 Task: Compose an email with the signature Grant Allen with the subject Request for a quote and the message I would like to request a meeting to discuss the new project requirements. from softage.5@softage.net to softage.3@softage.net, select first word, change the font color from current to blue and background color to purple Send the email. Finally, move the email from Sent Items to the label Therapy
Action: Mouse moved to (1266, 97)
Screenshot: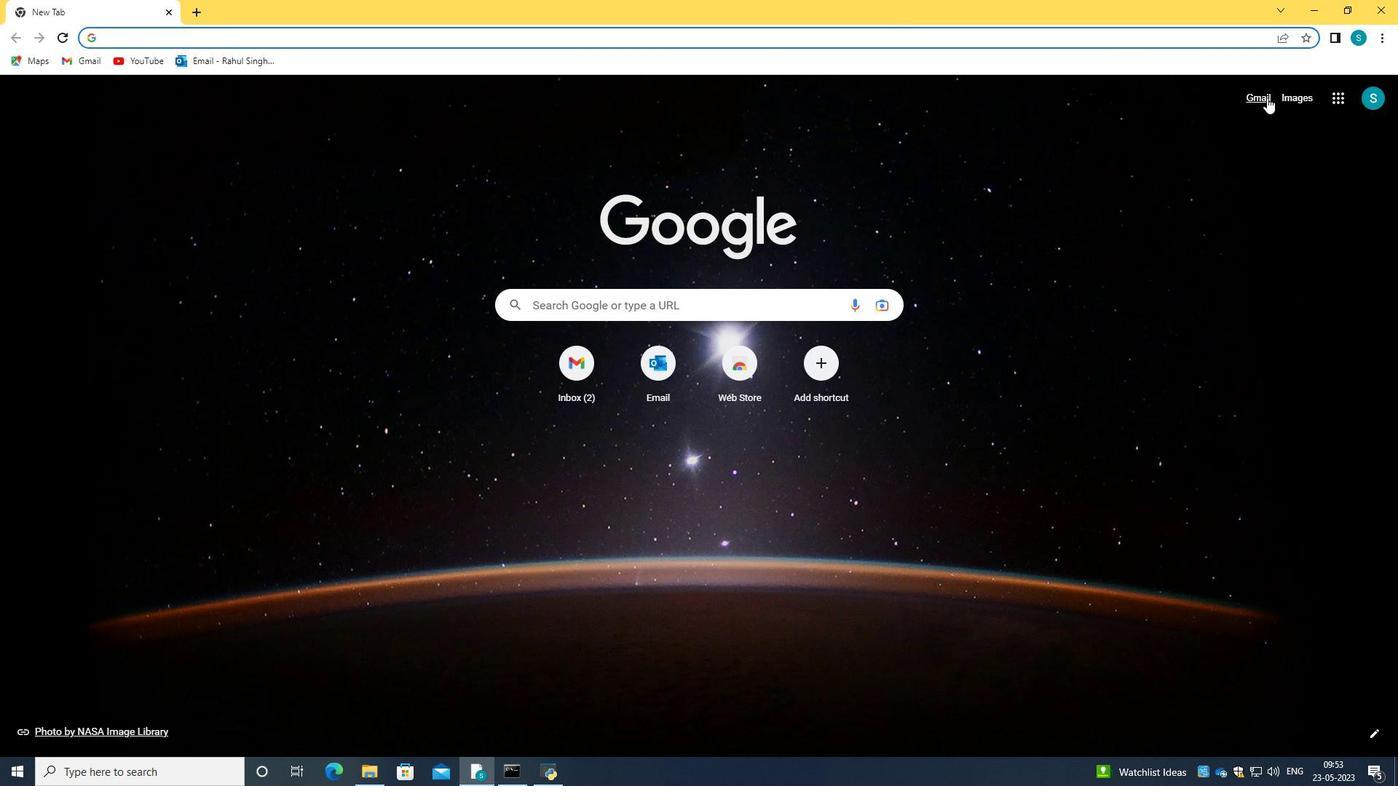 
Action: Mouse pressed left at (1266, 97)
Screenshot: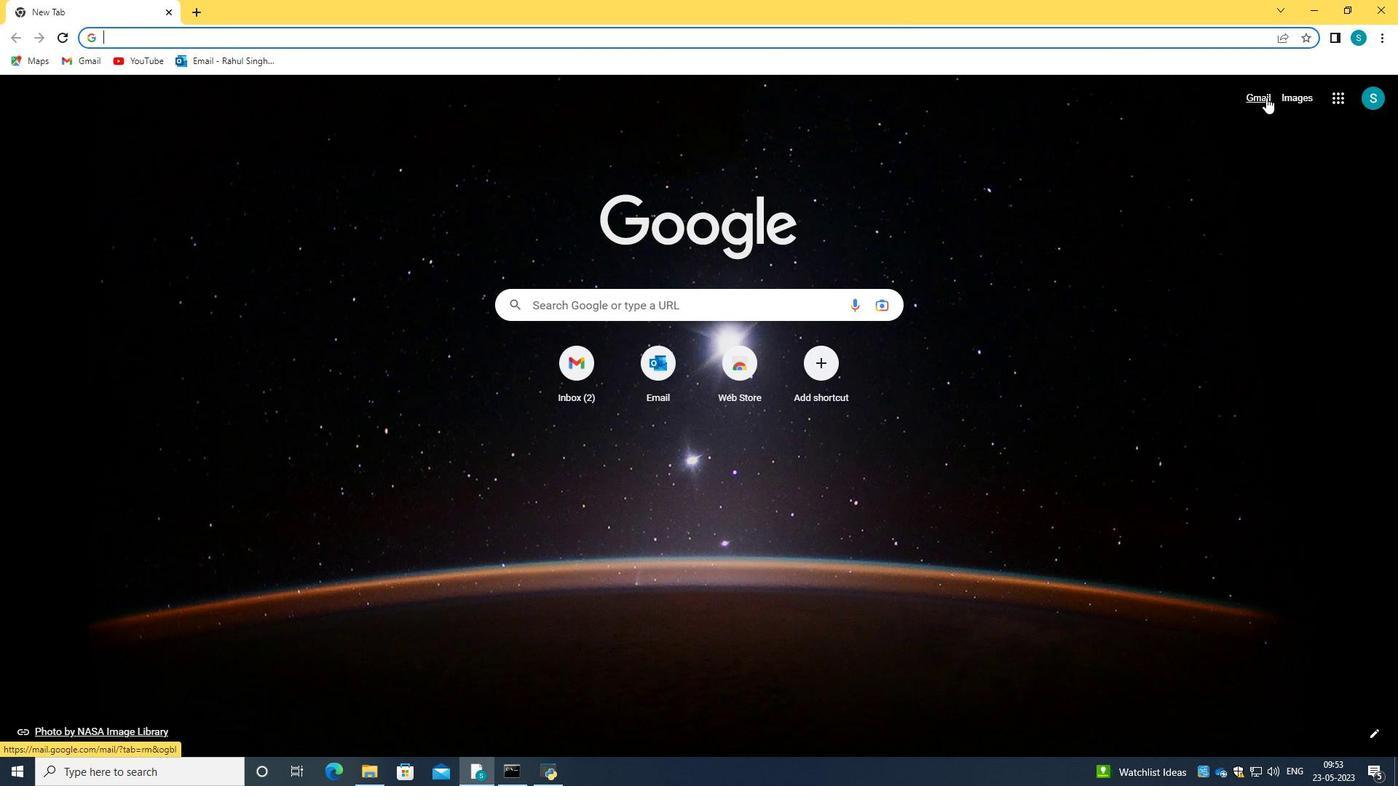 
Action: Mouse moved to (129, 141)
Screenshot: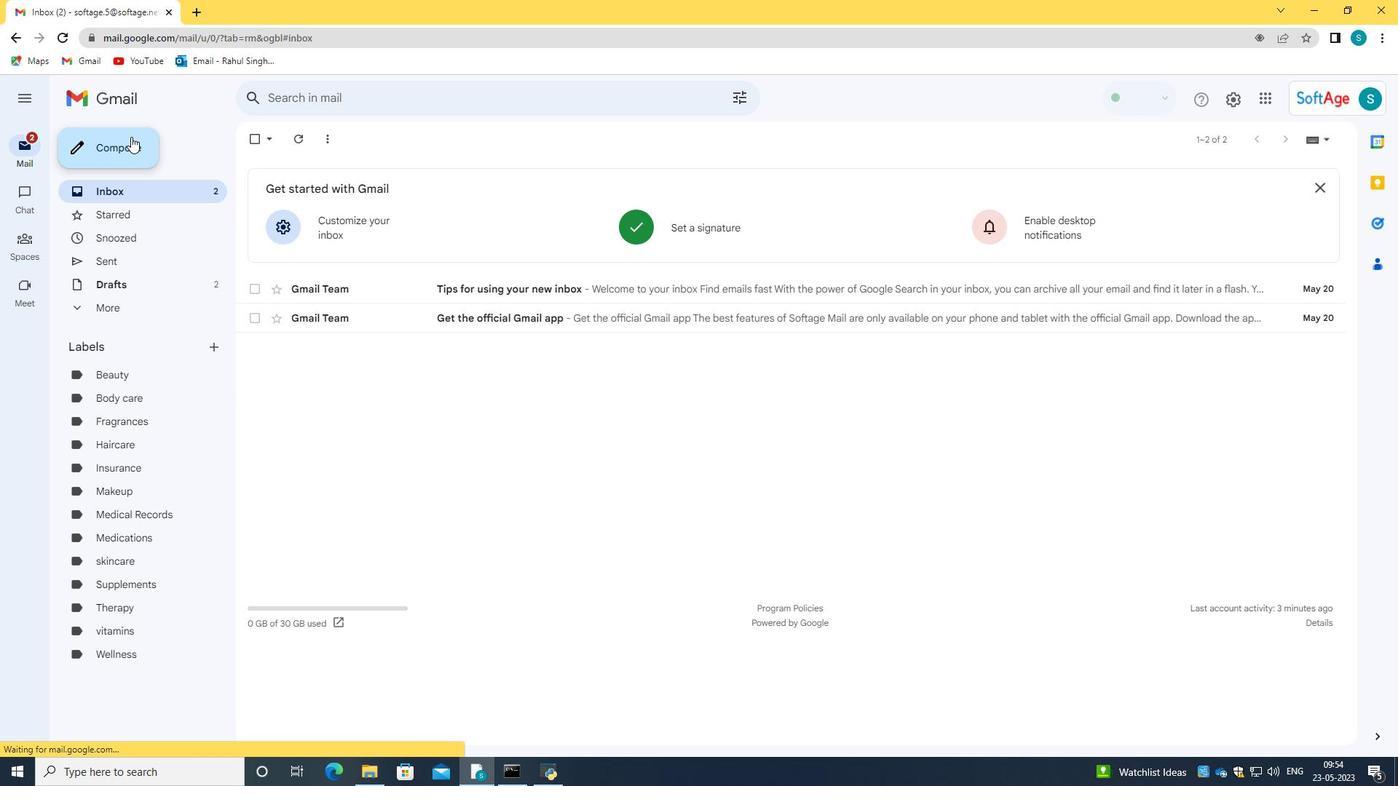 
Action: Mouse pressed left at (129, 141)
Screenshot: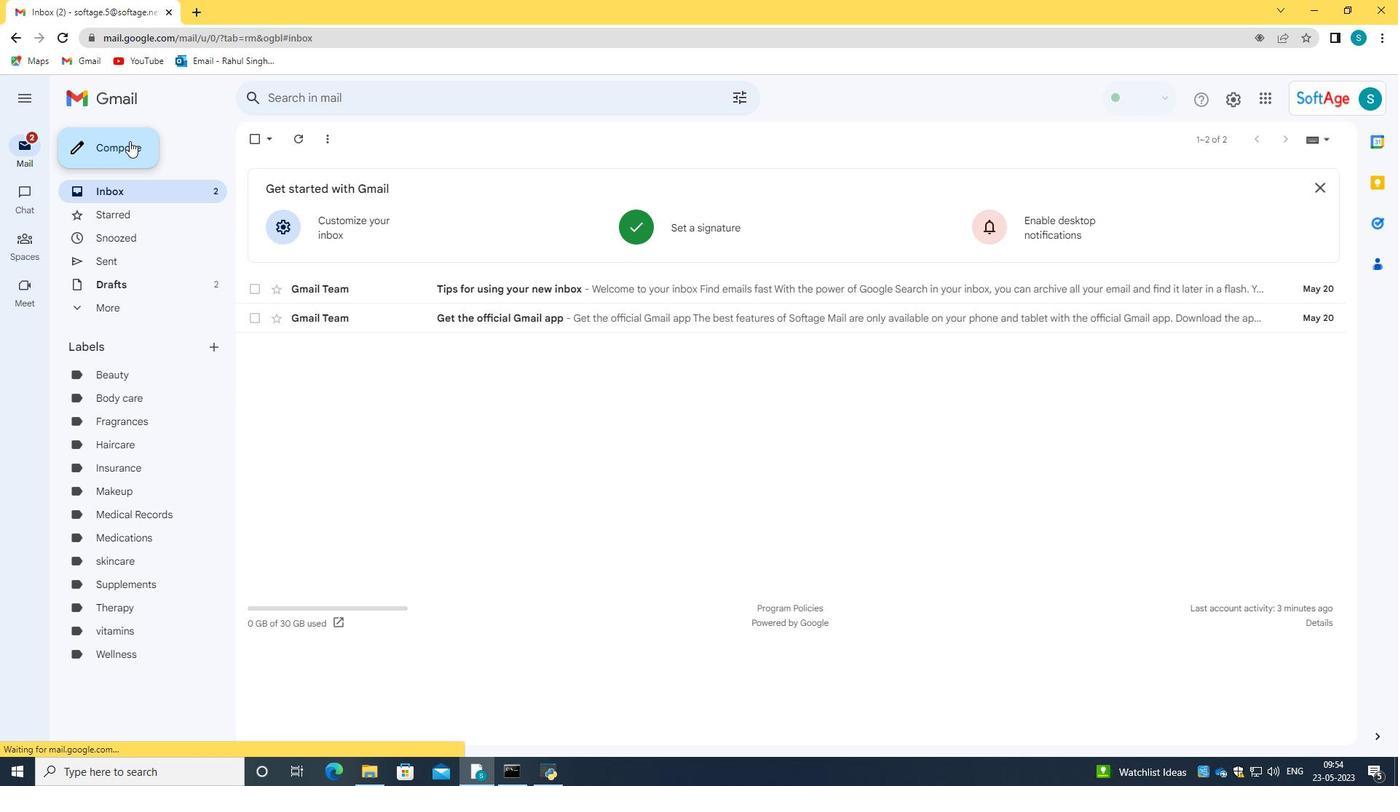 
Action: Mouse moved to (1333, 324)
Screenshot: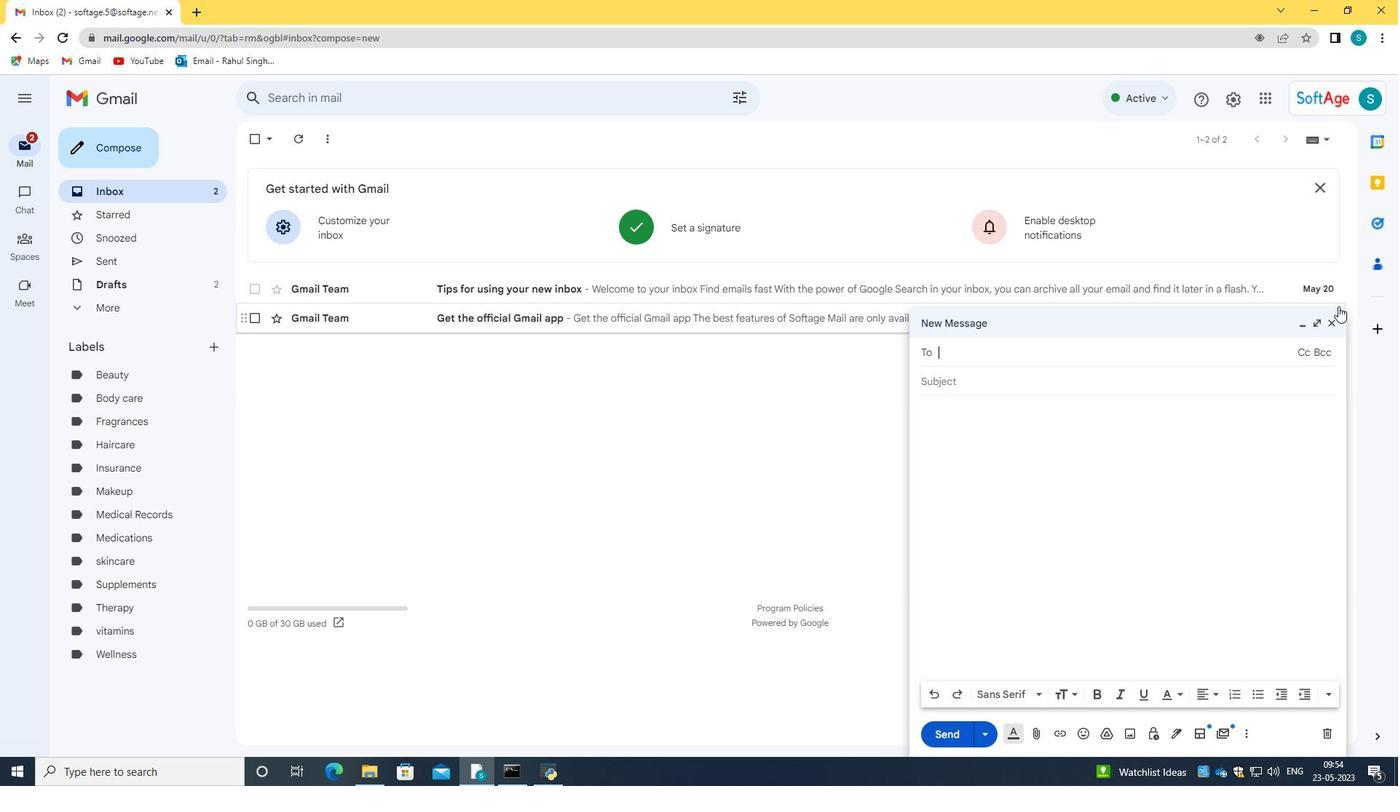 
Action: Mouse pressed left at (1333, 324)
Screenshot: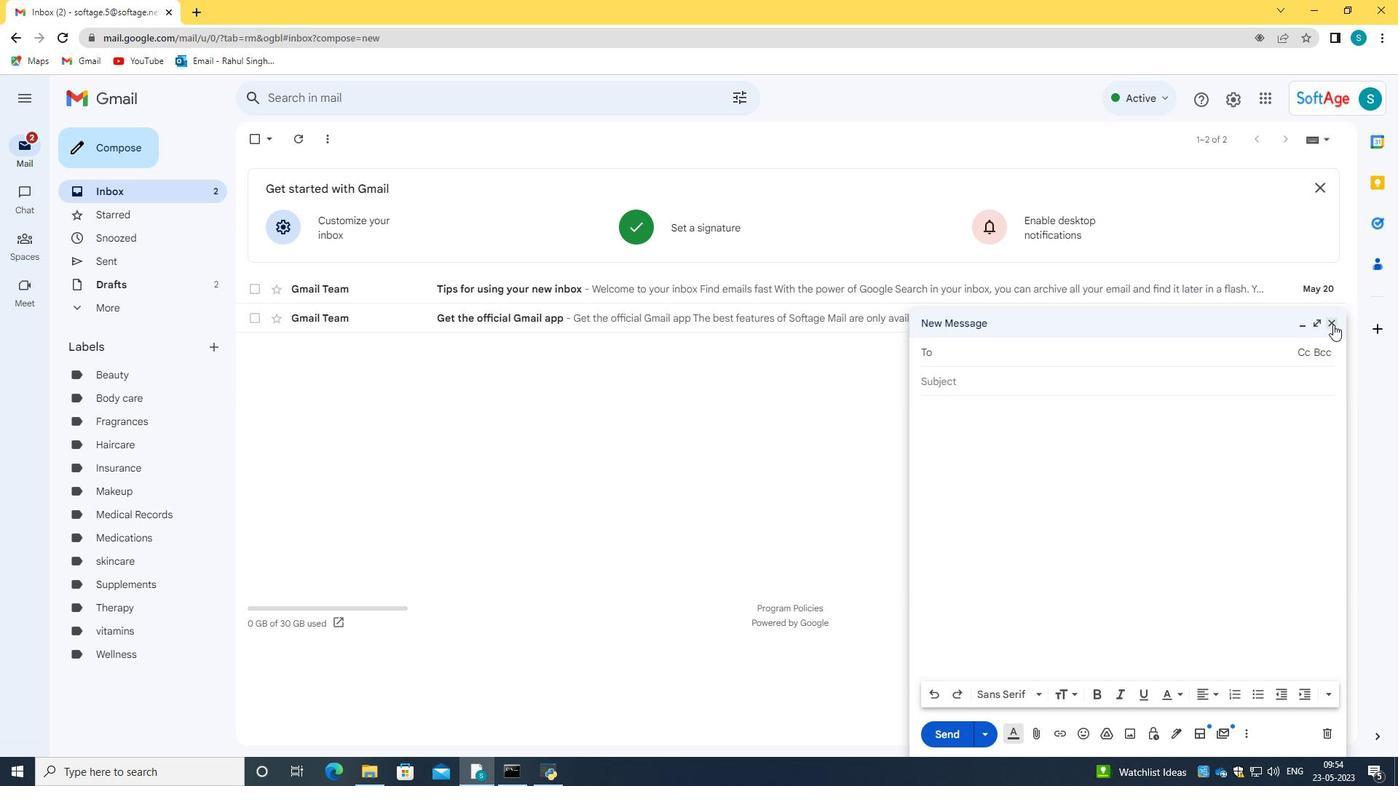 
Action: Mouse moved to (705, 215)
Screenshot: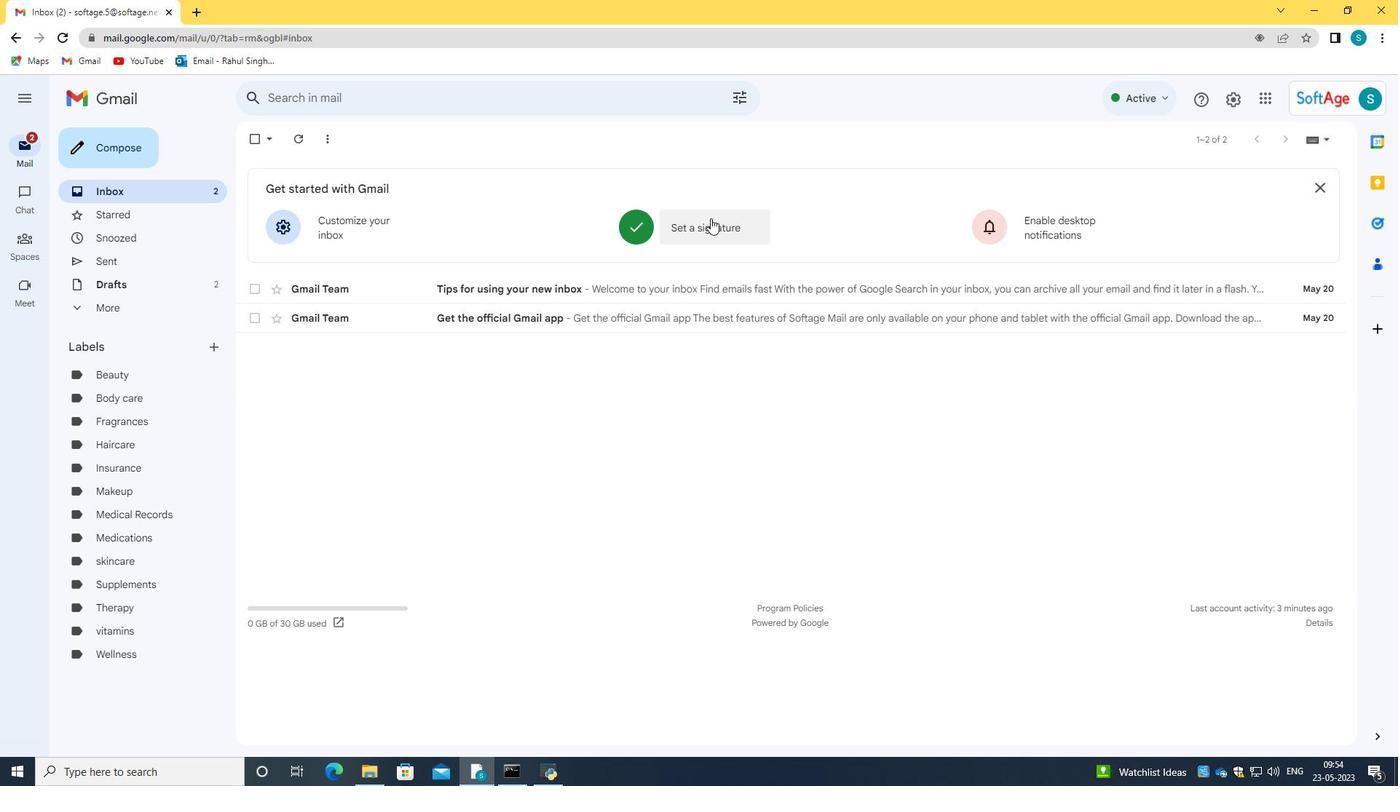 
Action: Mouse pressed left at (705, 215)
Screenshot: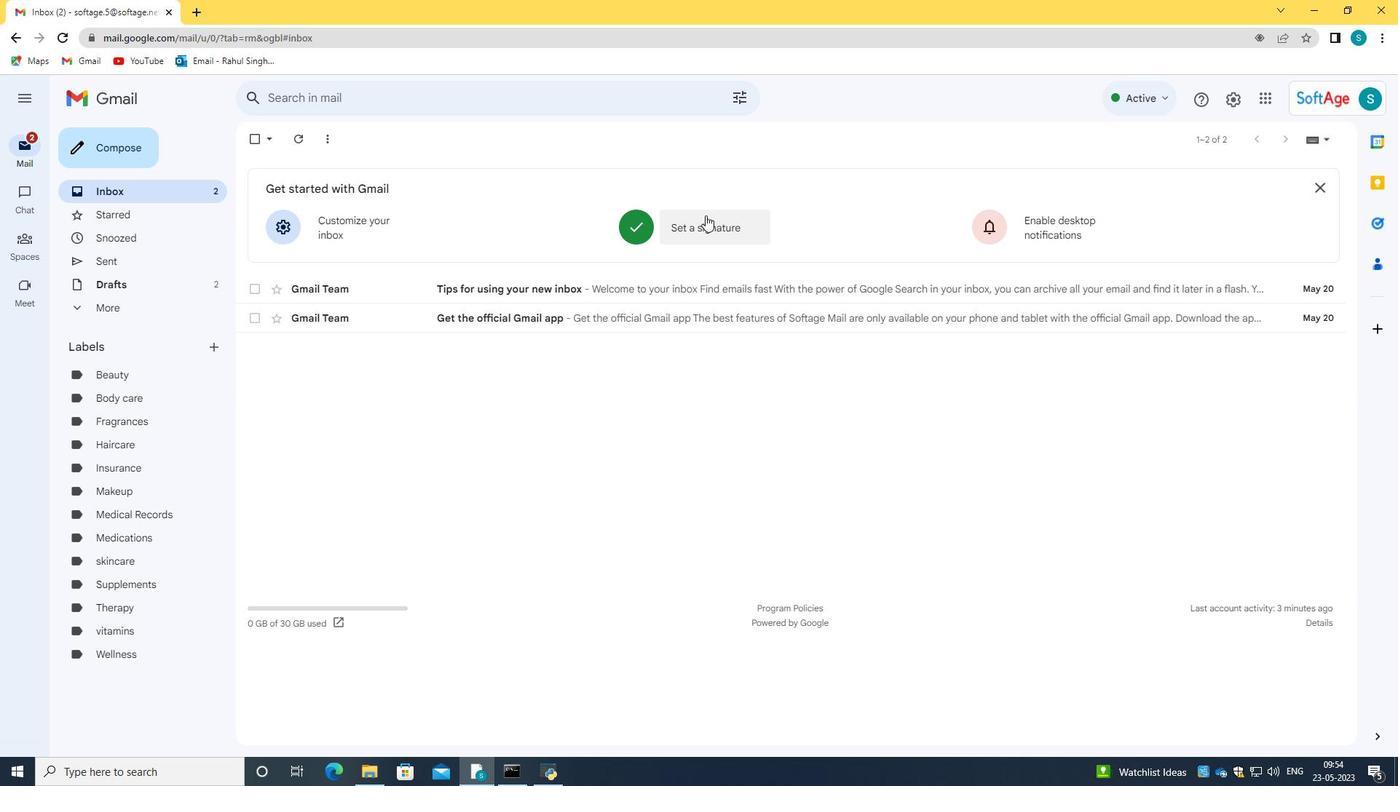 
Action: Mouse moved to (654, 242)
Screenshot: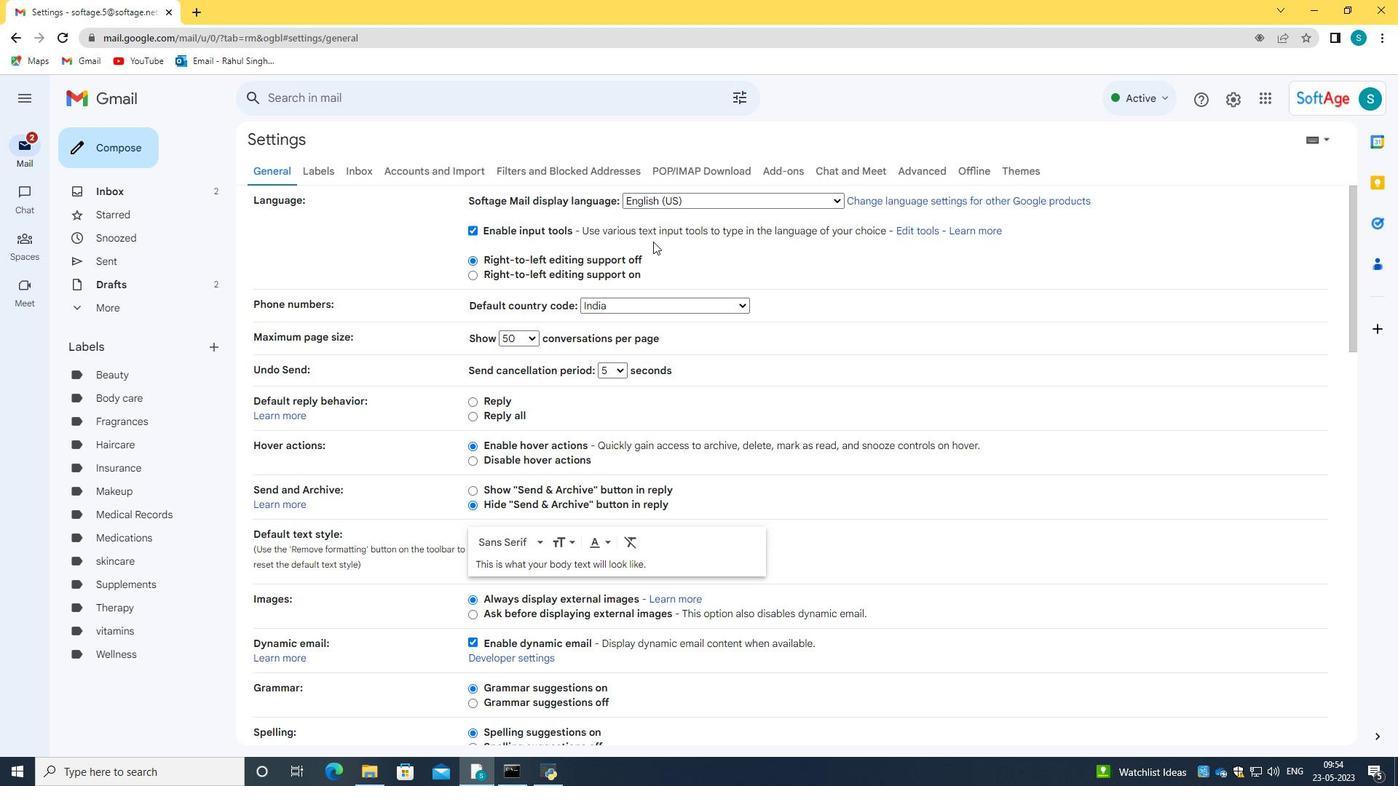 
Action: Mouse scrolled (654, 241) with delta (0, 0)
Screenshot: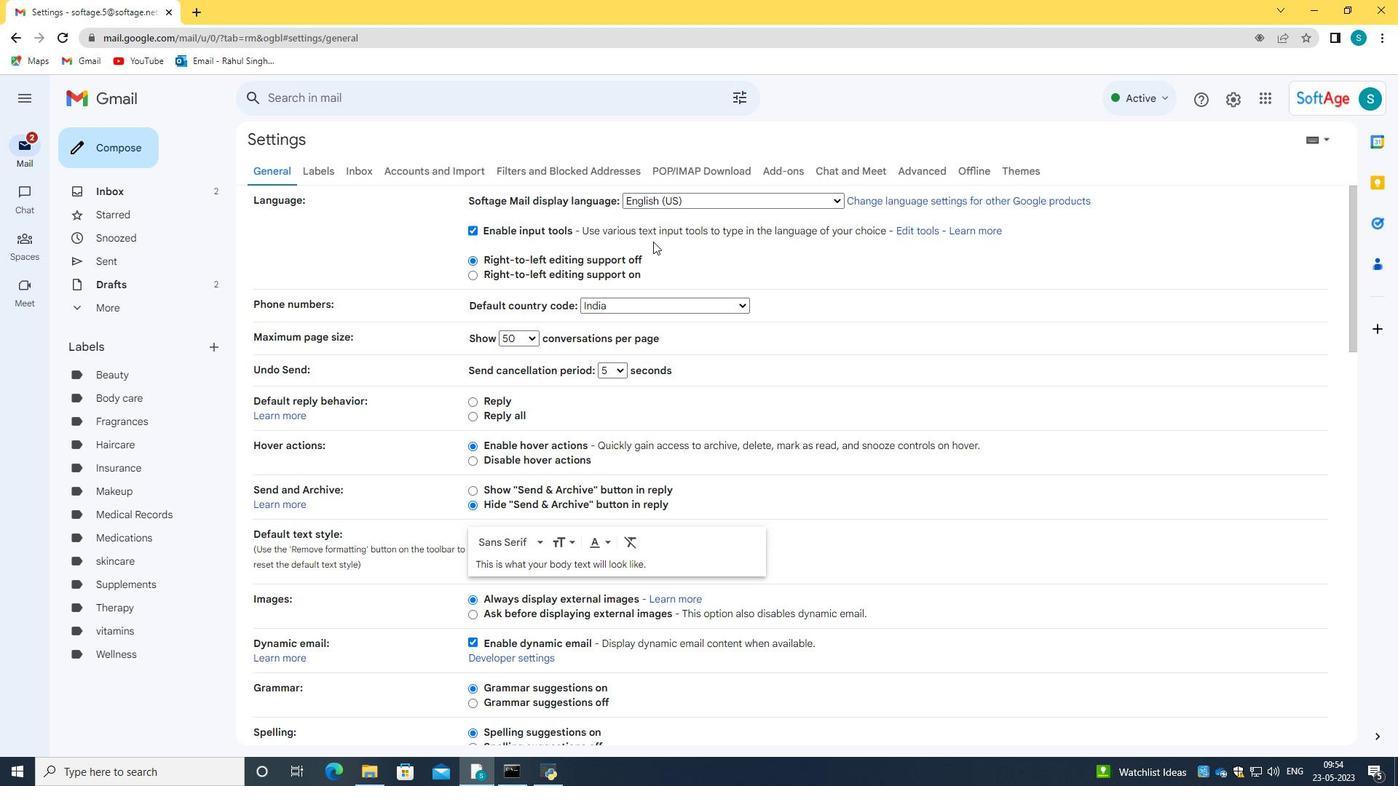 
Action: Mouse scrolled (654, 241) with delta (0, 0)
Screenshot: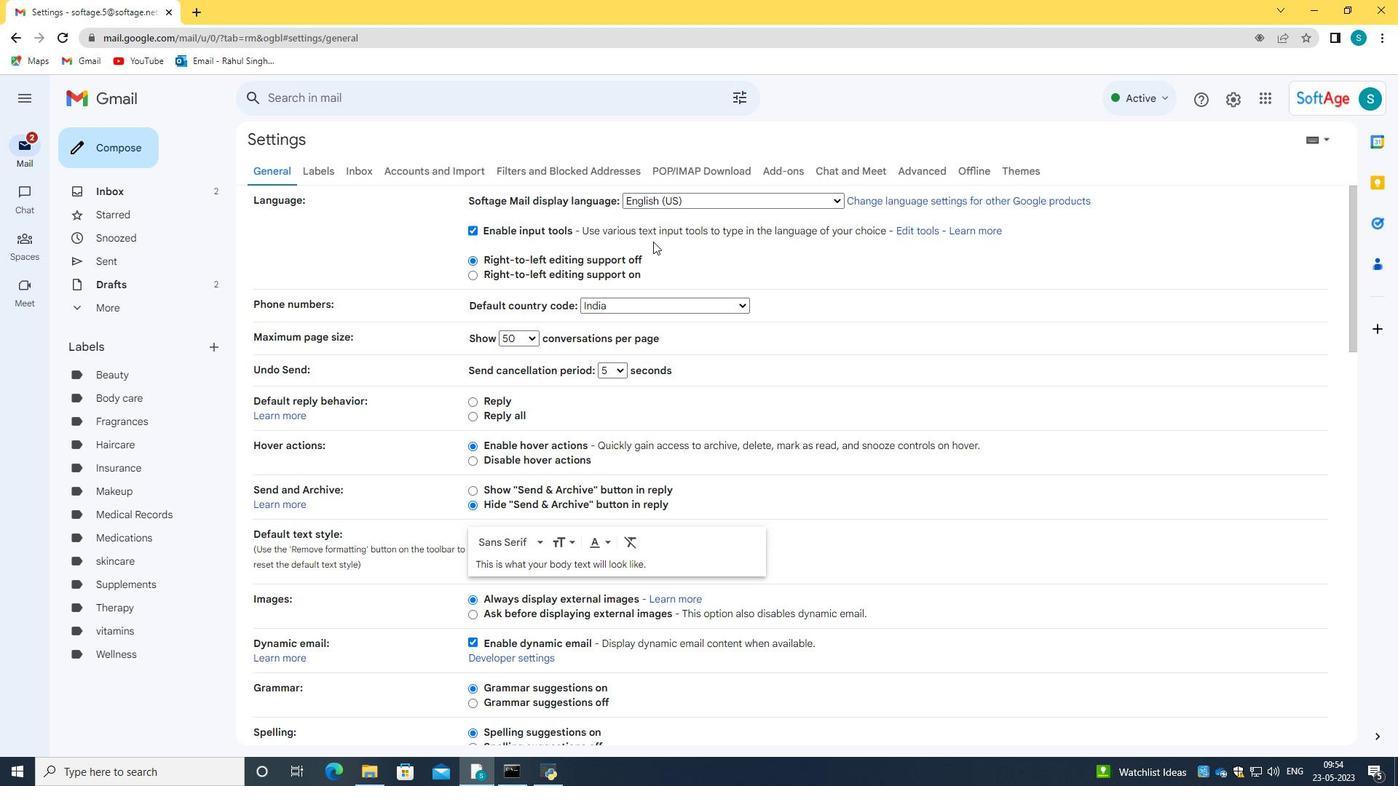 
Action: Mouse scrolled (654, 241) with delta (0, 0)
Screenshot: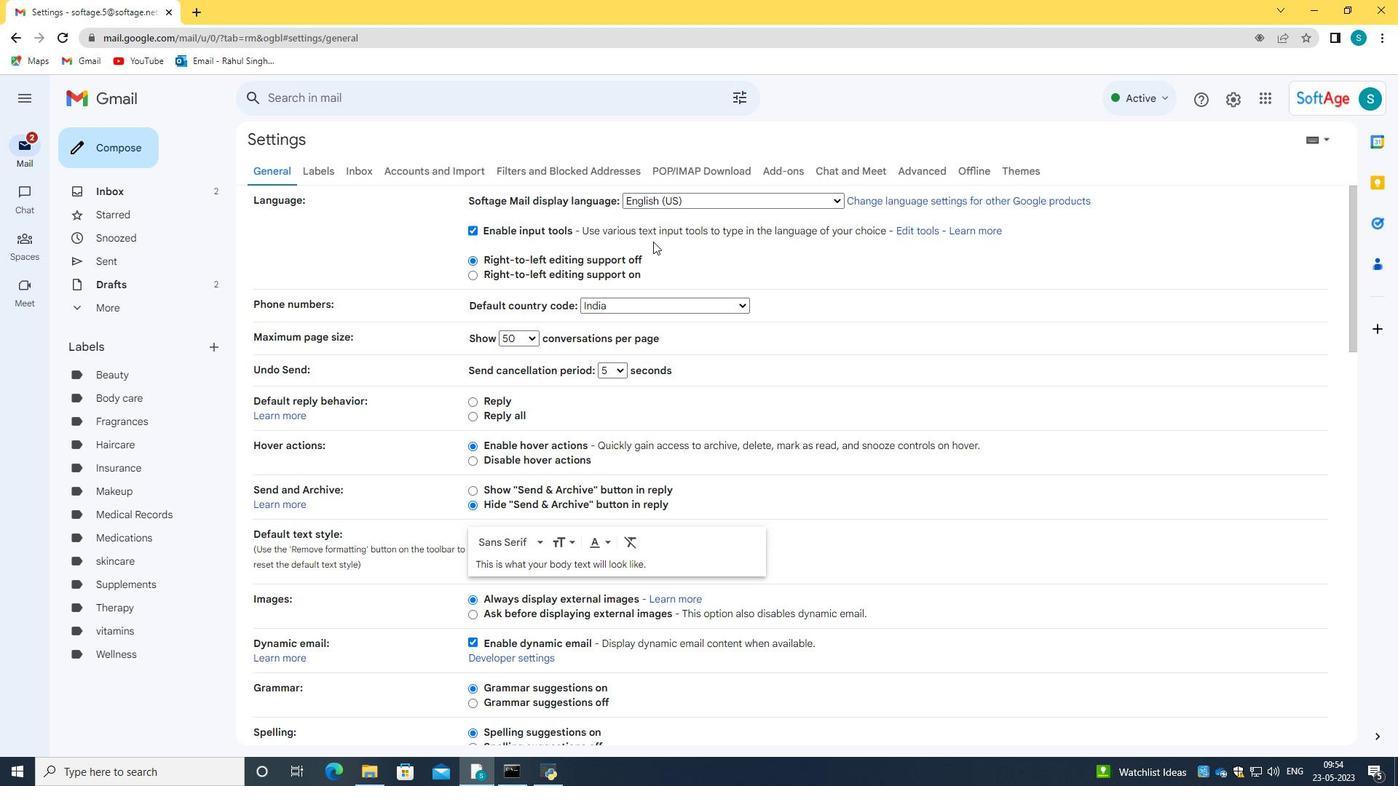 
Action: Mouse scrolled (654, 241) with delta (0, 0)
Screenshot: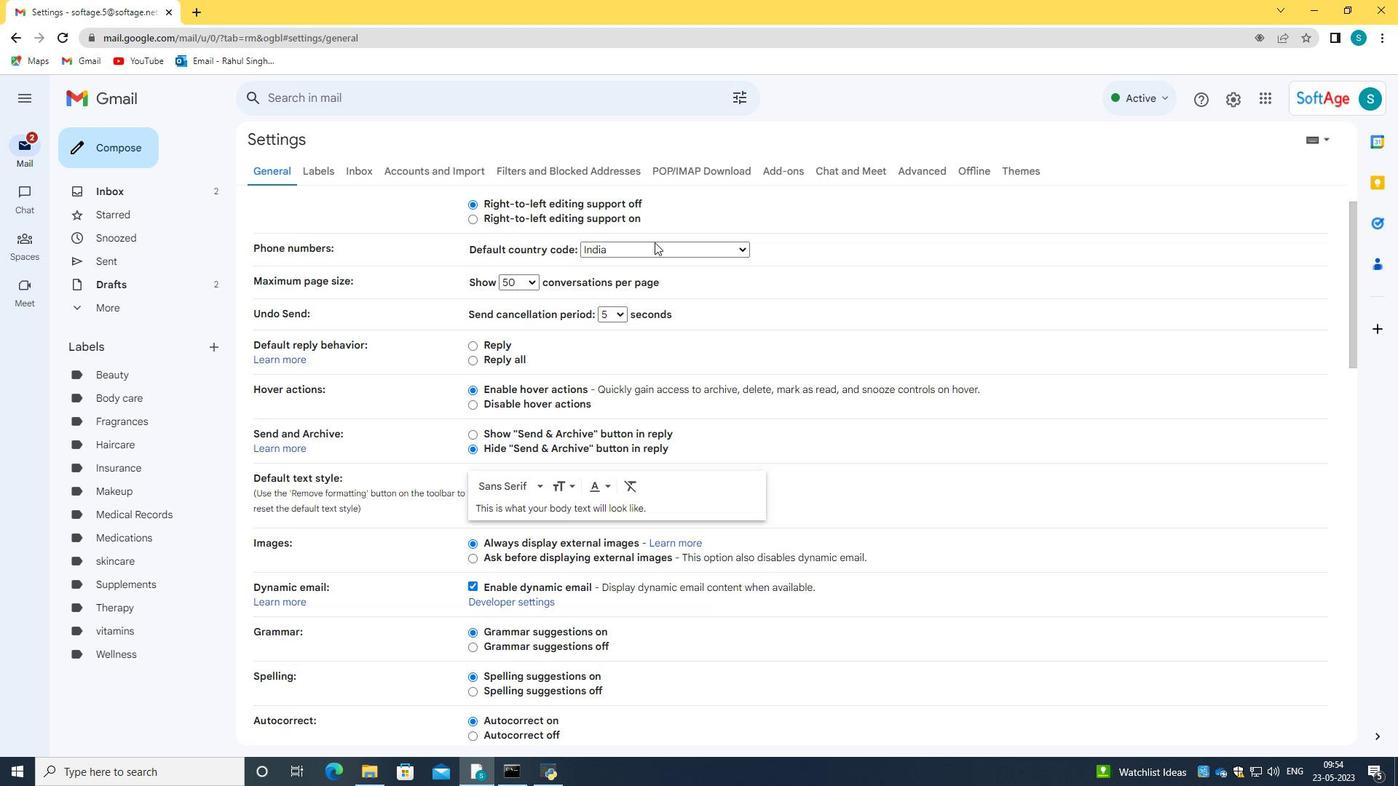 
Action: Mouse scrolled (654, 241) with delta (0, 0)
Screenshot: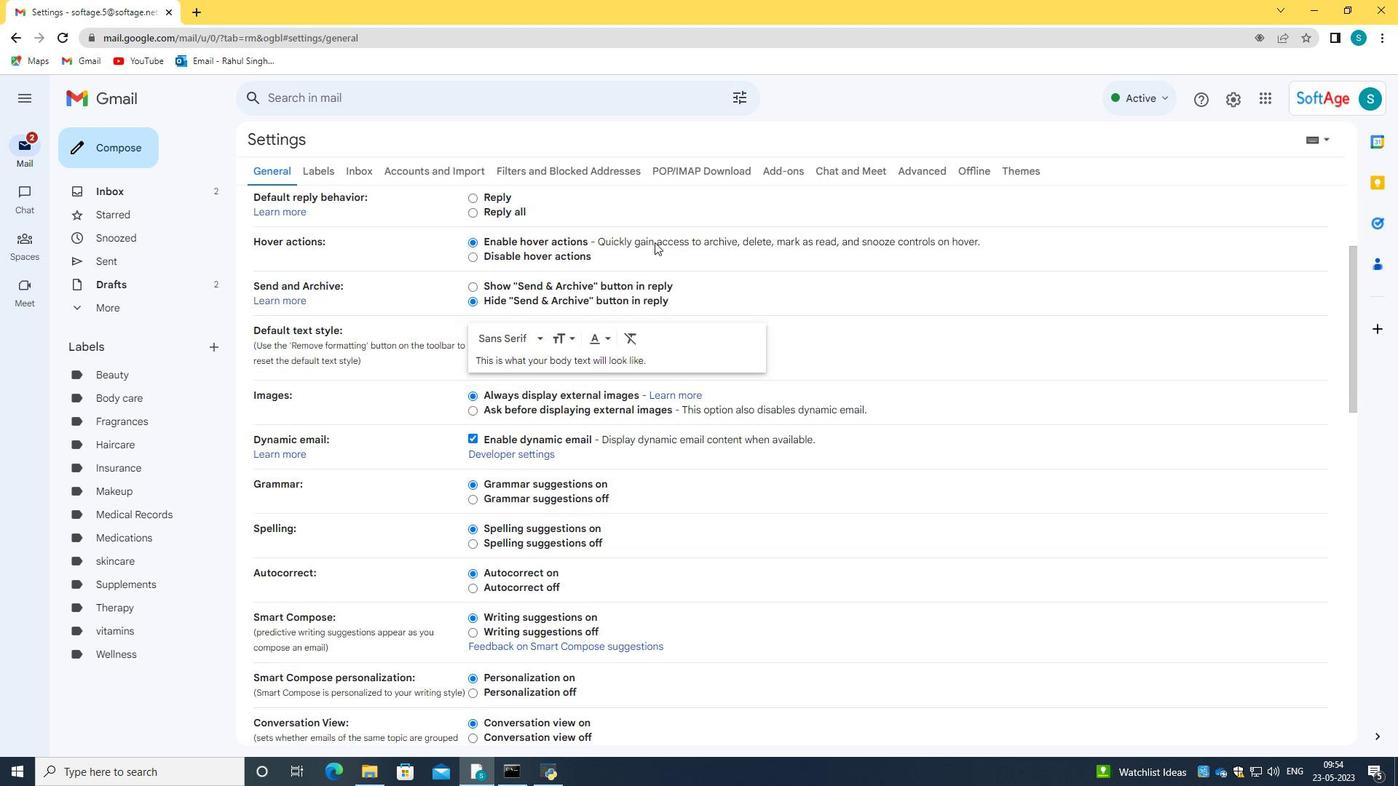 
Action: Mouse scrolled (654, 241) with delta (0, 0)
Screenshot: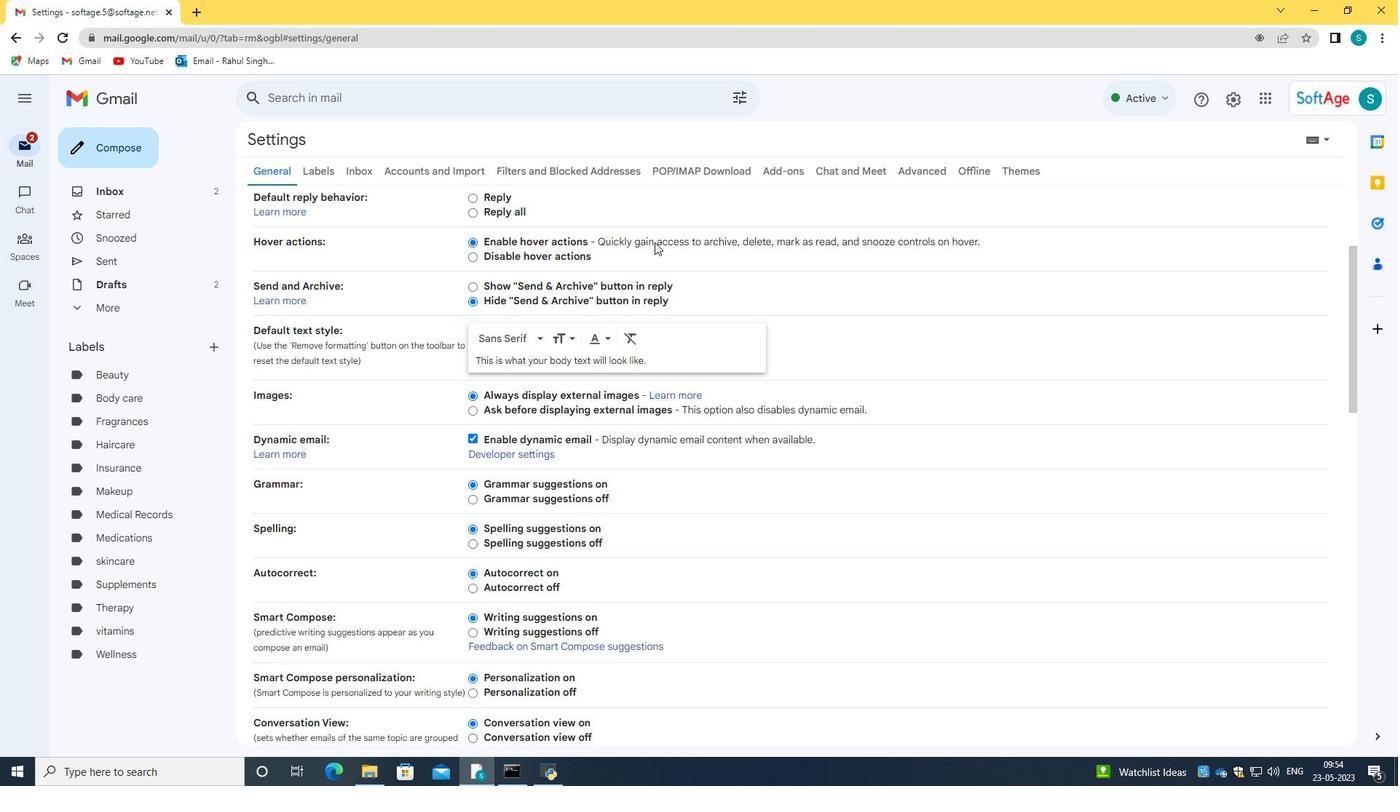 
Action: Mouse scrolled (654, 241) with delta (0, 0)
Screenshot: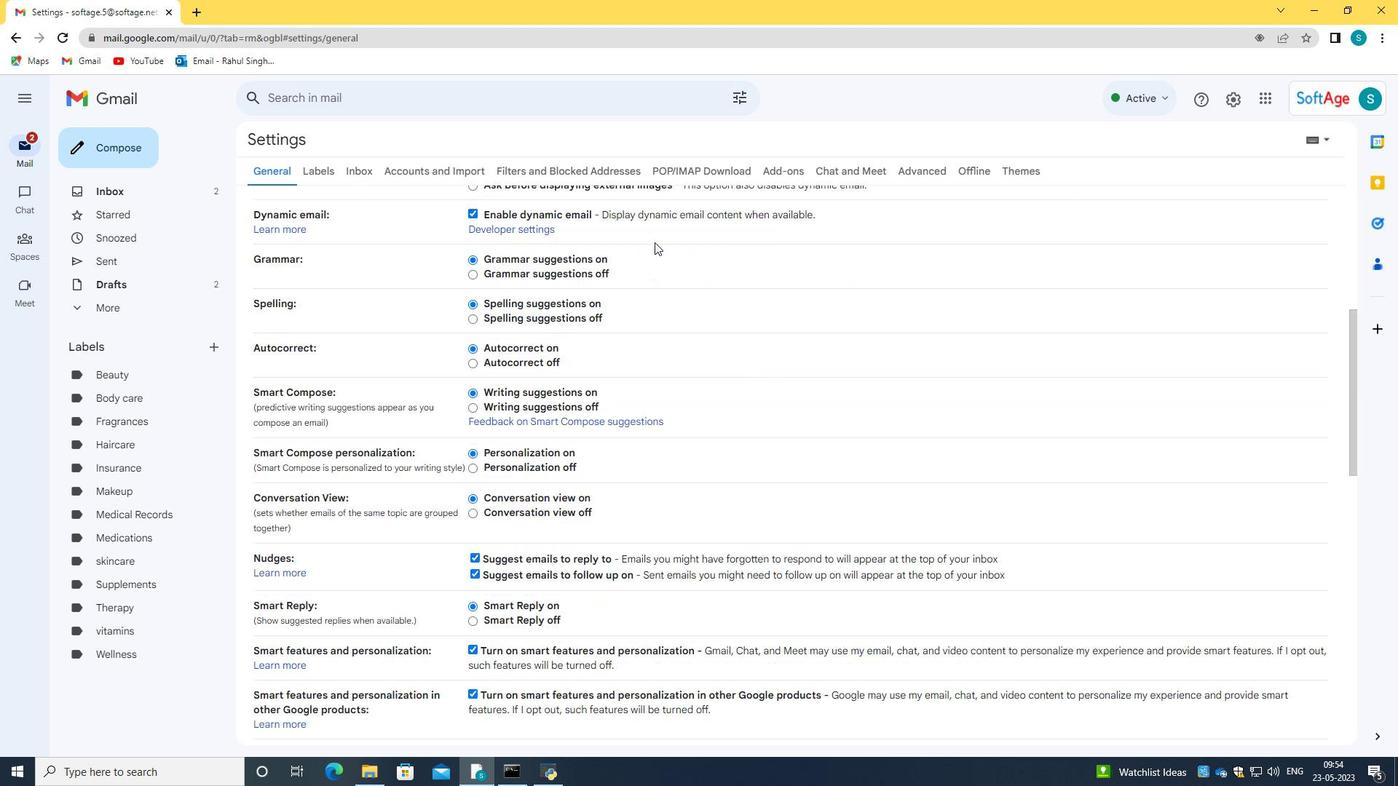 
Action: Mouse scrolled (654, 241) with delta (0, 0)
Screenshot: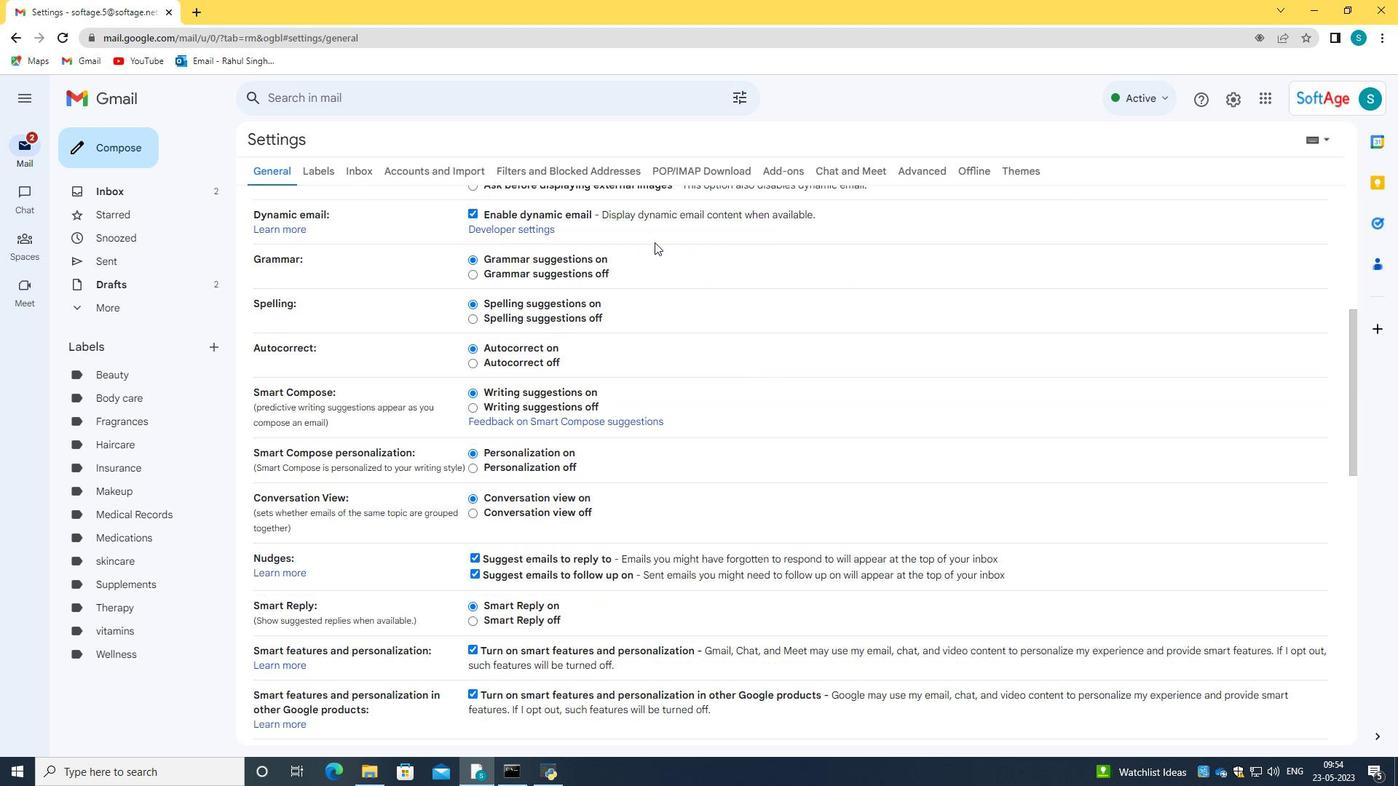 
Action: Mouse scrolled (654, 241) with delta (0, 0)
Screenshot: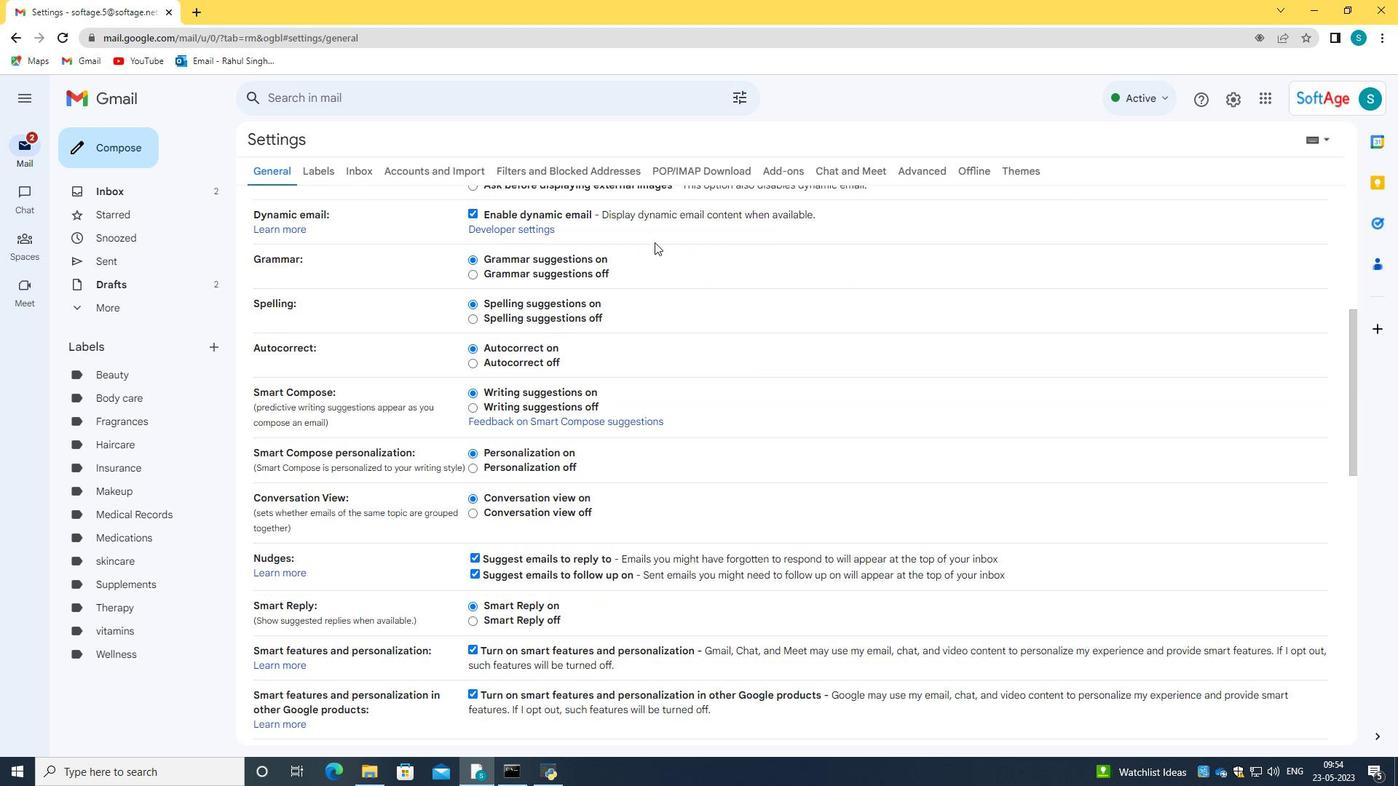
Action: Mouse scrolled (654, 241) with delta (0, 0)
Screenshot: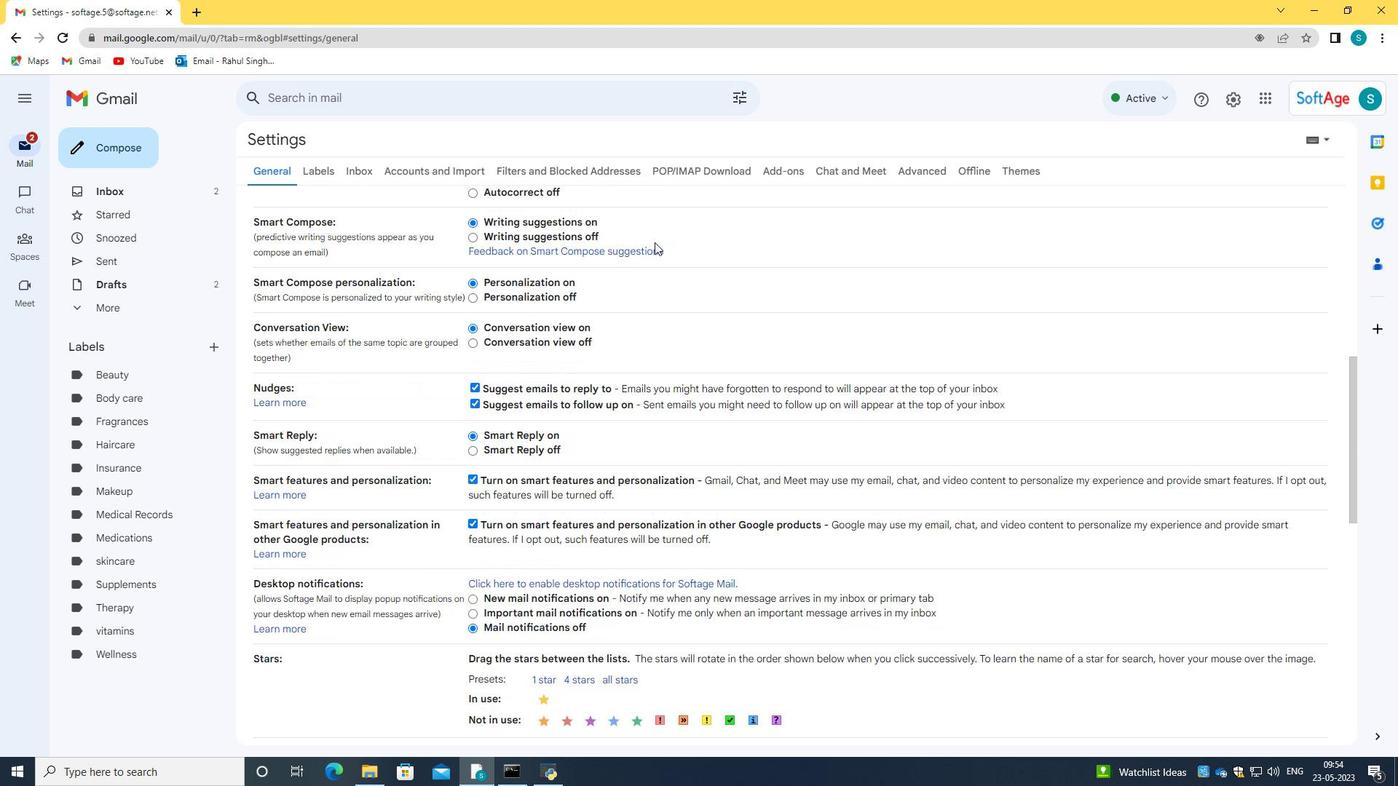 
Action: Mouse scrolled (654, 241) with delta (0, 0)
Screenshot: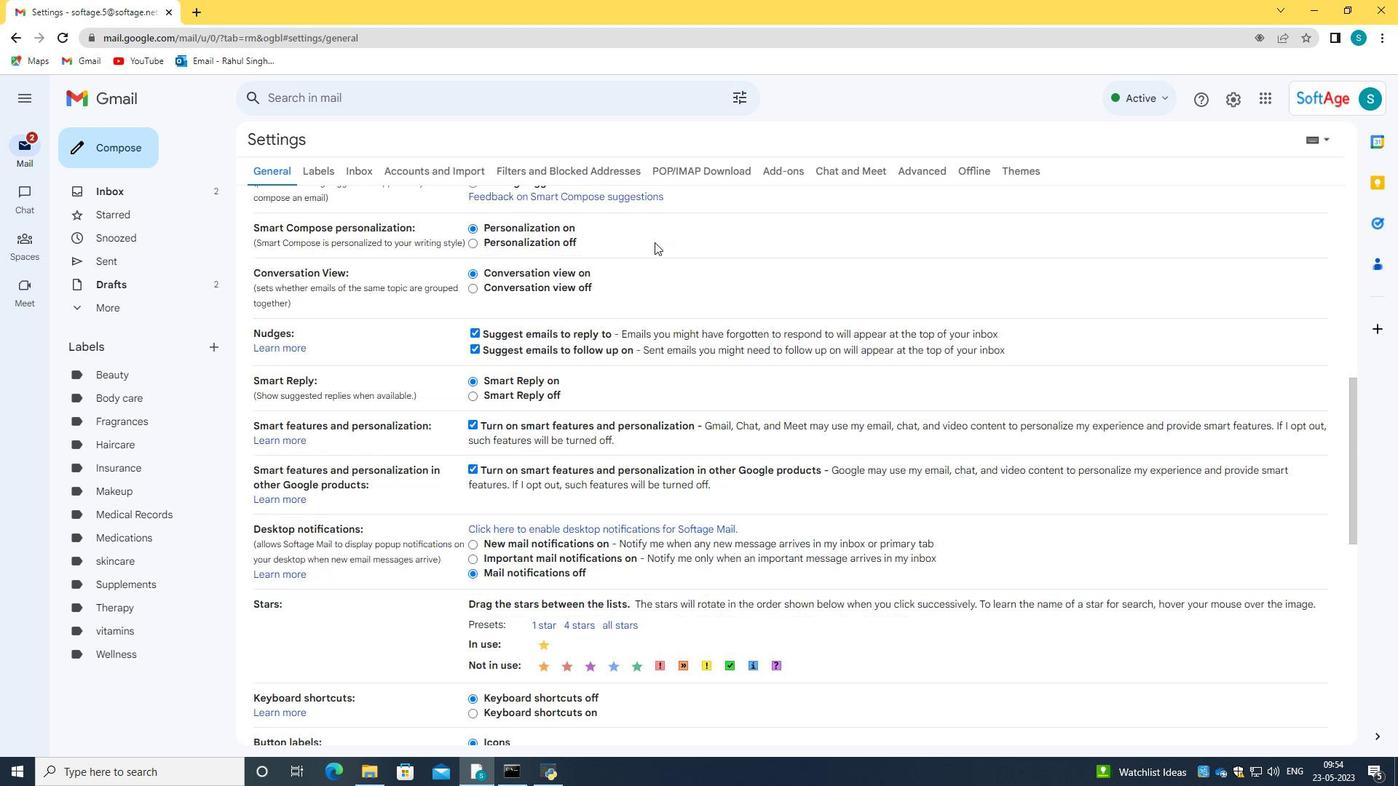 
Action: Mouse moved to (570, 498)
Screenshot: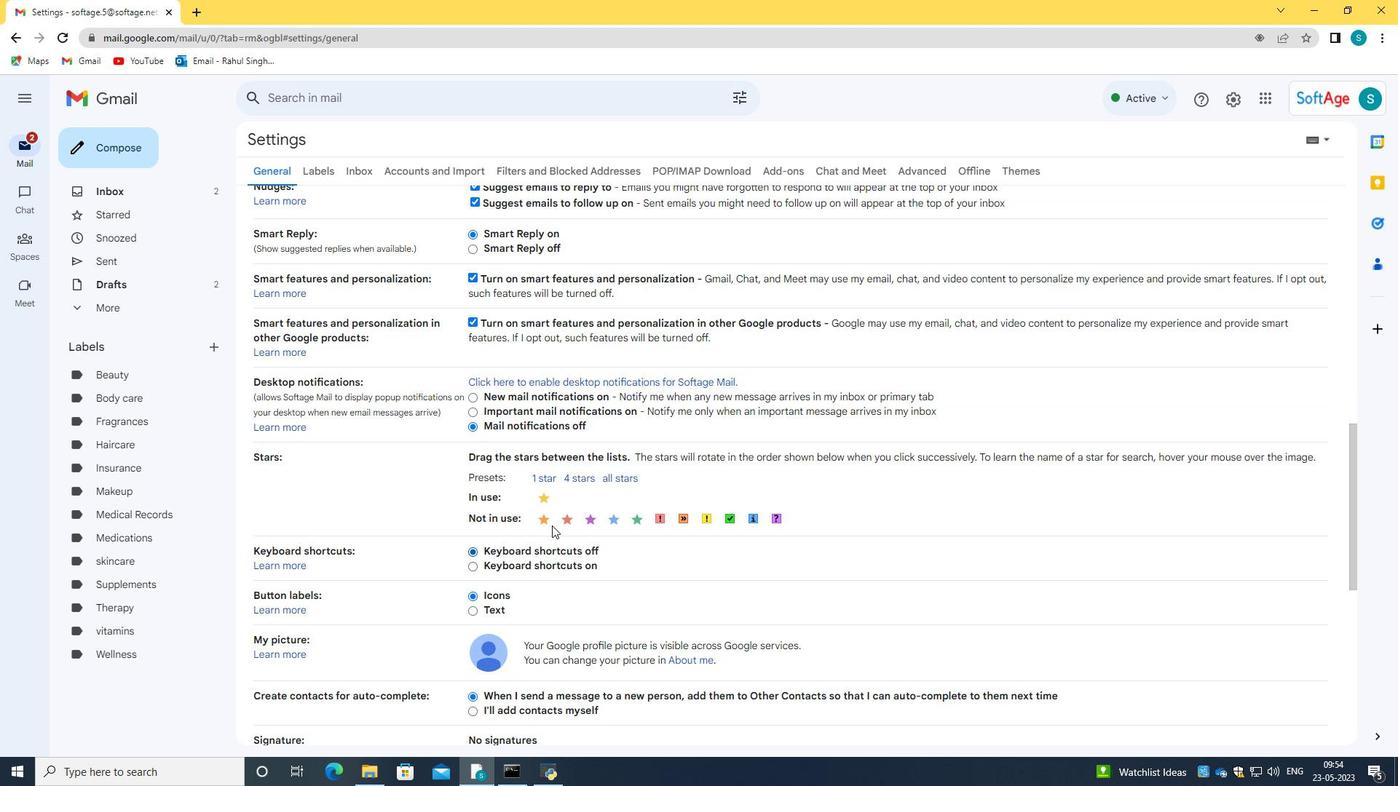 
Action: Mouse scrolled (570, 498) with delta (0, 0)
Screenshot: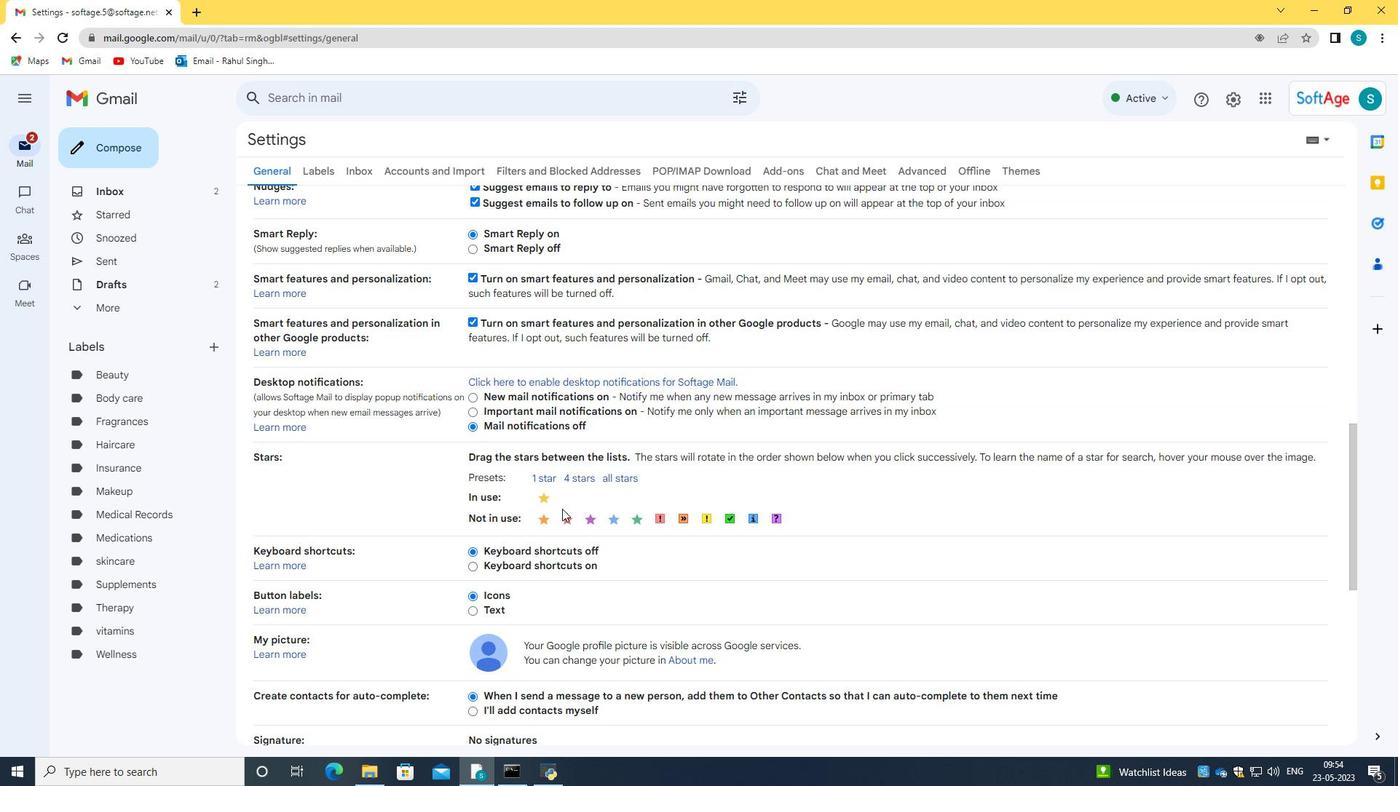 
Action: Mouse moved to (570, 498)
Screenshot: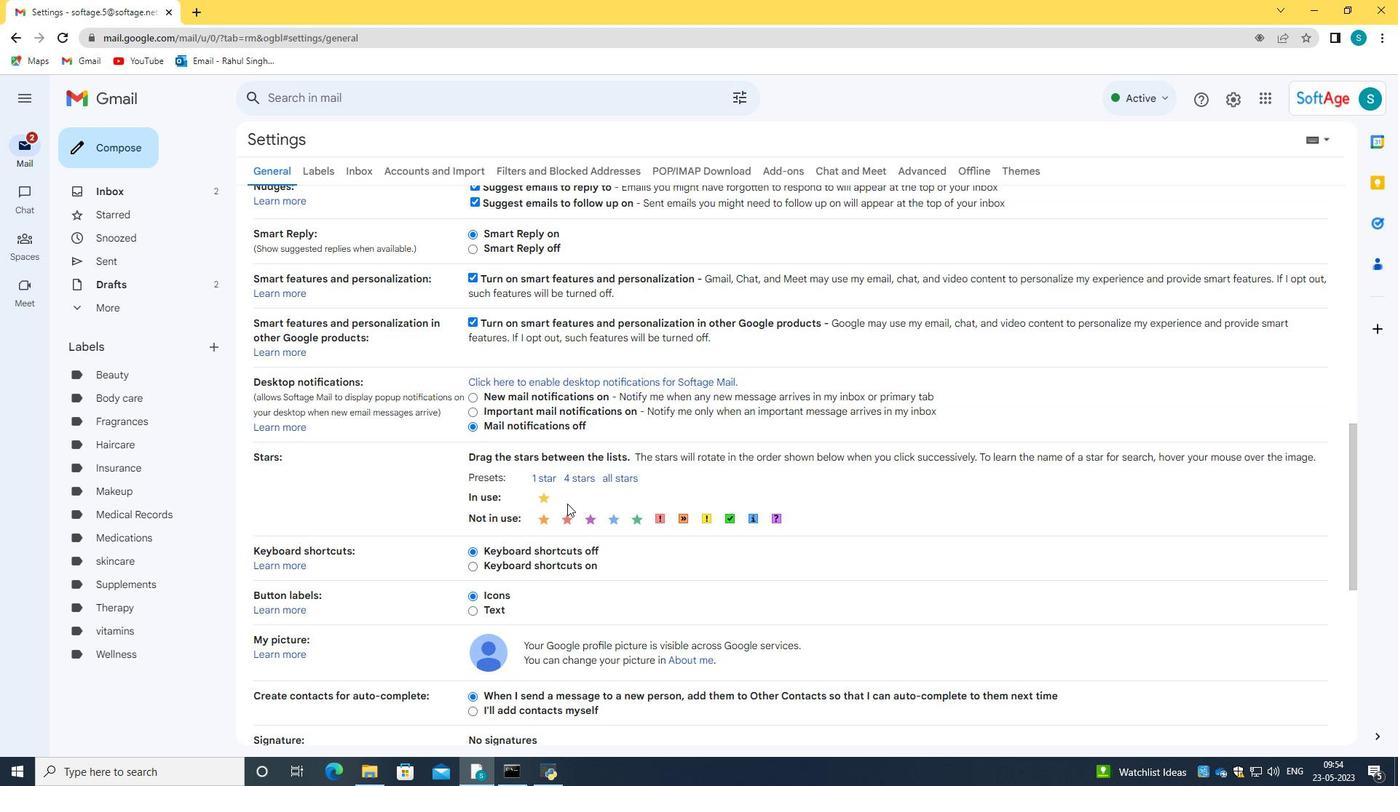 
Action: Mouse scrolled (570, 497) with delta (0, 0)
Screenshot: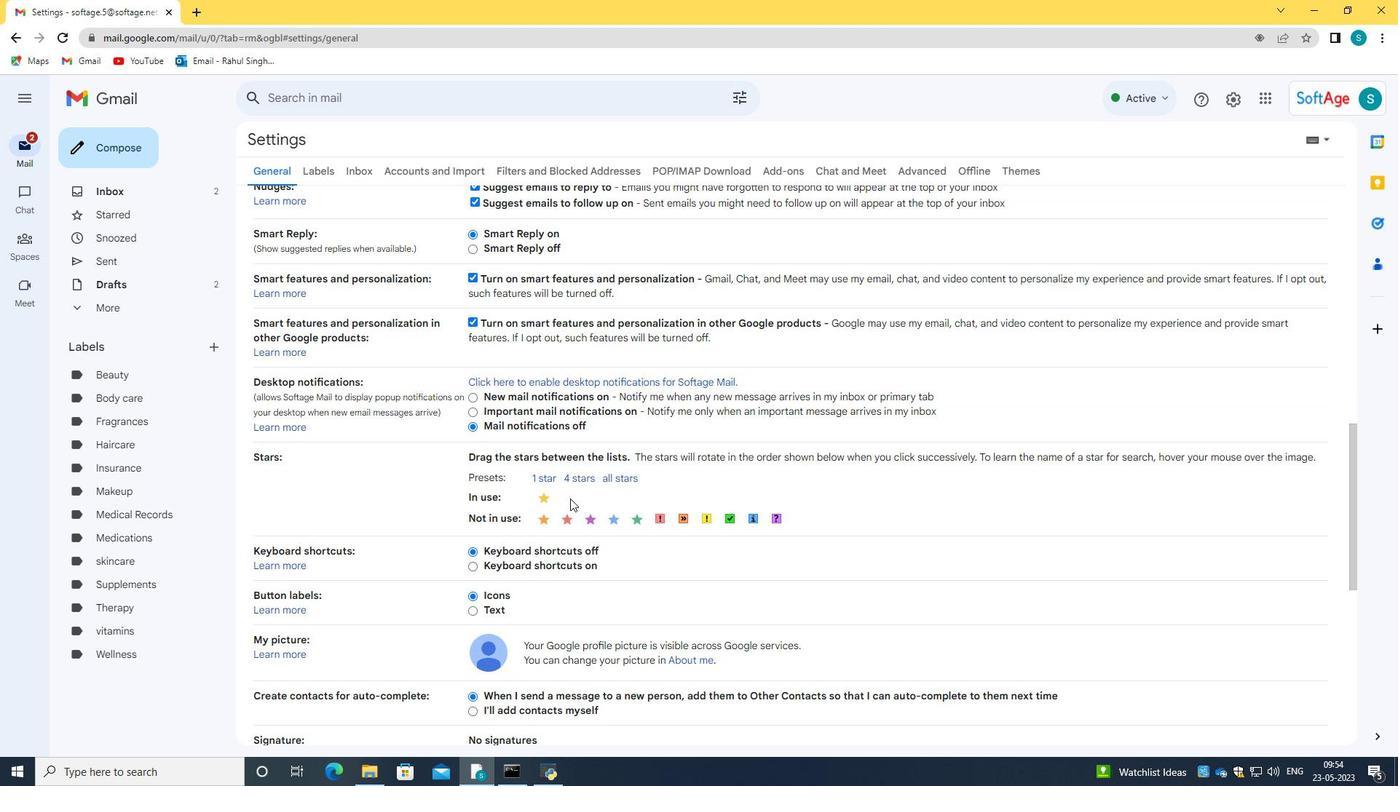 
Action: Mouse scrolled (570, 497) with delta (0, 0)
Screenshot: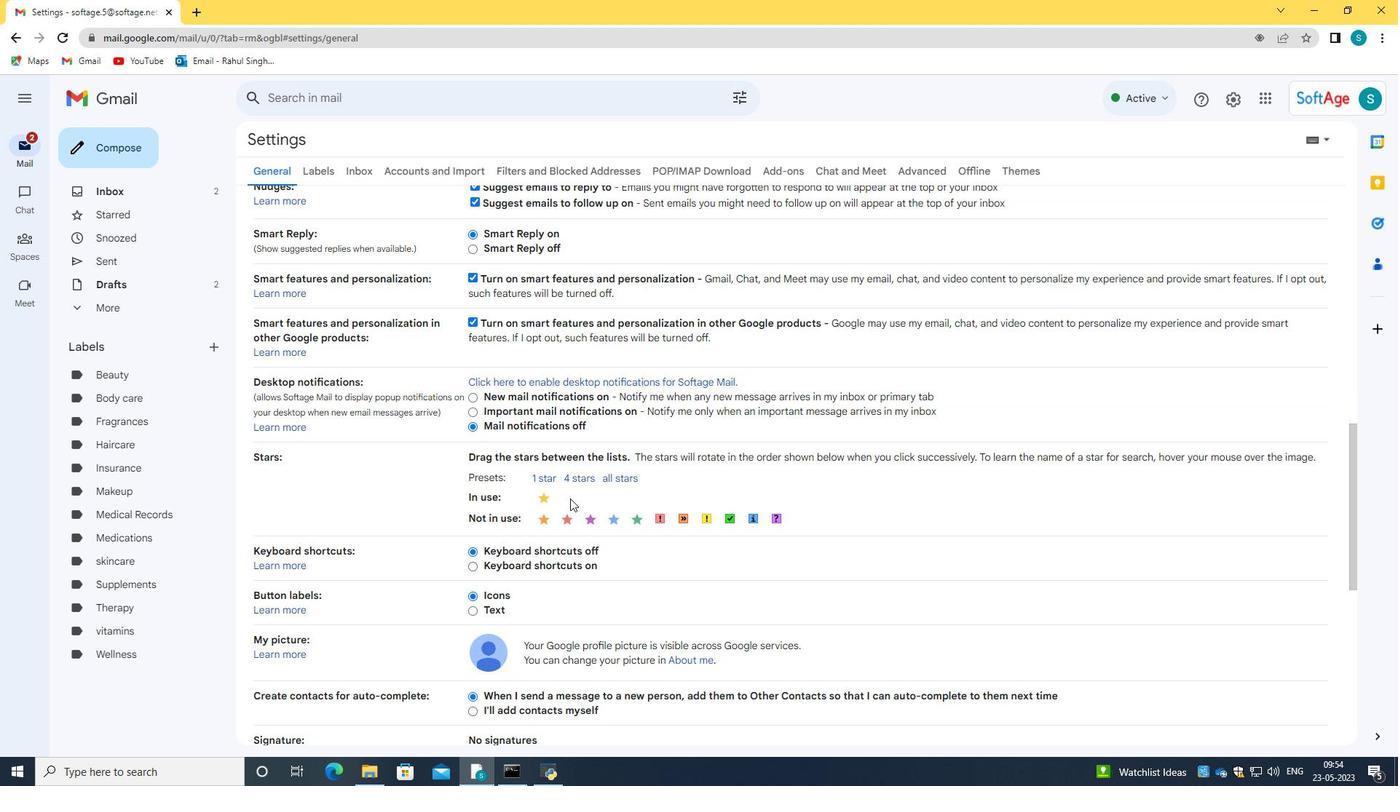 
Action: Mouse moved to (496, 544)
Screenshot: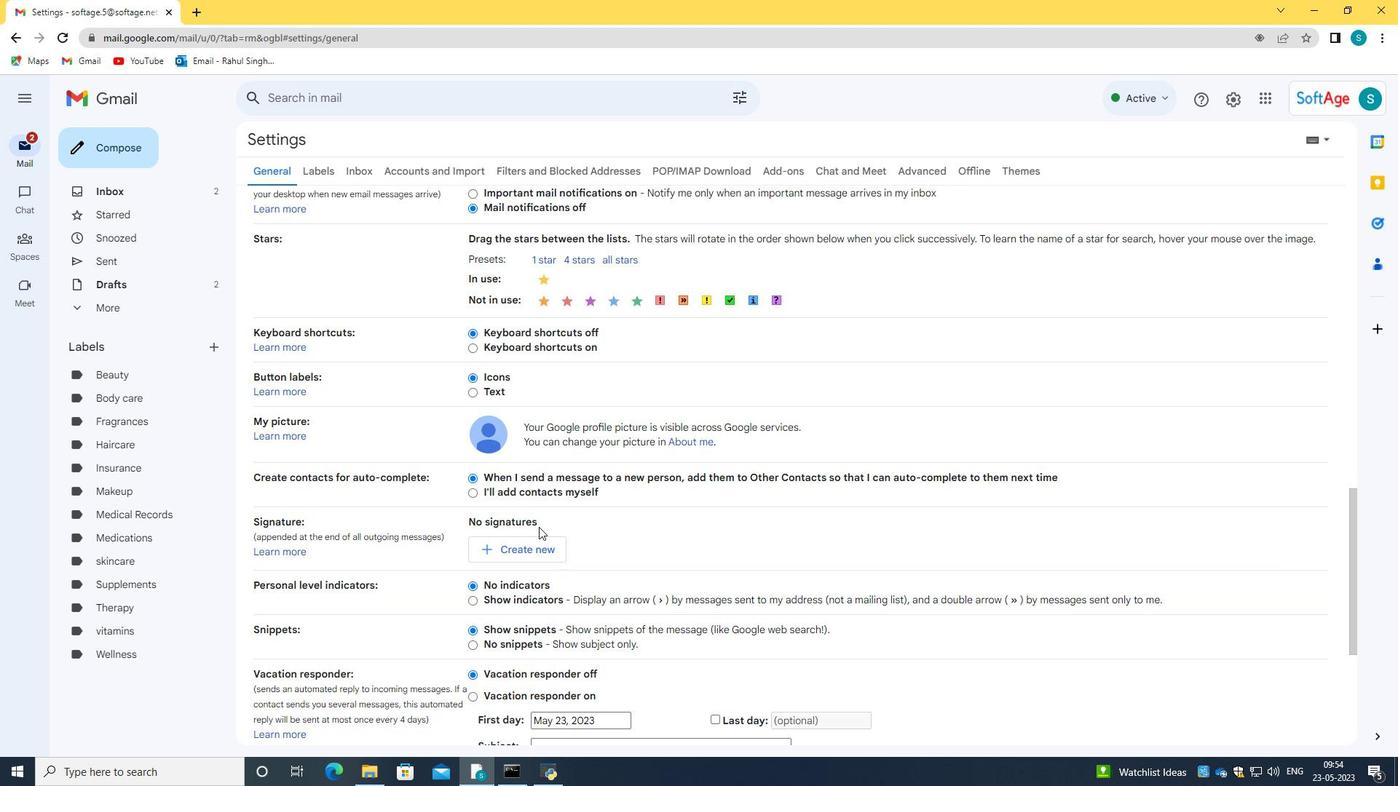 
Action: Mouse pressed left at (496, 544)
Screenshot: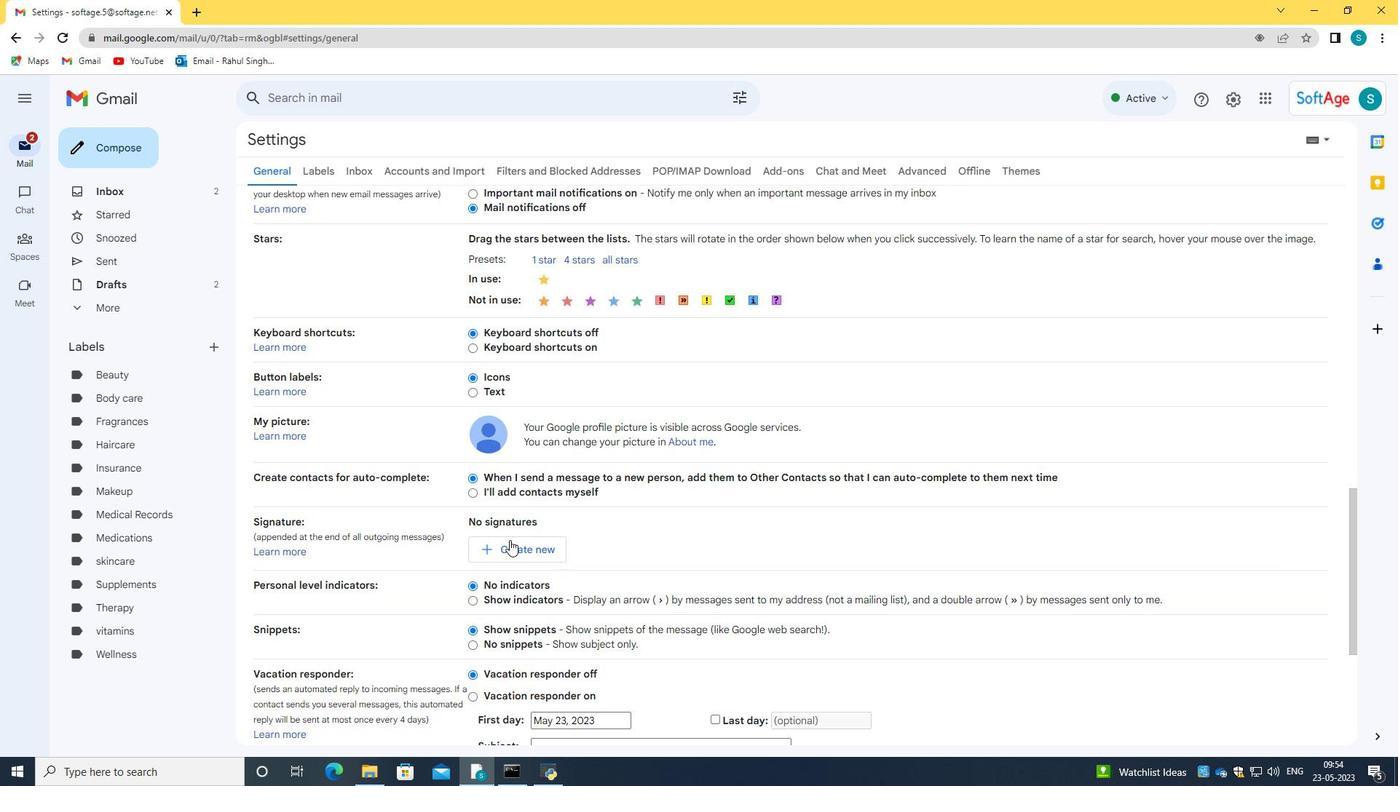 
Action: Mouse moved to (631, 414)
Screenshot: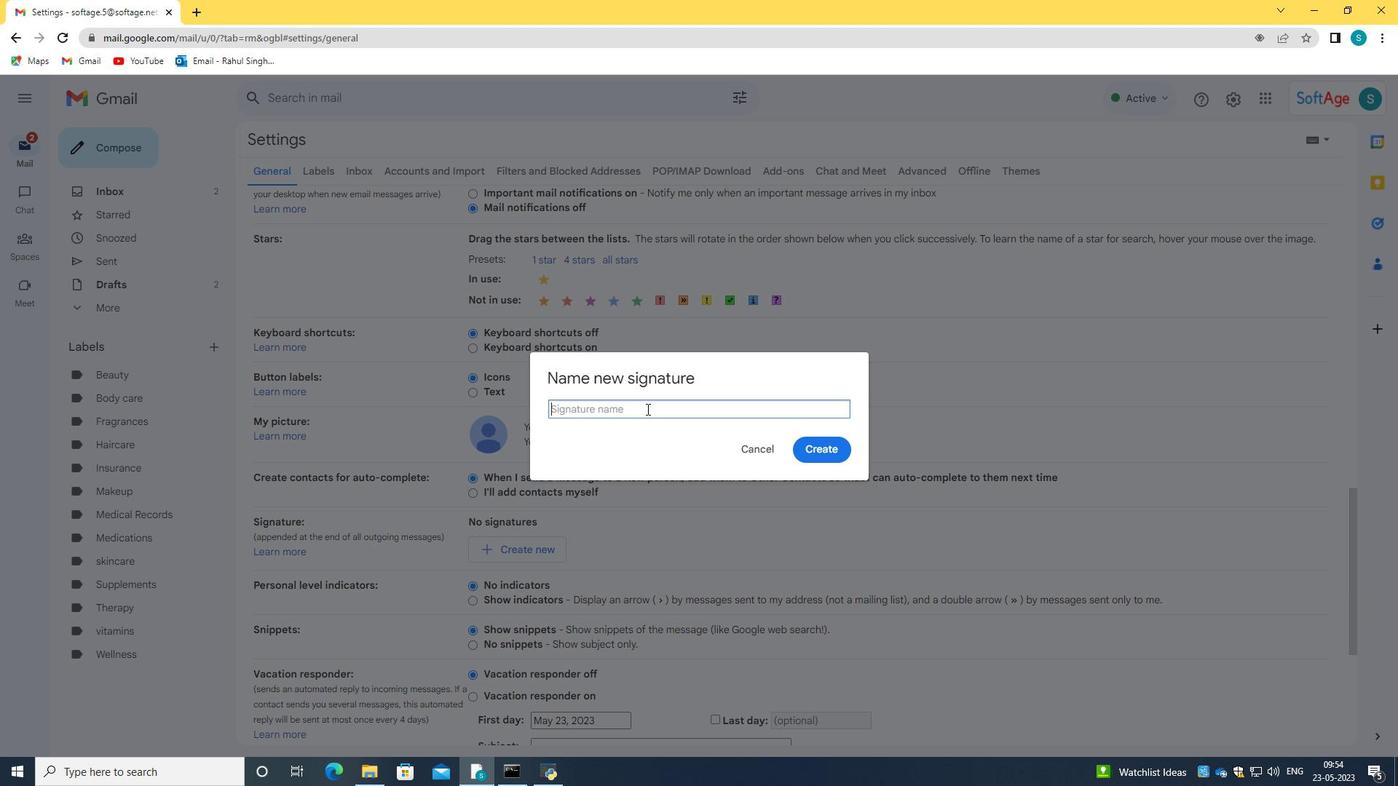 
Action: Key pressed <Key.caps_lock>G<Key.caps_lock>rant<Key.space><Key.caps_lock>A<Key.caps_lock>llen
Screenshot: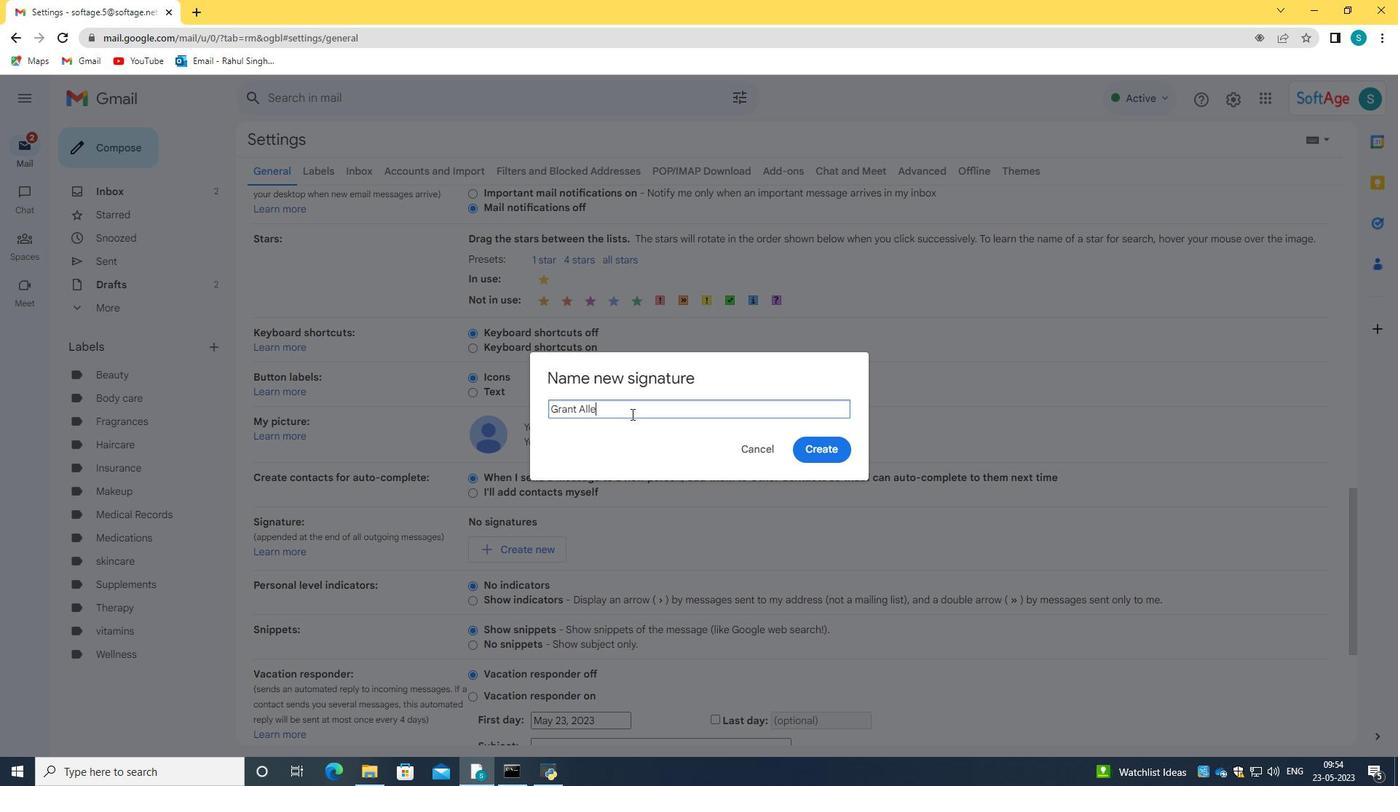 
Action: Mouse moved to (830, 454)
Screenshot: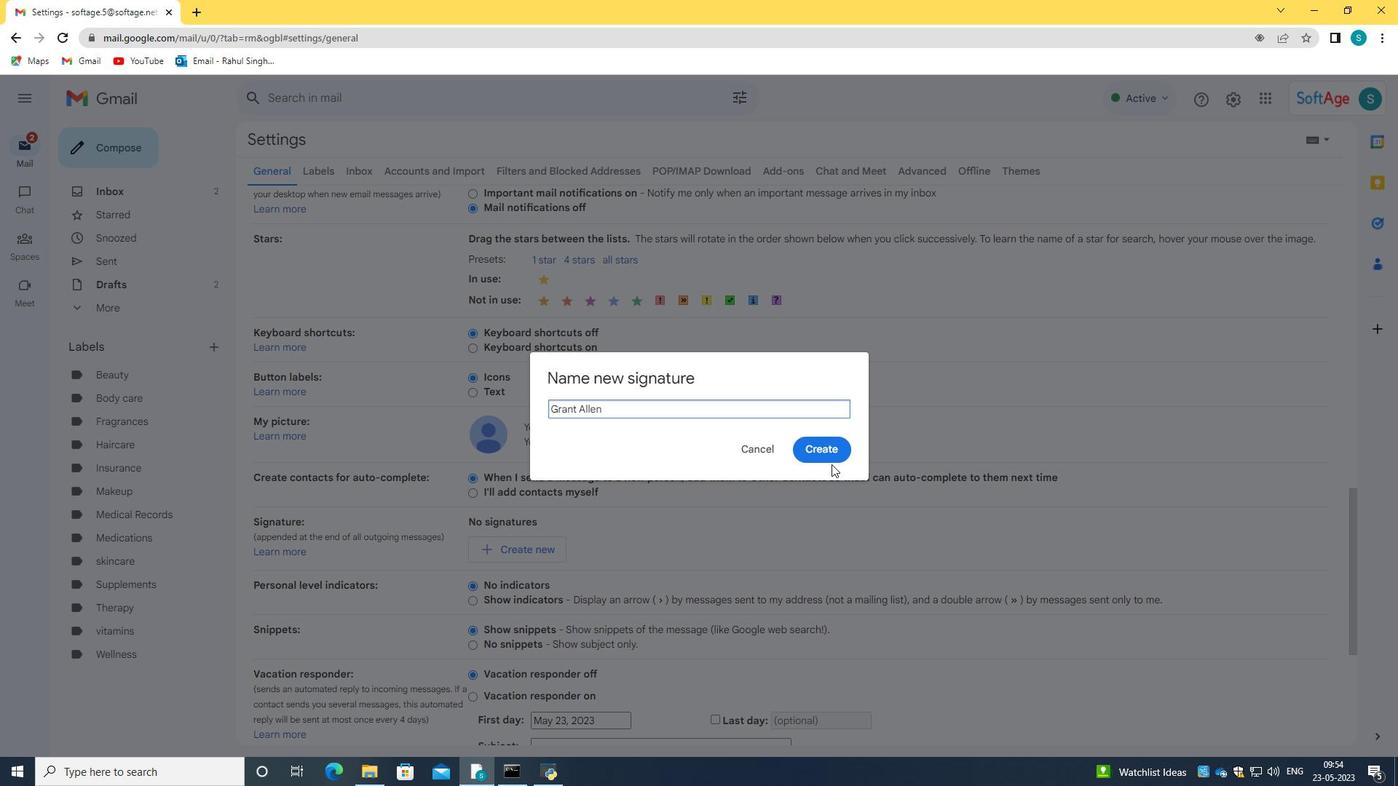 
Action: Mouse pressed left at (830, 454)
Screenshot: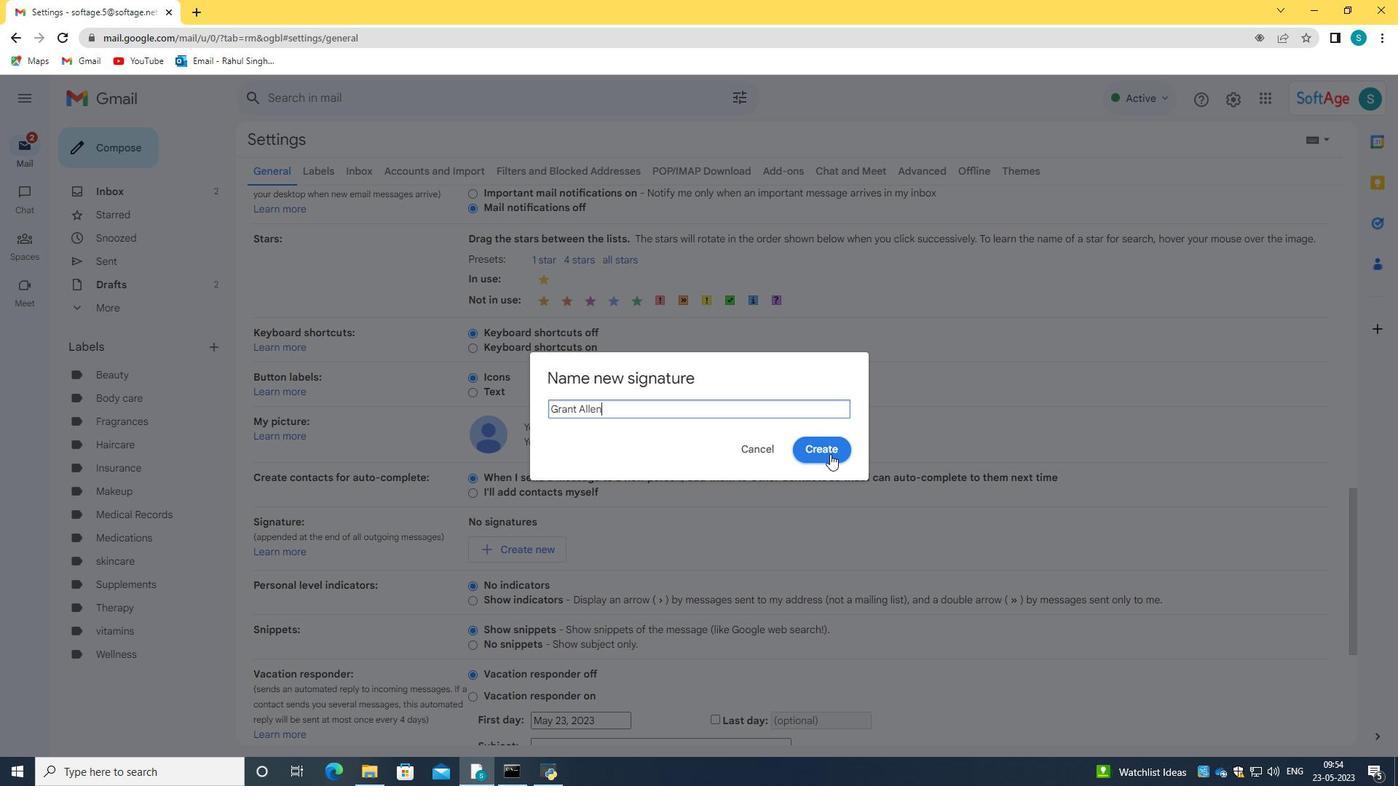 
Action: Mouse moved to (761, 576)
Screenshot: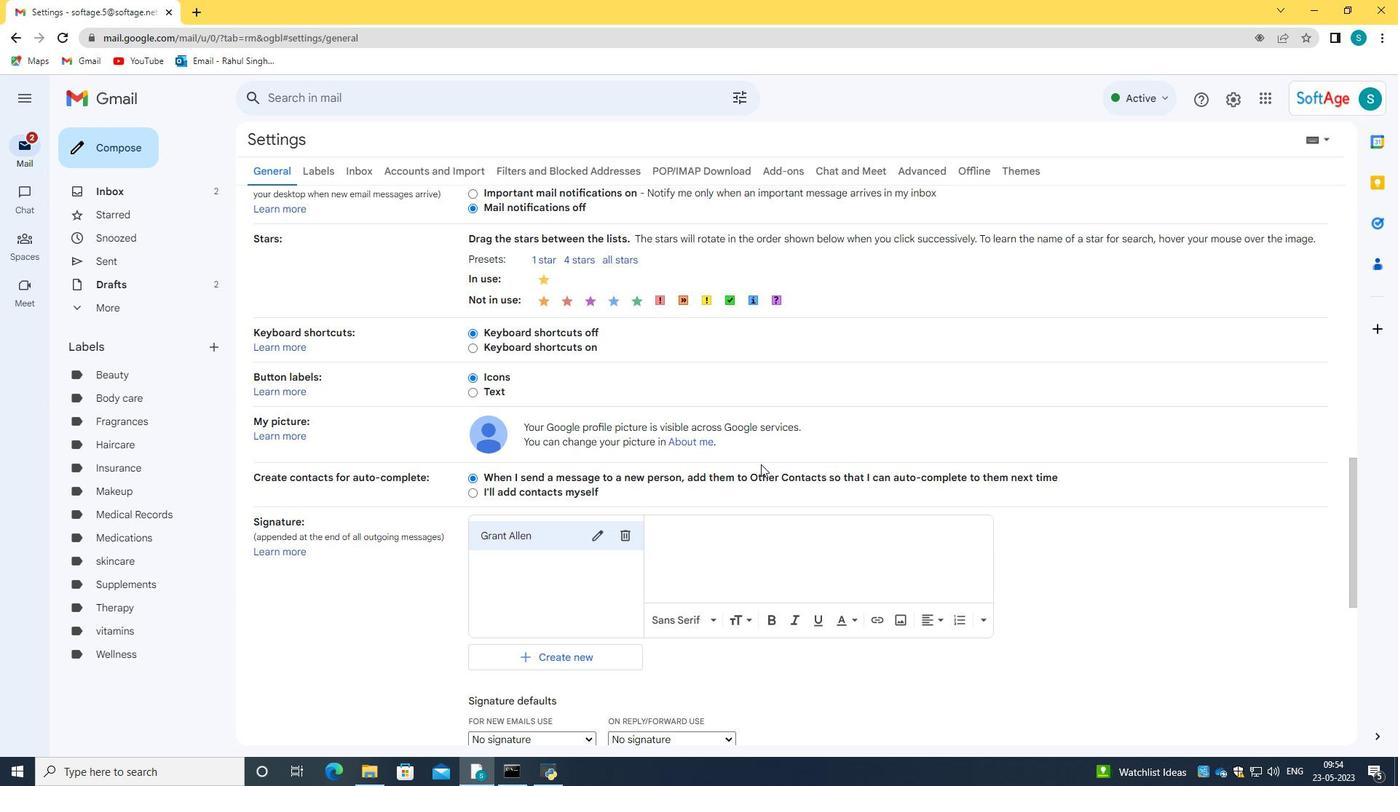 
Action: Mouse pressed left at (761, 576)
Screenshot: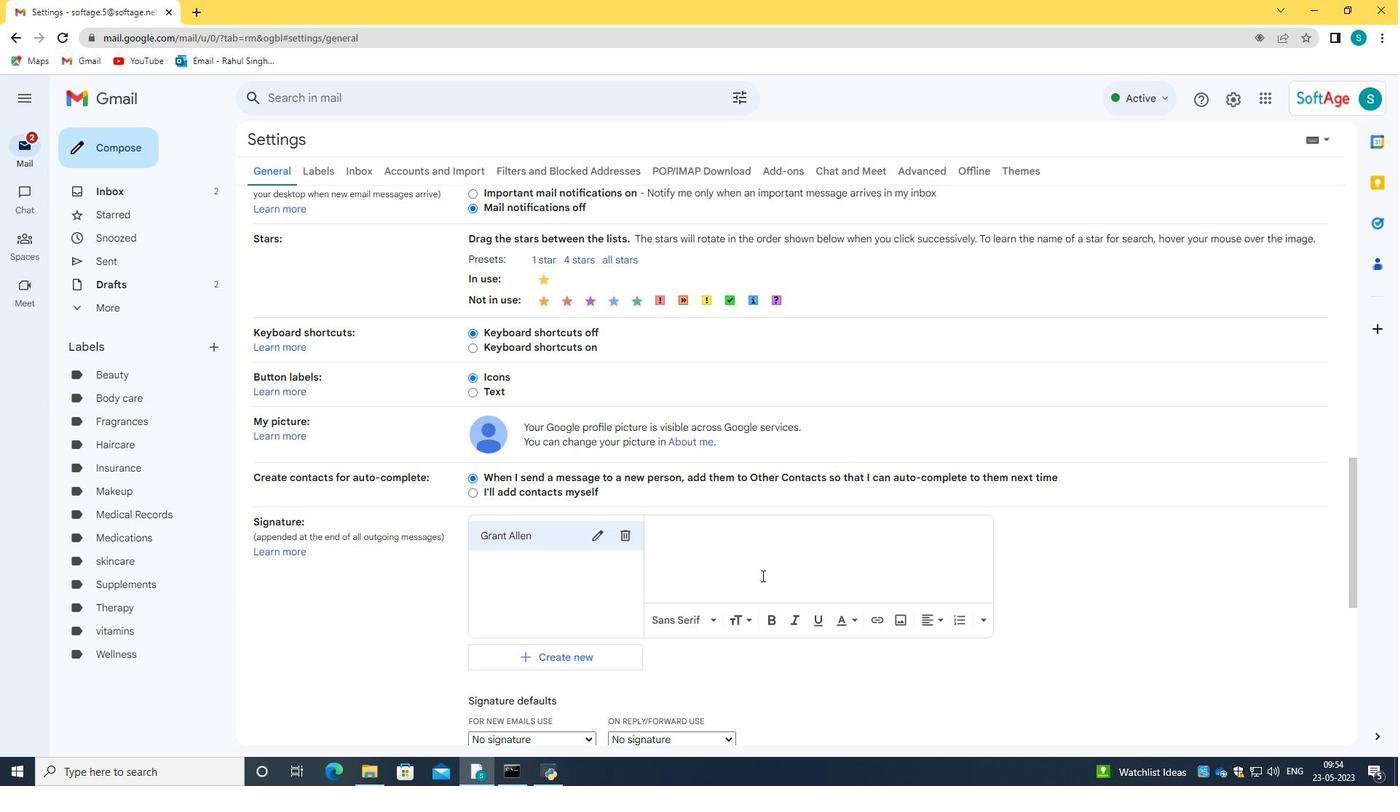 
Action: Mouse moved to (762, 576)
Screenshot: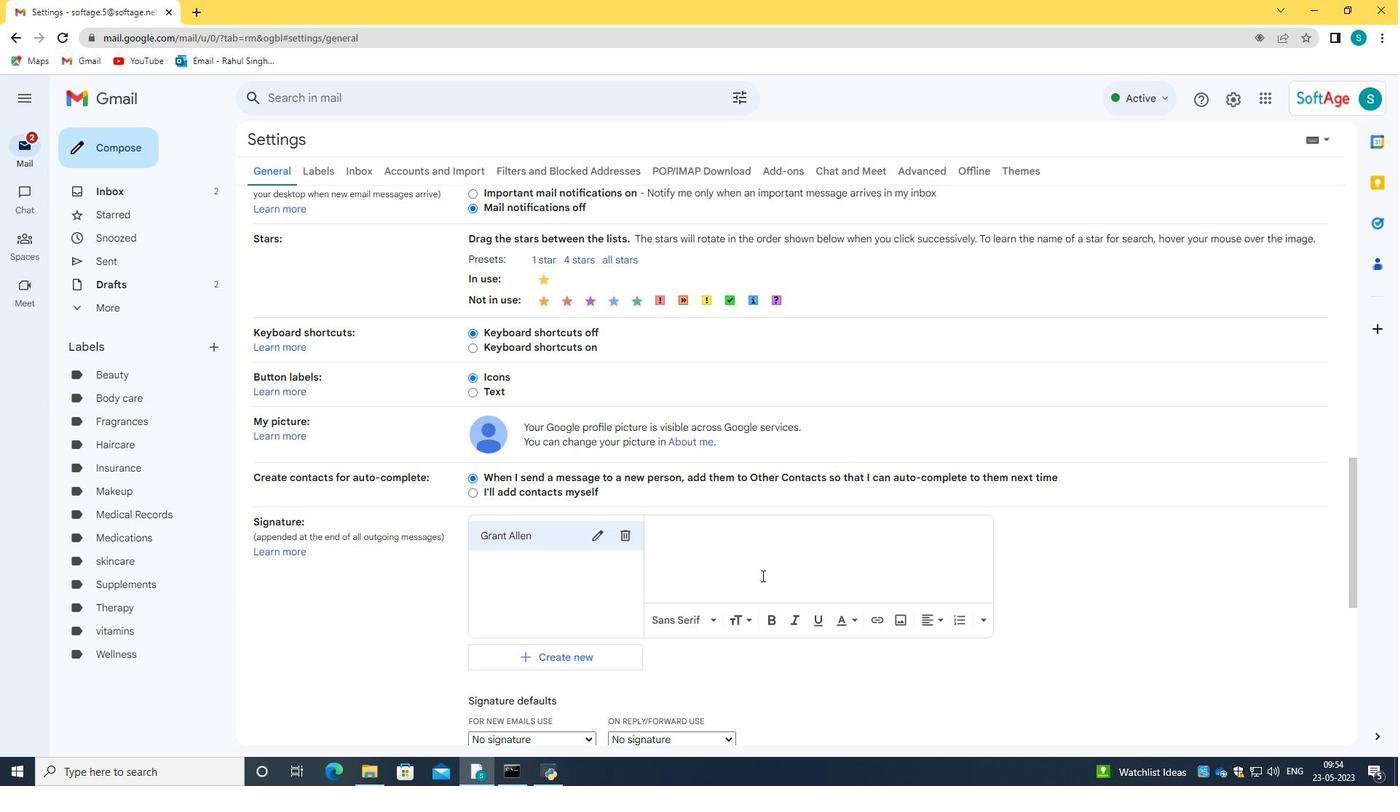 
Action: Key pressed <Key.shift>Grant<Key.space><Key.caps_lock>ALLEN<Key.backspace><Key.backspace><Key.backspace><Key.backspace><Key.caps_lock>llen
Screenshot: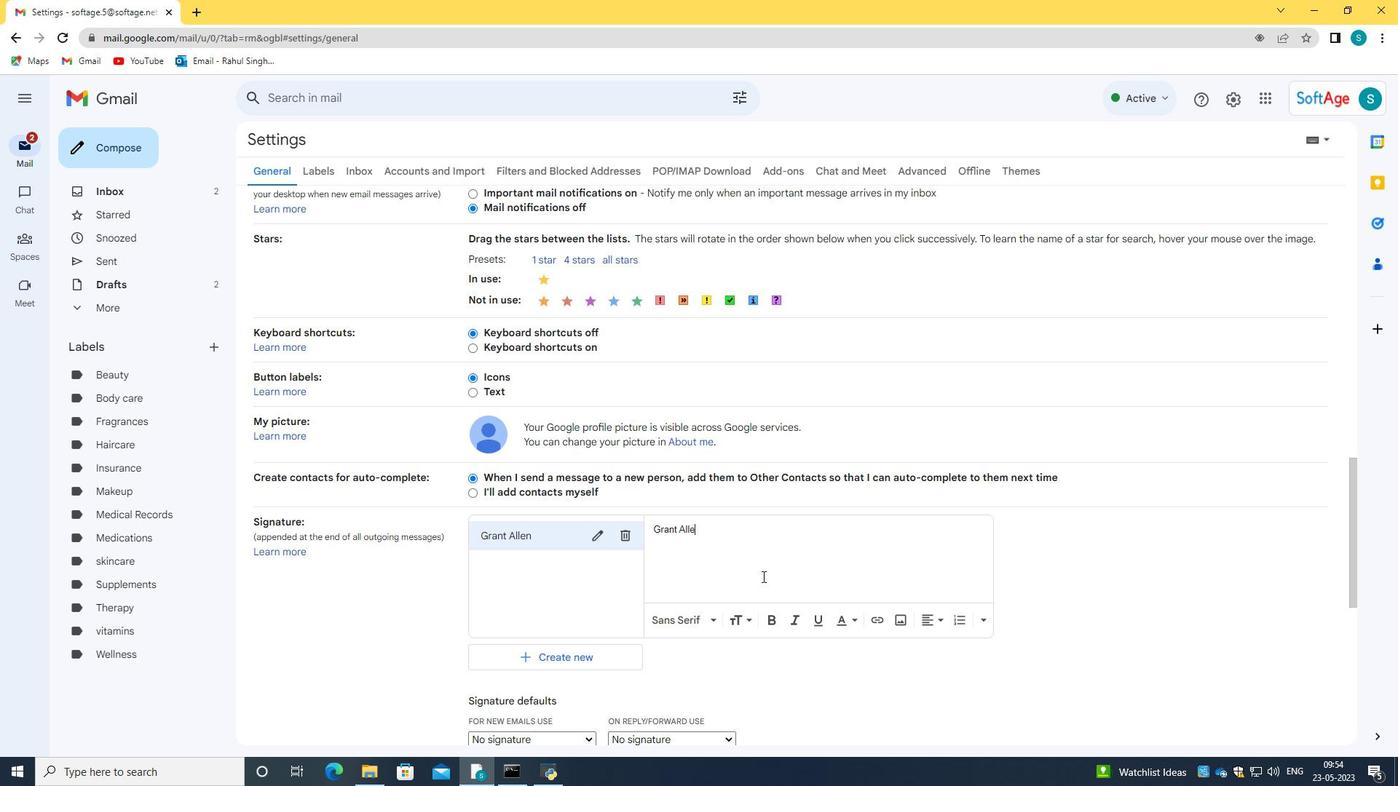 
Action: Mouse scrolled (762, 576) with delta (0, 0)
Screenshot: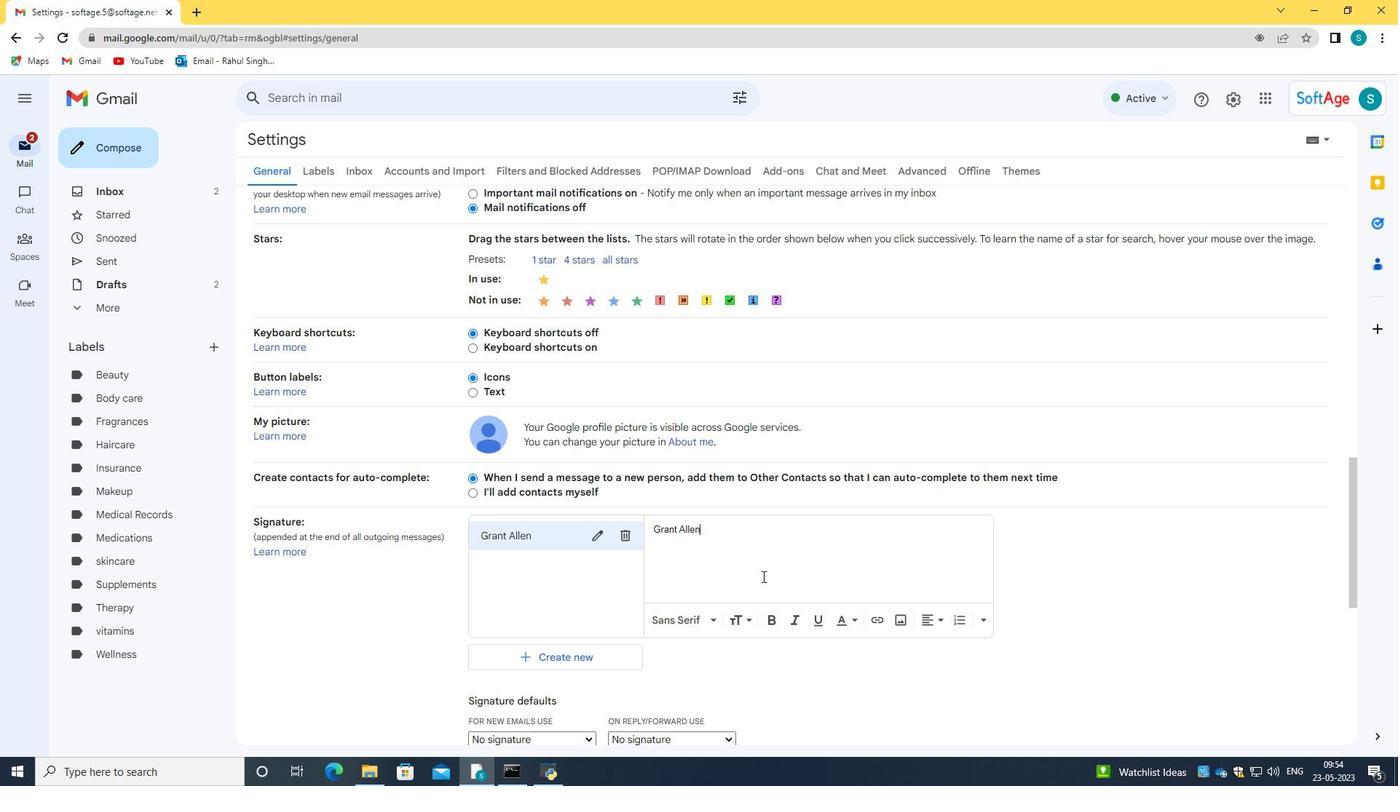
Action: Mouse scrolled (762, 576) with delta (0, 0)
Screenshot: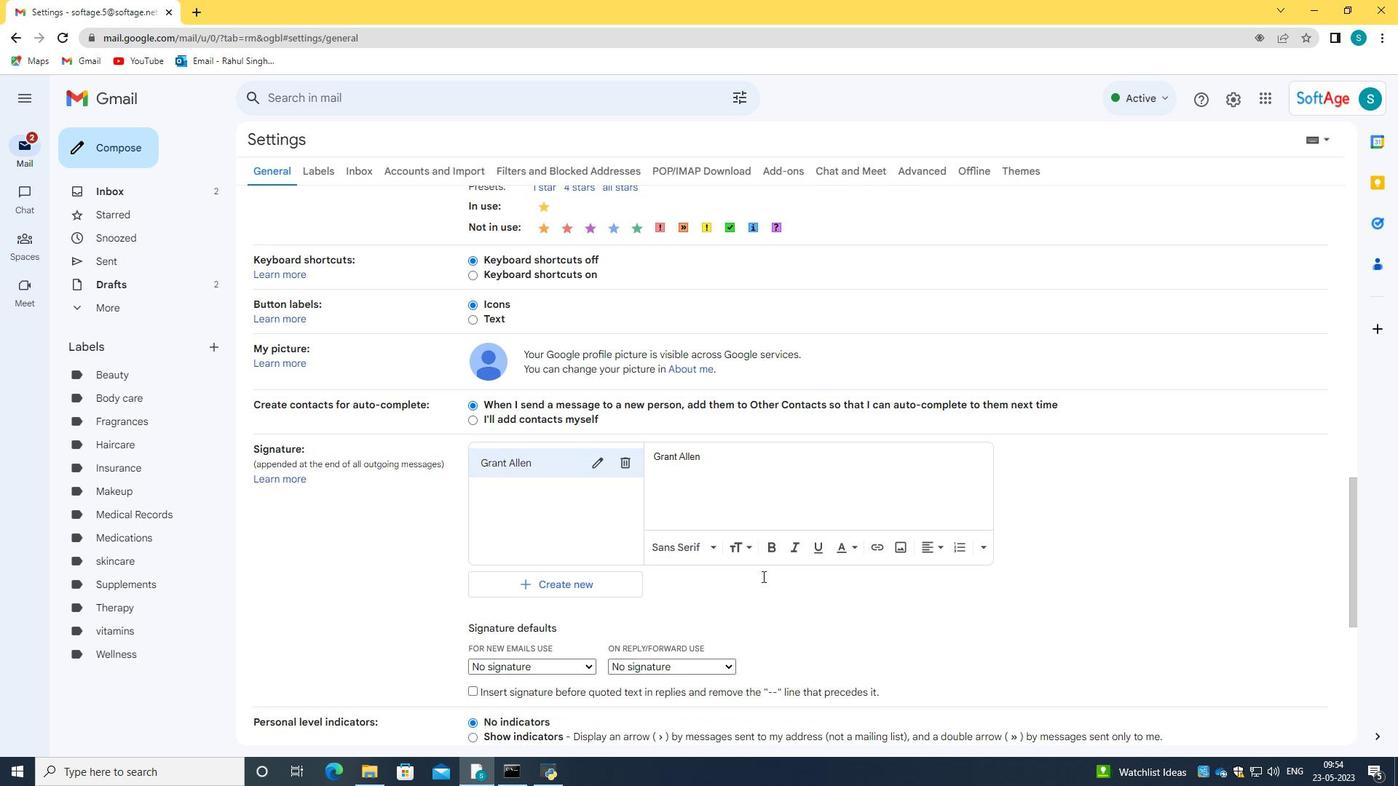
Action: Mouse scrolled (762, 576) with delta (0, 0)
Screenshot: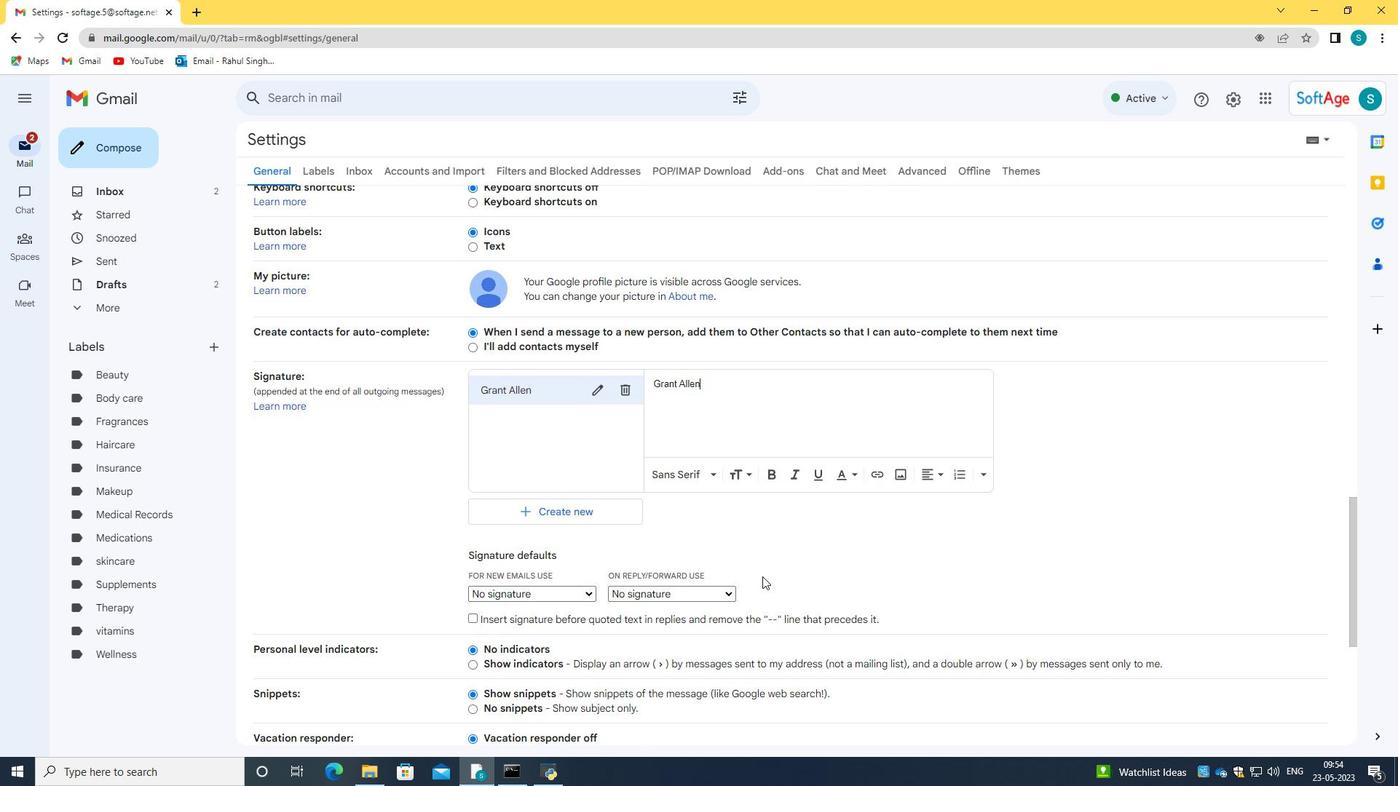 
Action: Mouse scrolled (762, 576) with delta (0, 0)
Screenshot: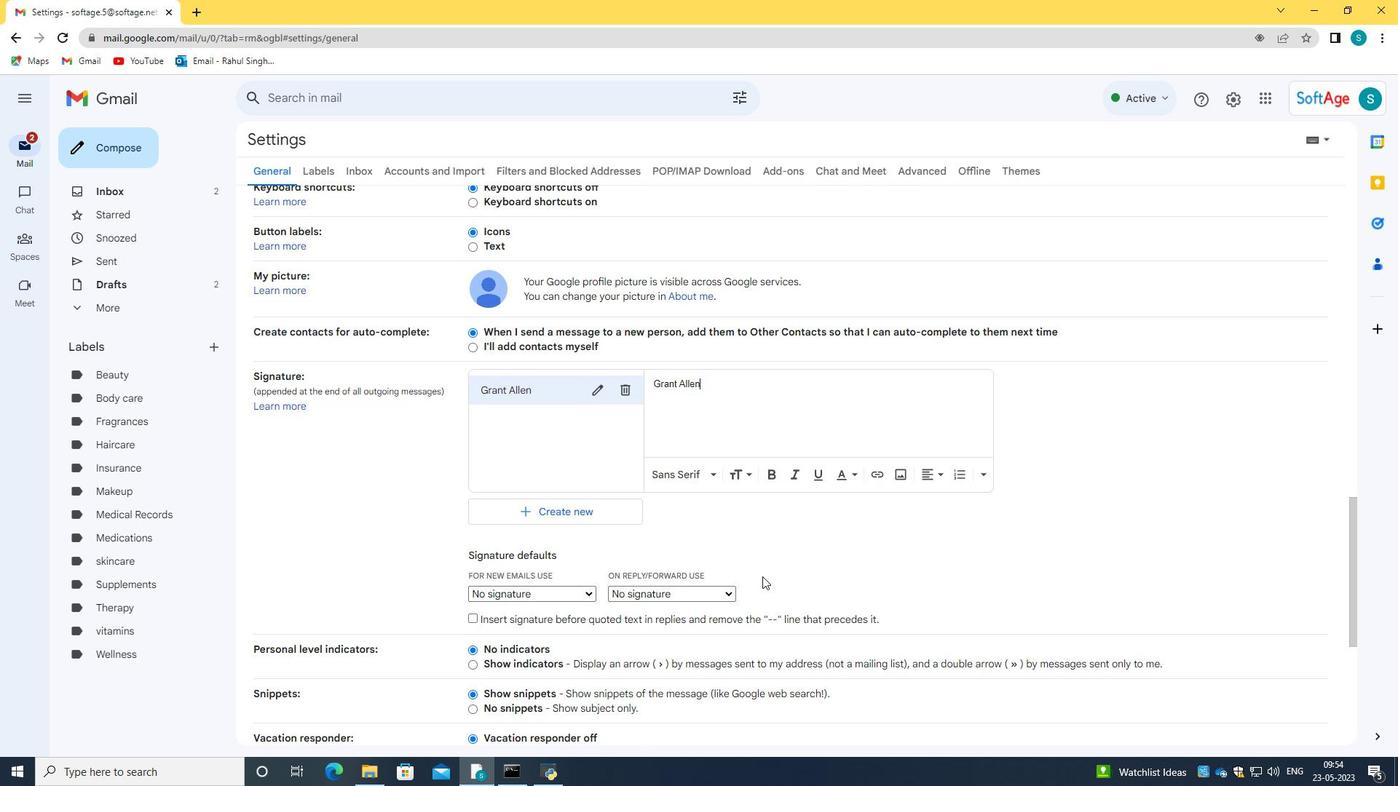 
Action: Mouse scrolled (762, 576) with delta (0, 0)
Screenshot: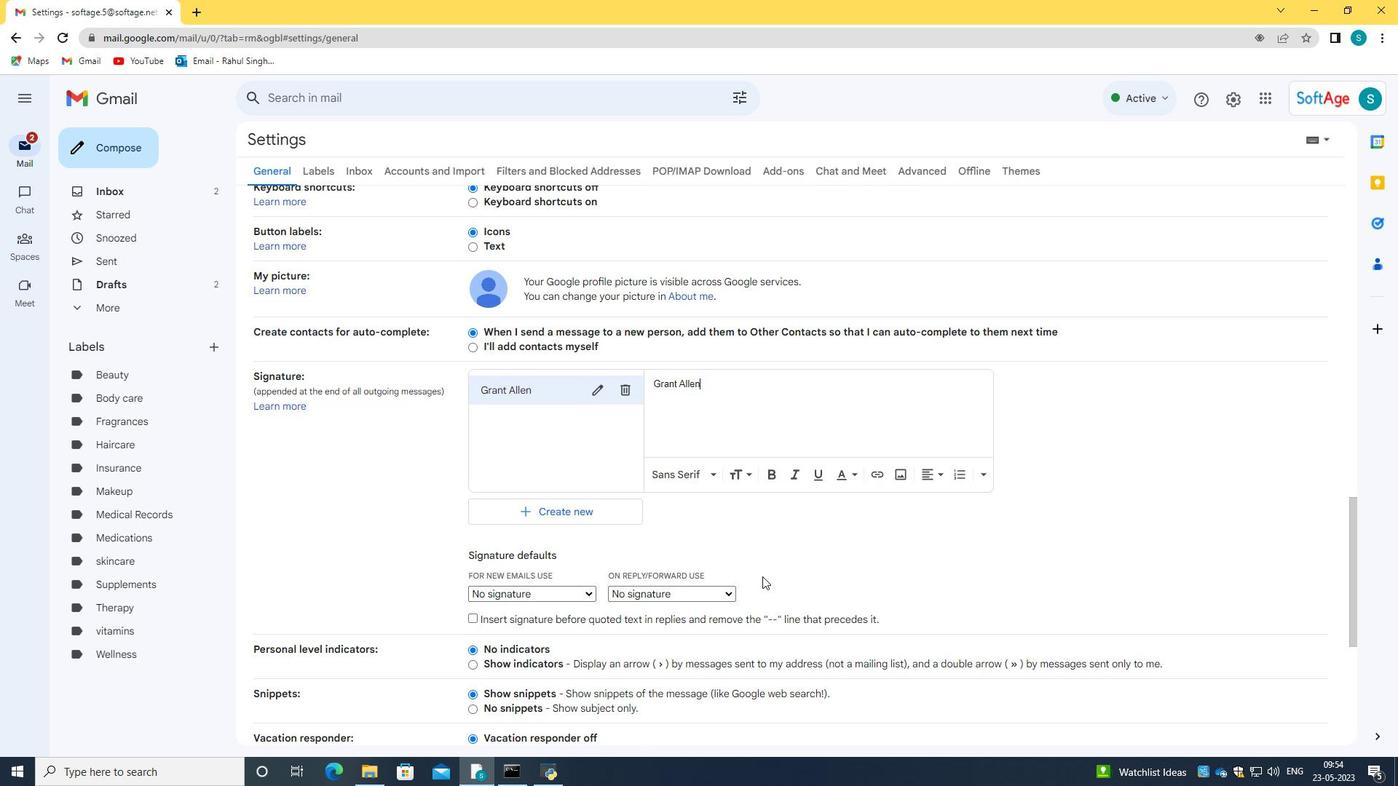 
Action: Mouse scrolled (762, 576) with delta (0, 0)
Screenshot: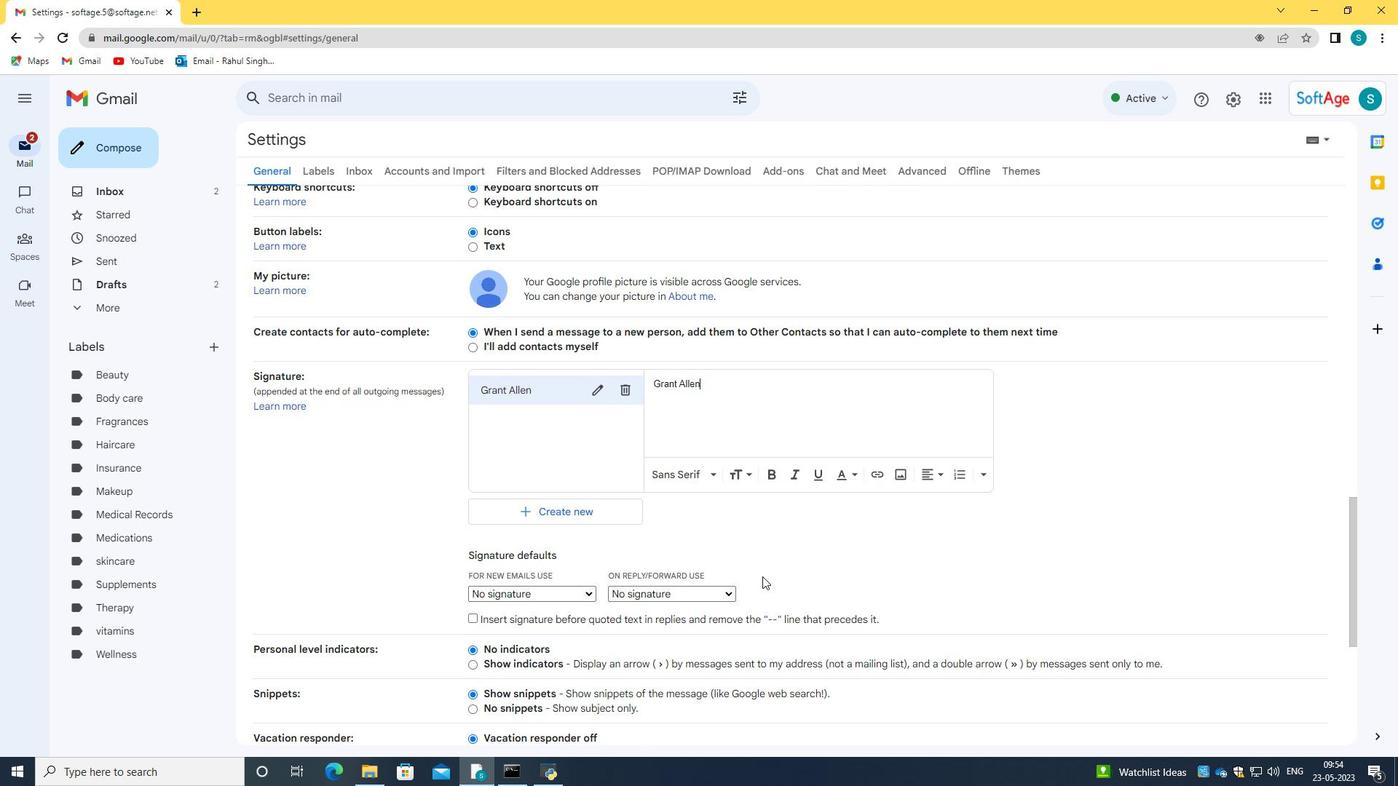 
Action: Mouse scrolled (762, 576) with delta (0, 0)
Screenshot: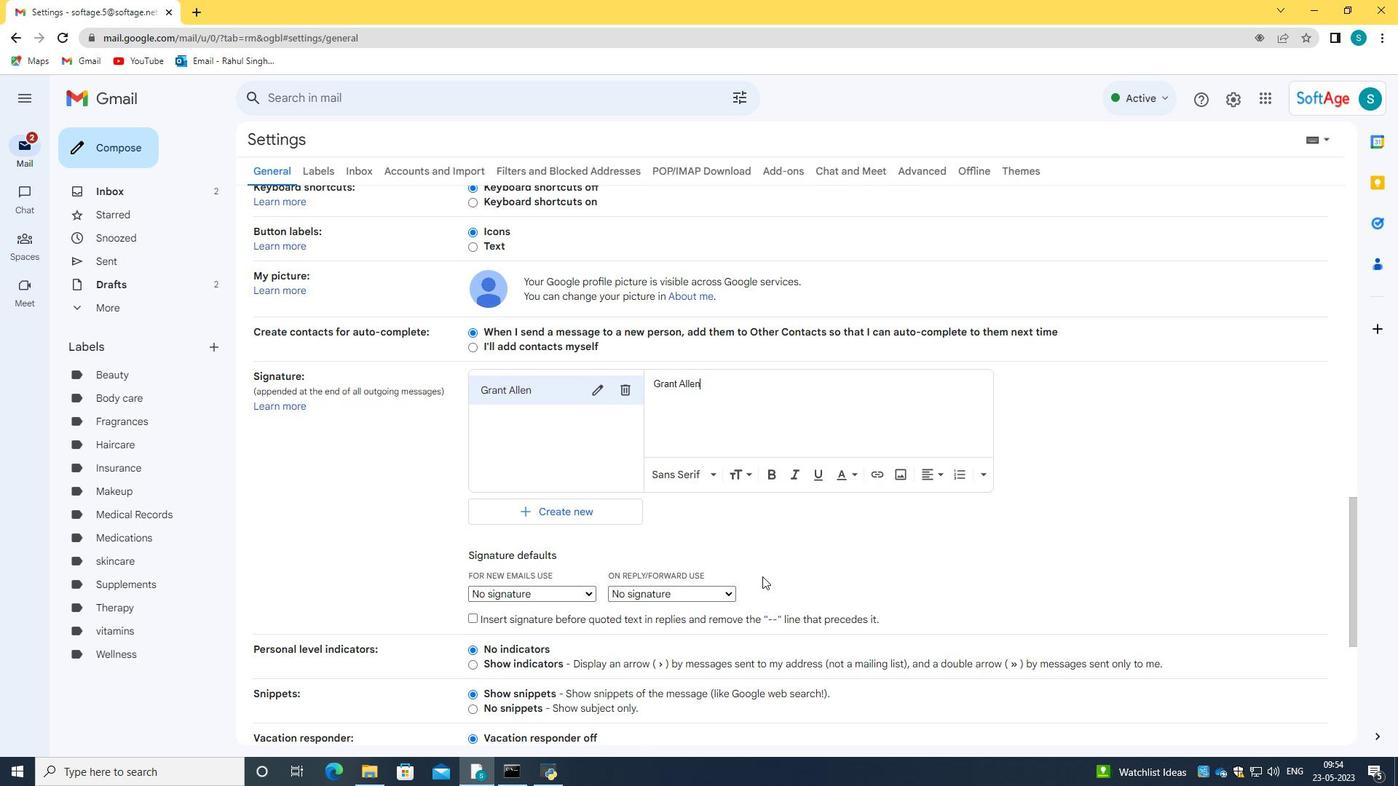 
Action: Mouse scrolled (762, 576) with delta (0, 0)
Screenshot: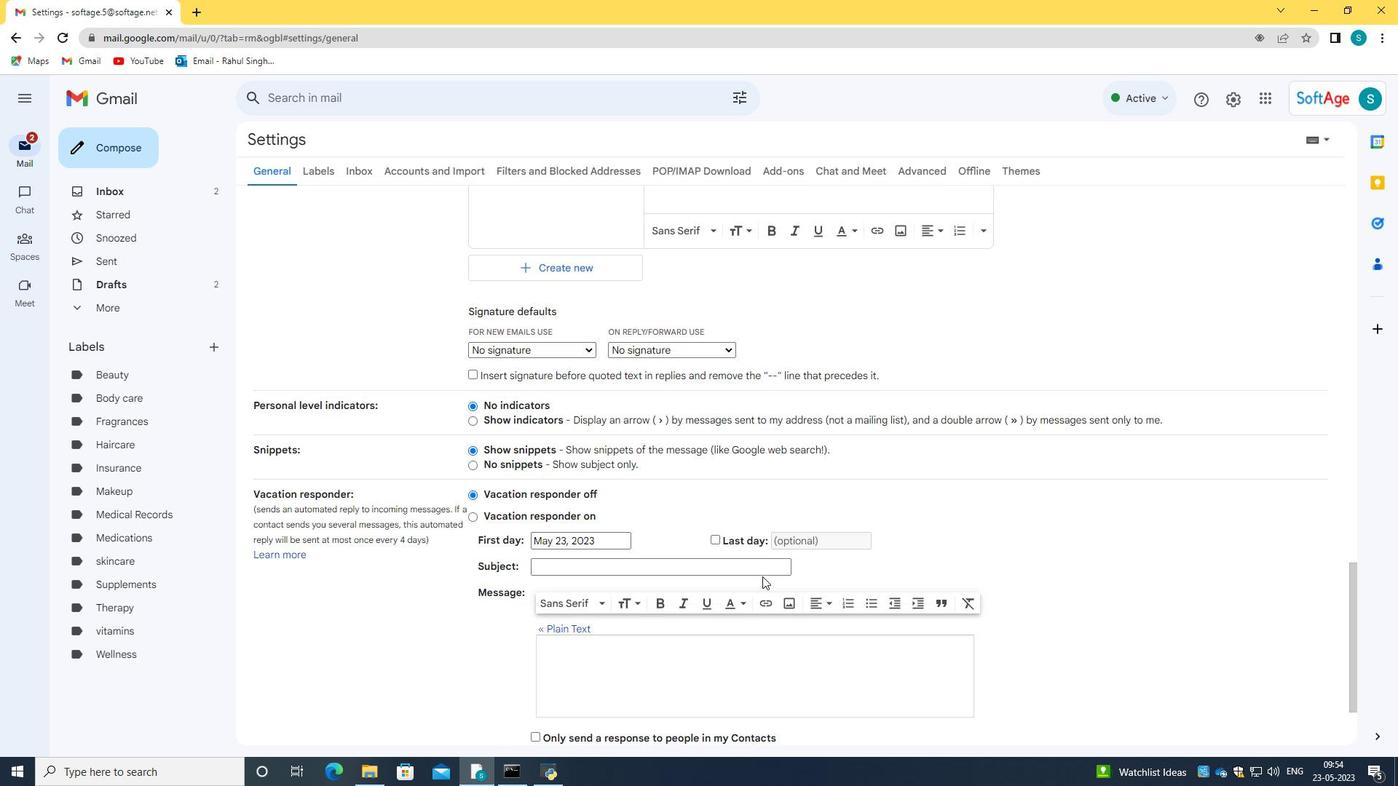 
Action: Mouse scrolled (762, 576) with delta (0, 0)
Screenshot: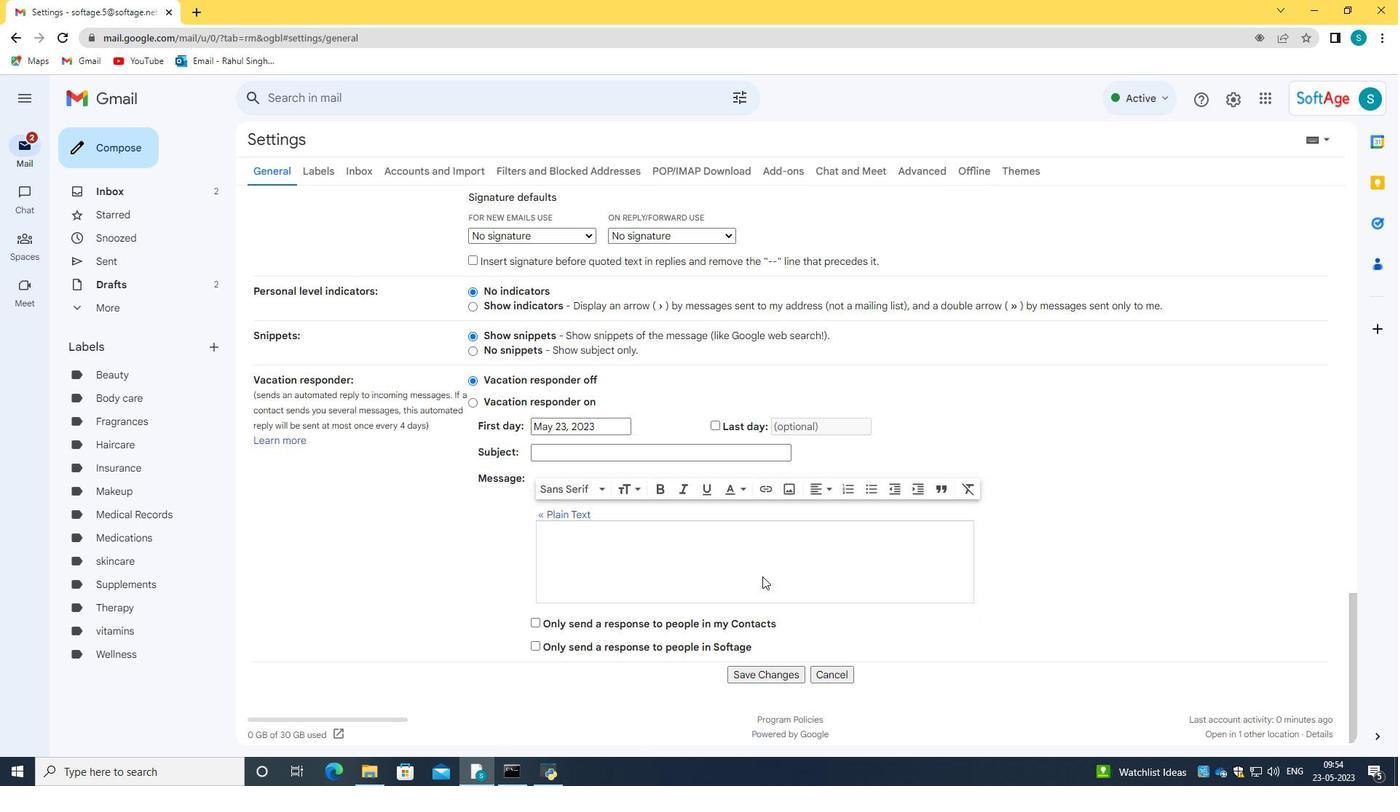 
Action: Mouse scrolled (762, 576) with delta (0, 0)
Screenshot: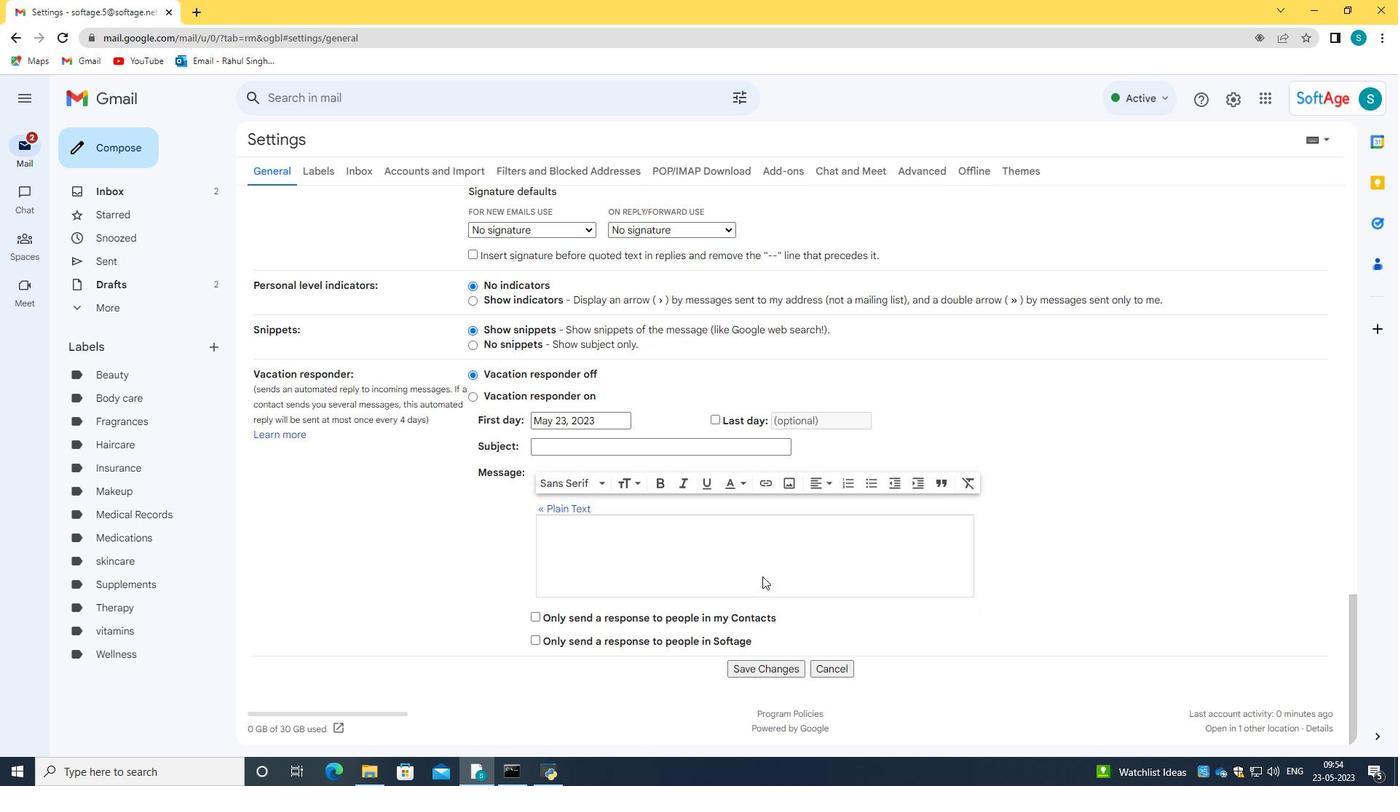 
Action: Mouse scrolled (762, 576) with delta (0, 0)
Screenshot: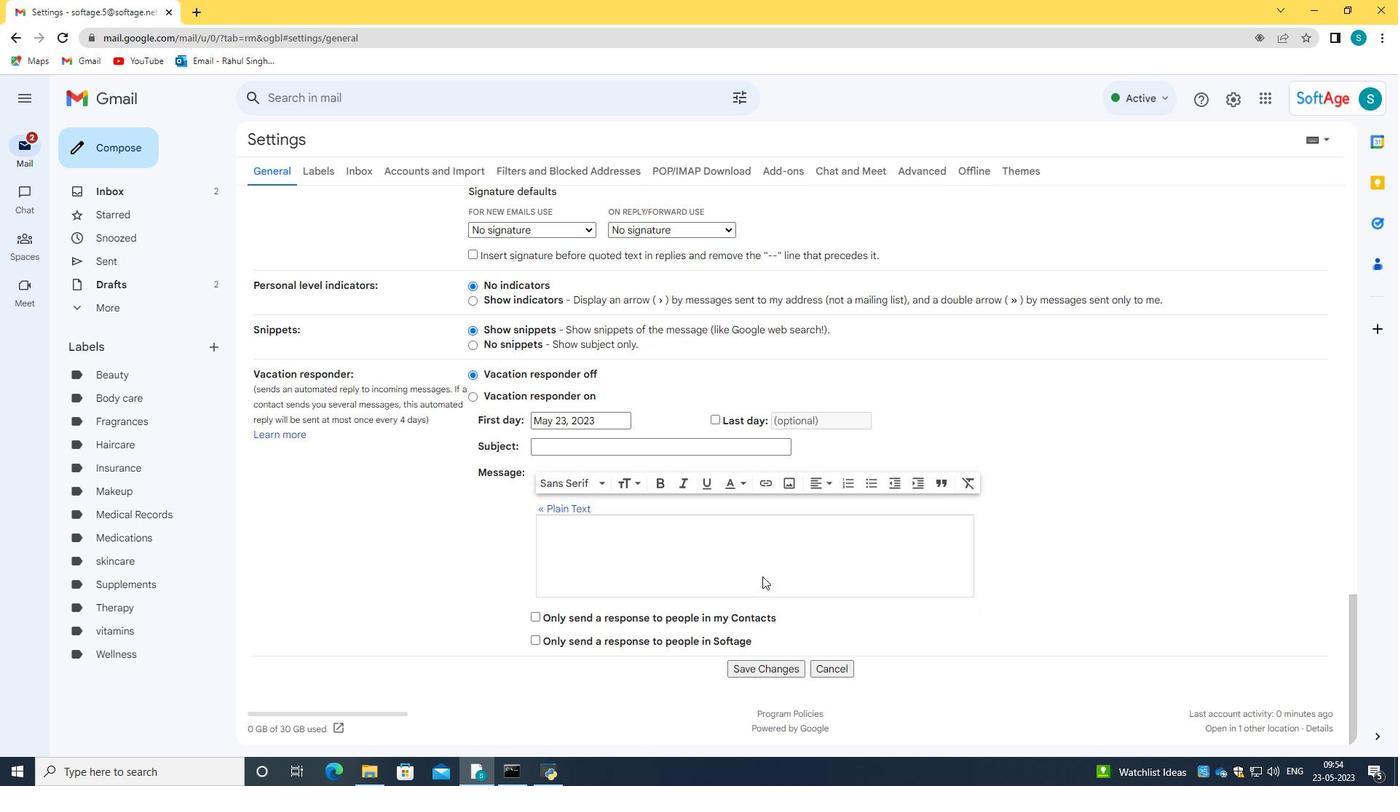 
Action: Mouse moved to (779, 665)
Screenshot: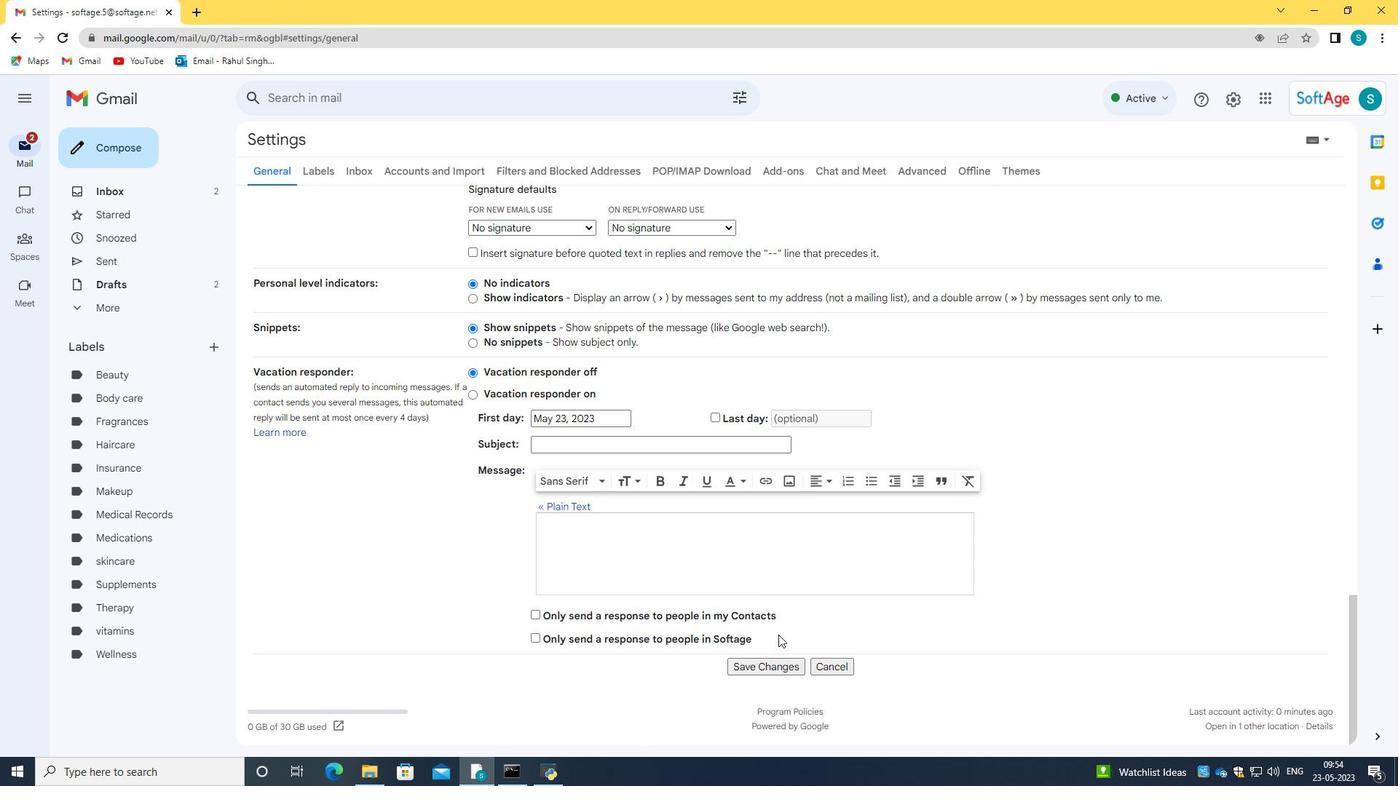 
Action: Mouse pressed left at (779, 665)
Screenshot: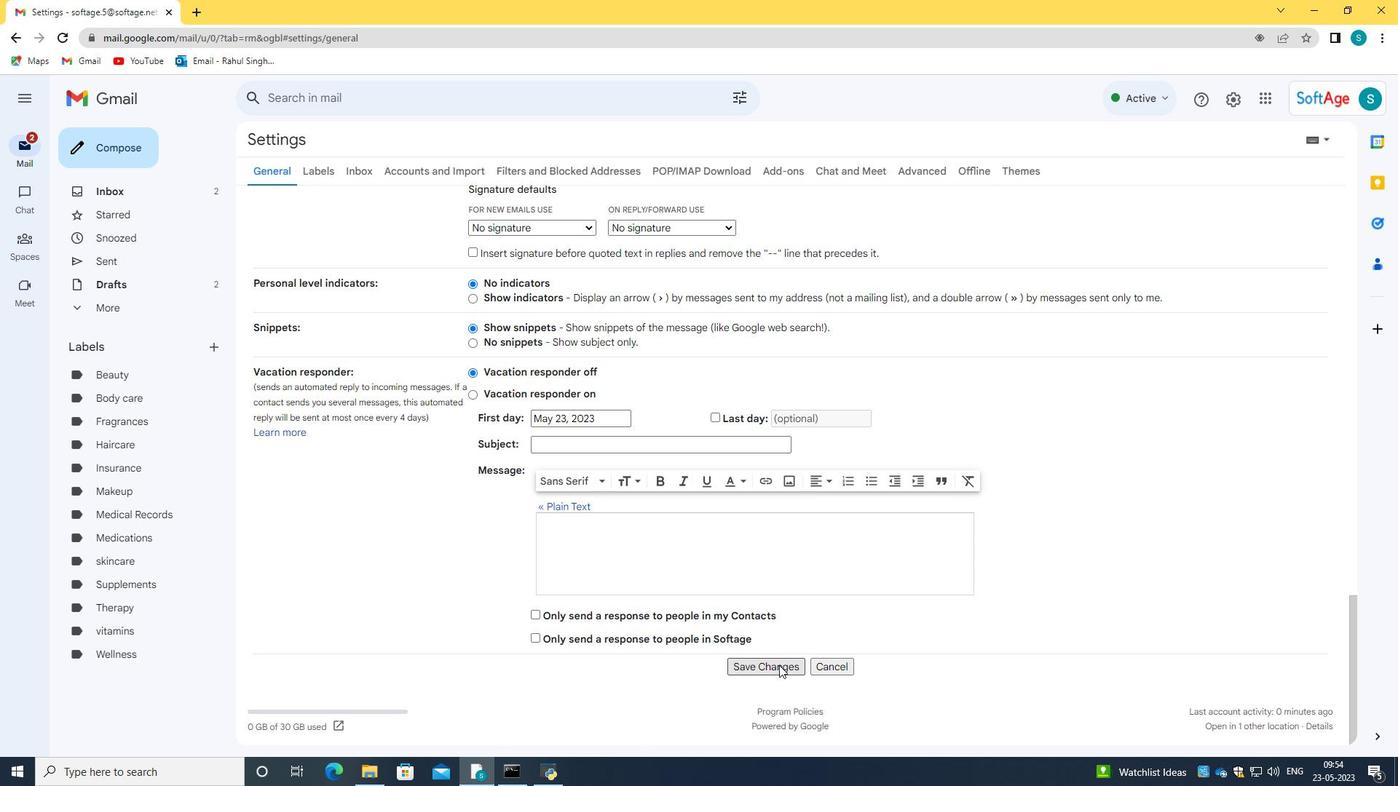 
Action: Mouse moved to (109, 144)
Screenshot: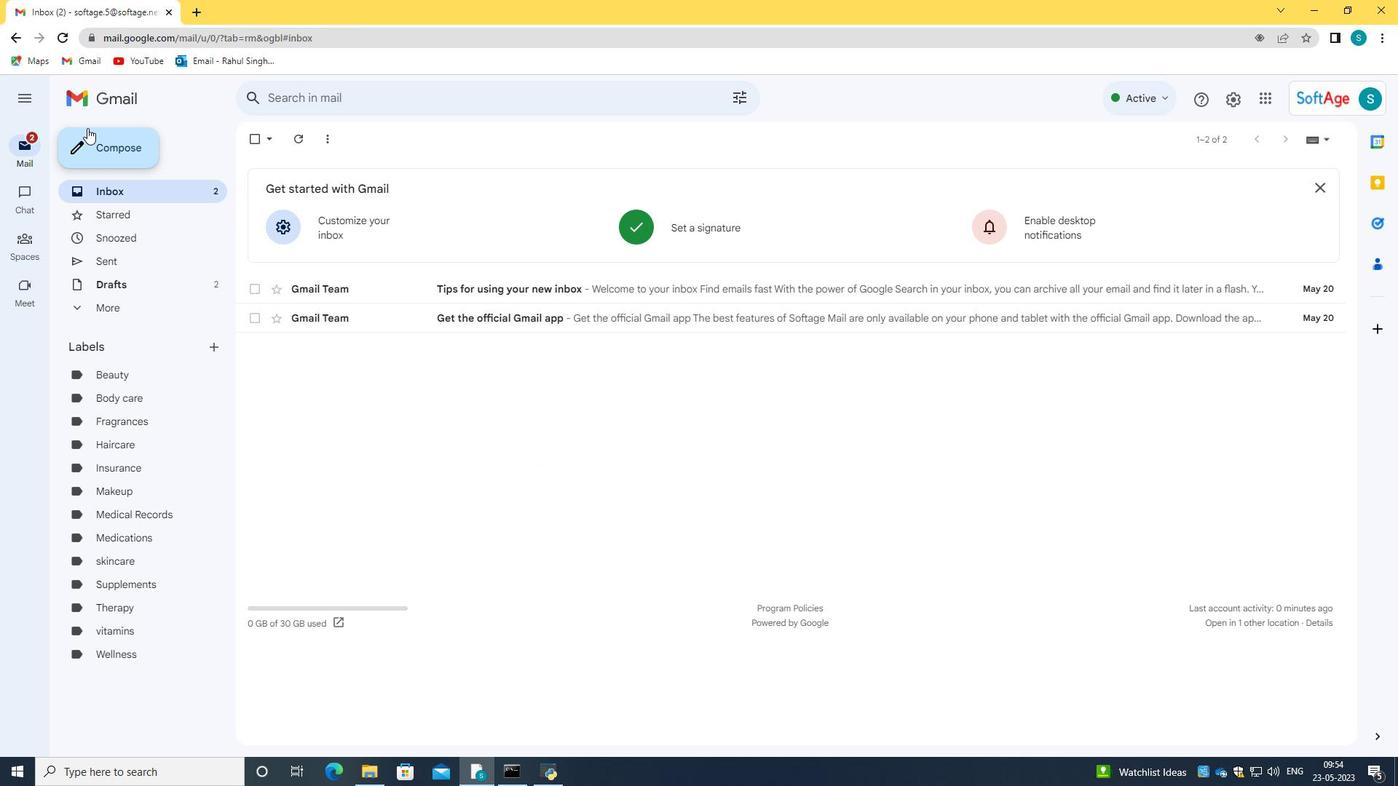 
Action: Mouse pressed left at (109, 144)
Screenshot: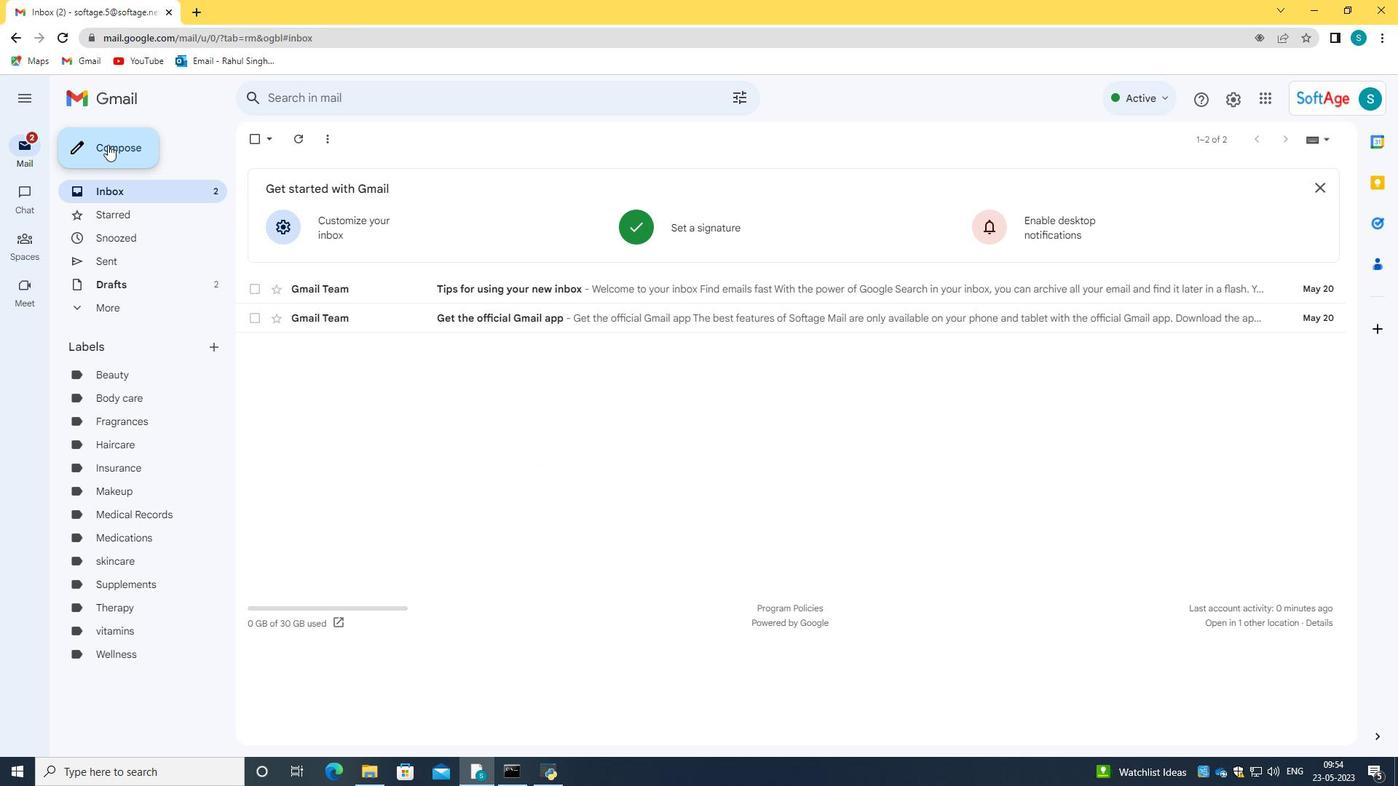 
Action: Mouse moved to (551, 438)
Screenshot: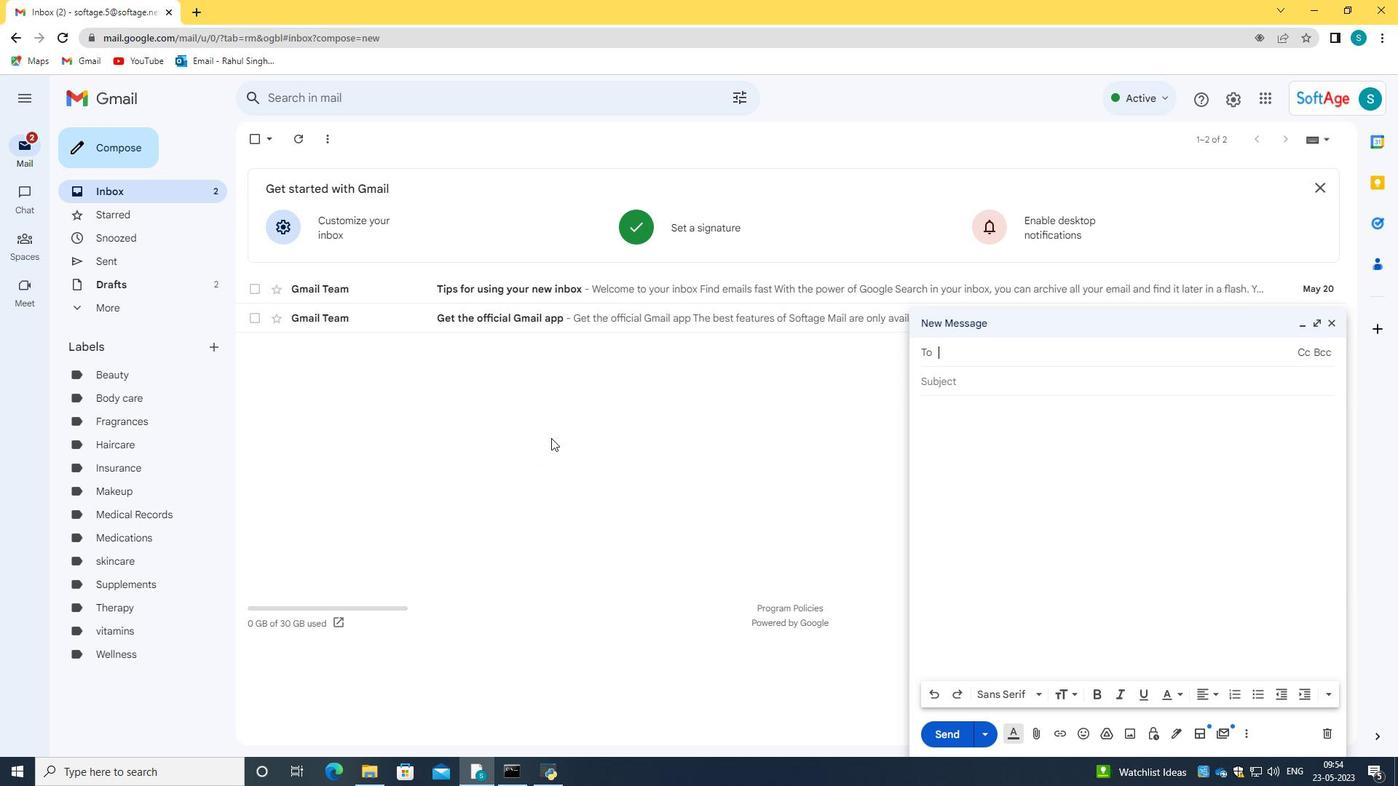 
Action: Mouse scrolled (551, 437) with delta (0, 0)
Screenshot: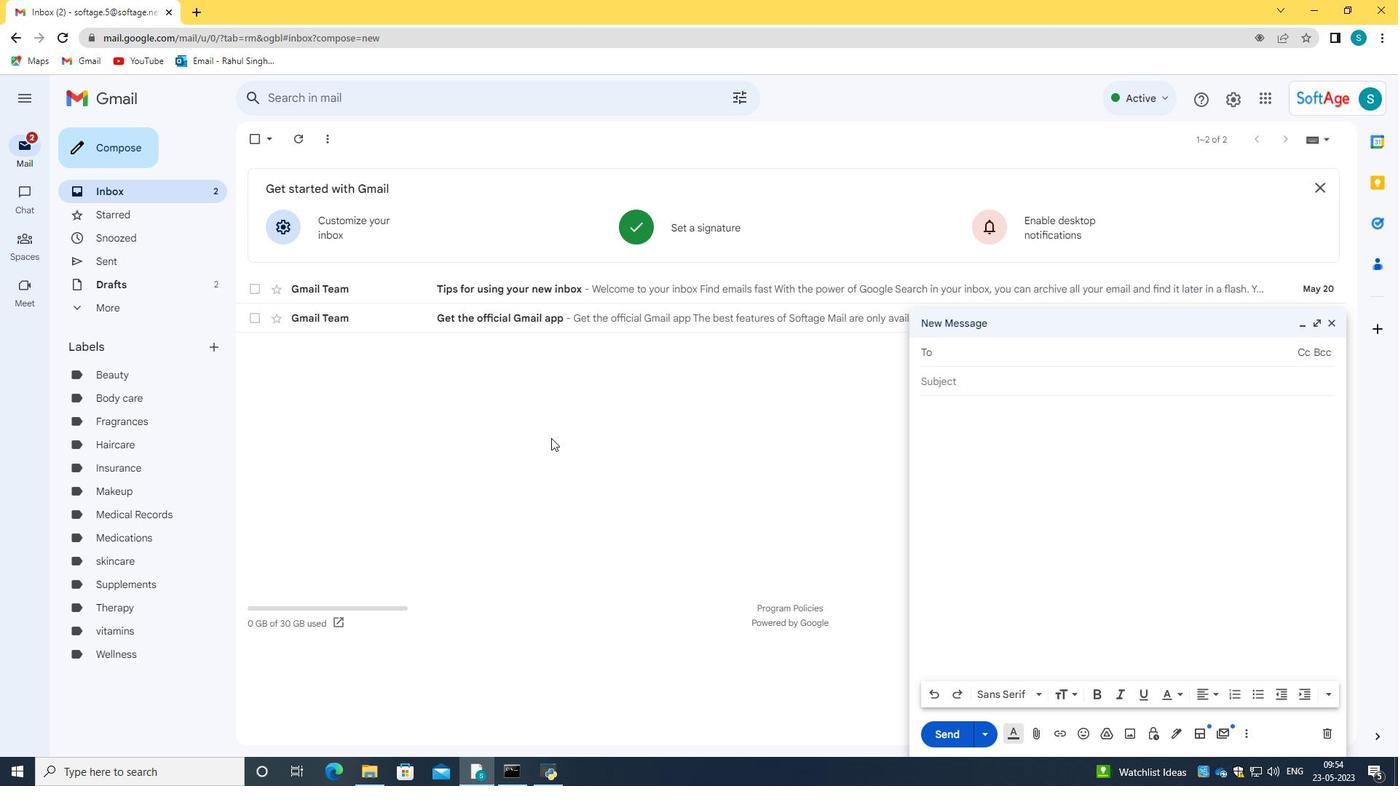 
Action: Mouse moved to (1318, 326)
Screenshot: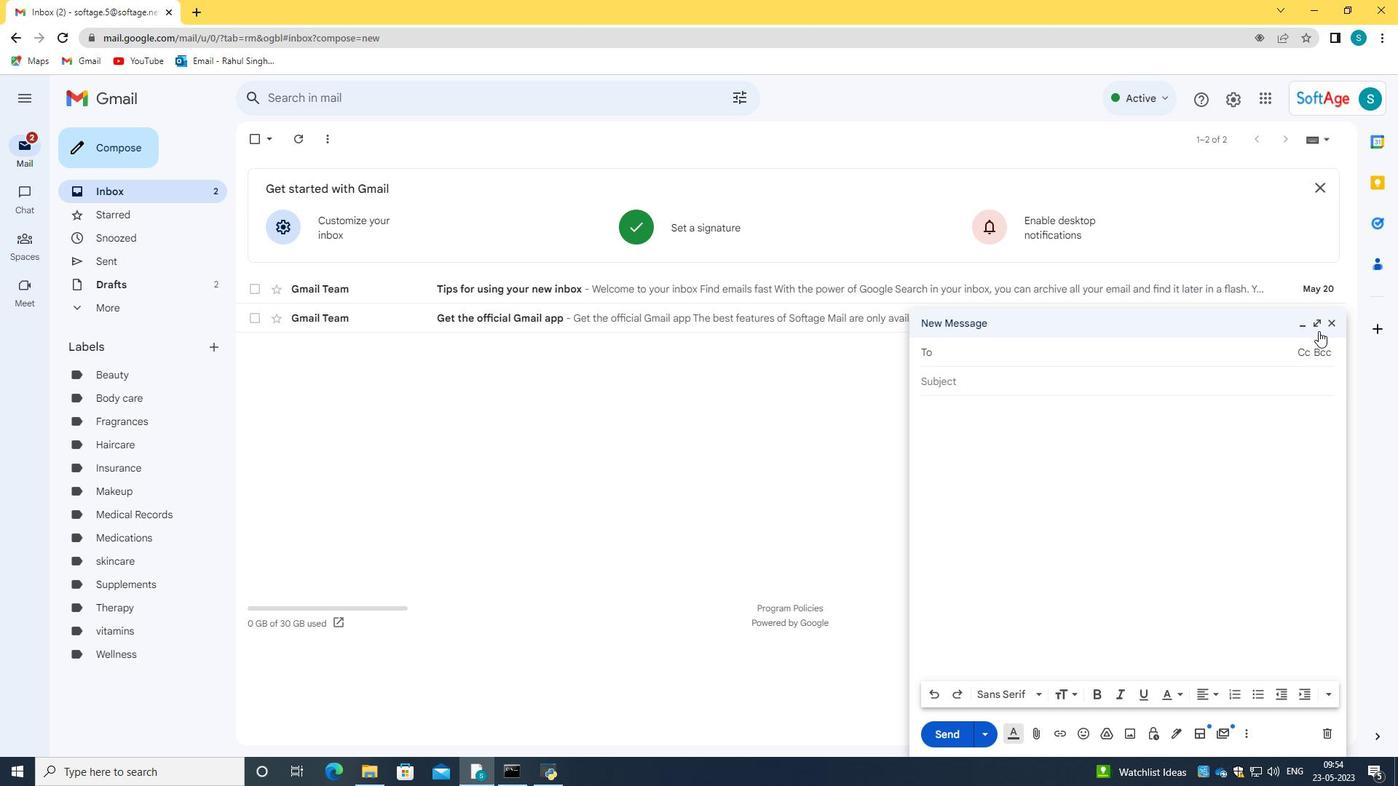 
Action: Mouse pressed left at (1318, 326)
Screenshot: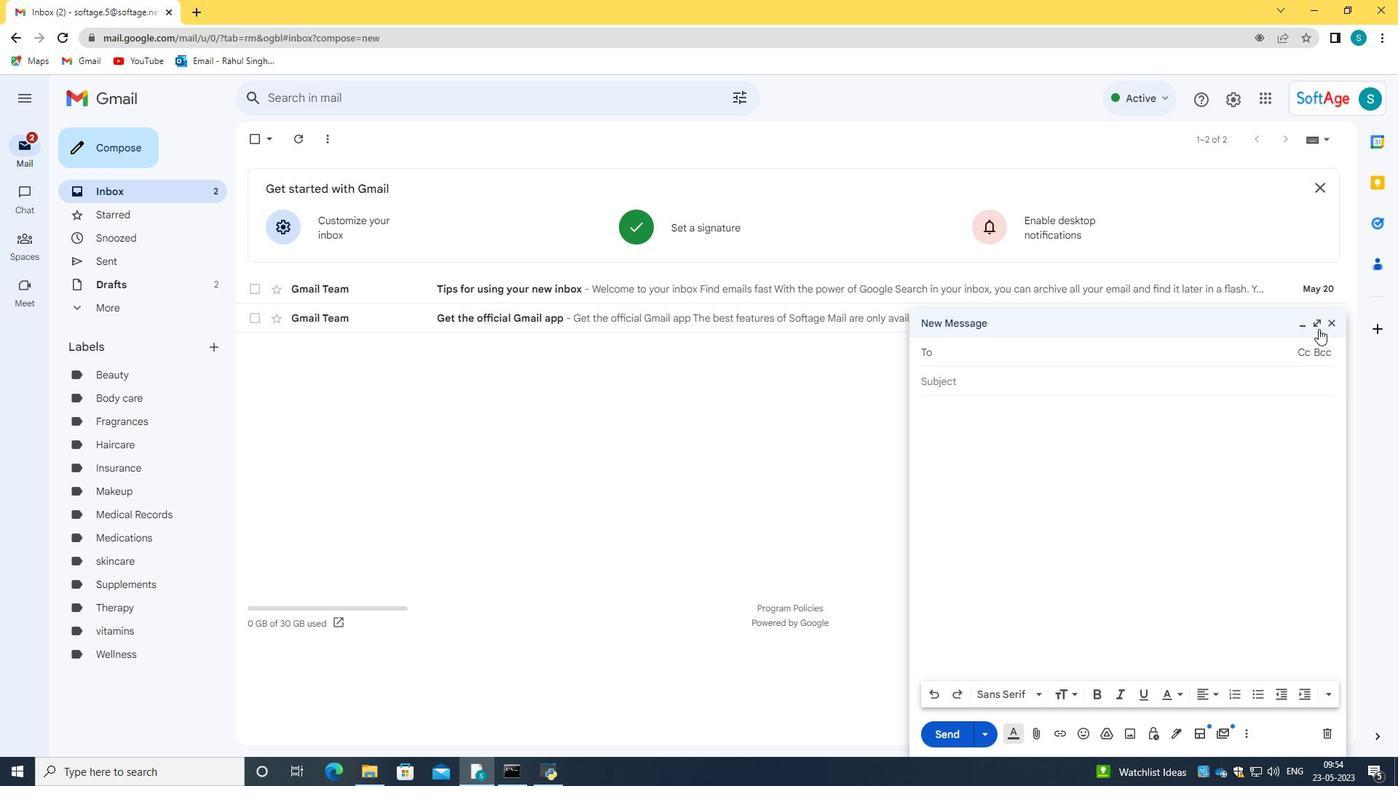 
Action: Mouse moved to (374, 716)
Screenshot: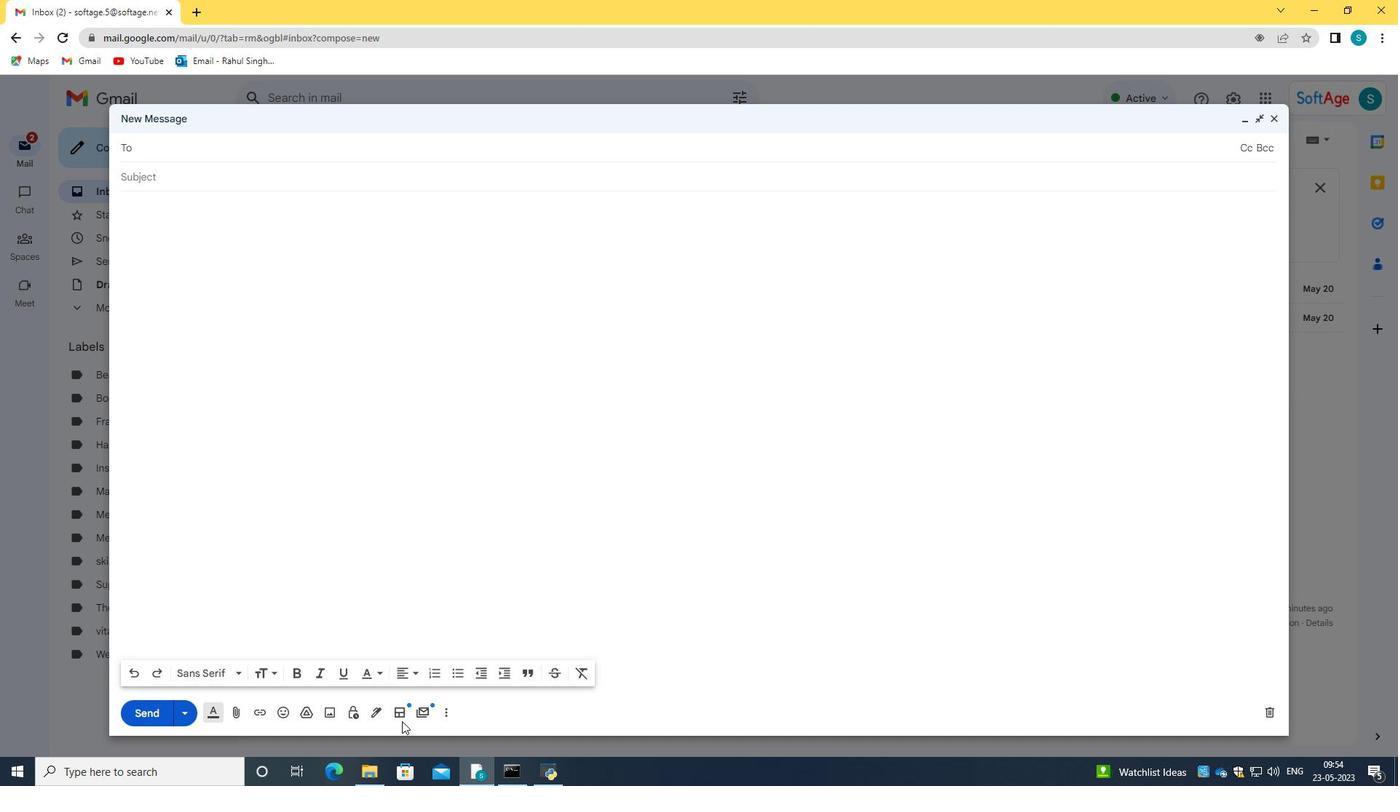 
Action: Mouse pressed left at (374, 716)
Screenshot: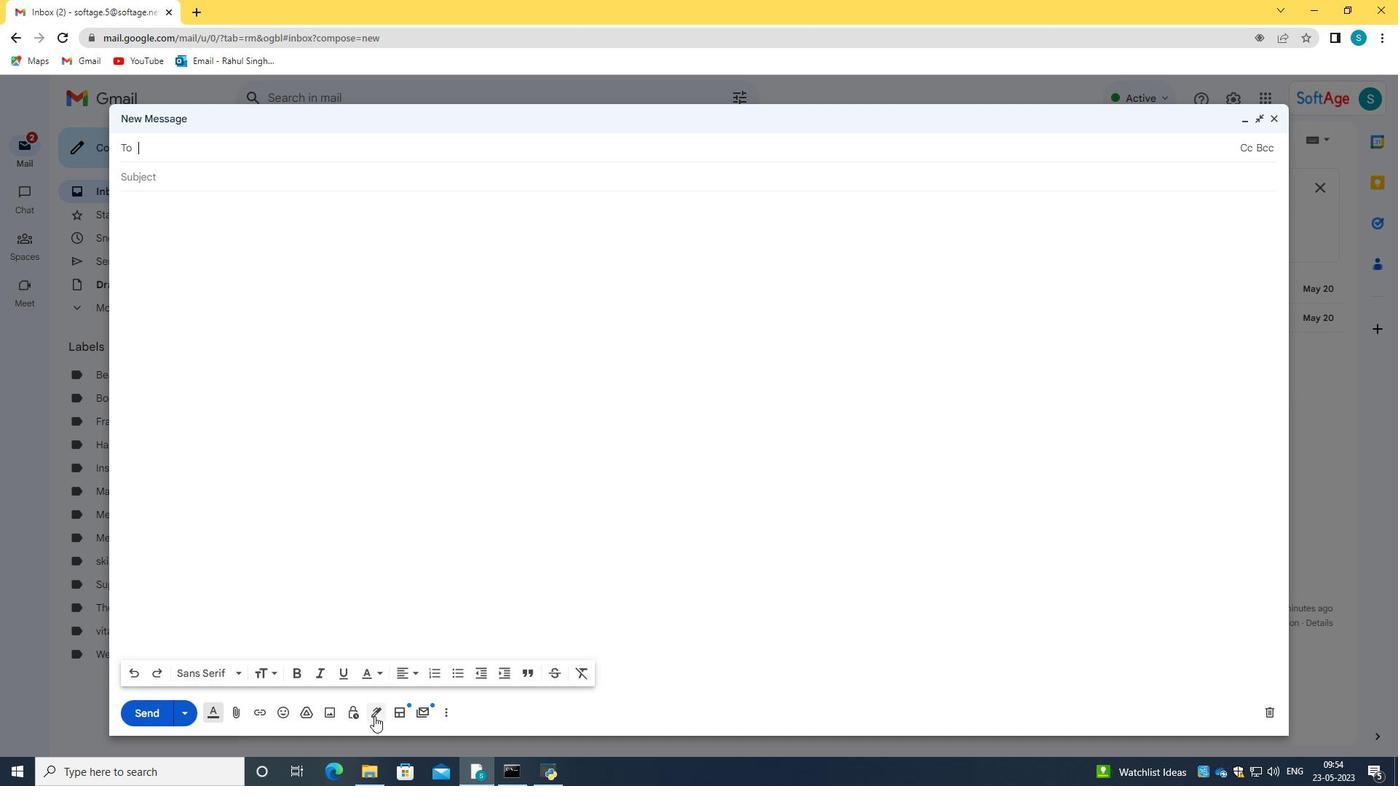 
Action: Mouse moved to (430, 694)
Screenshot: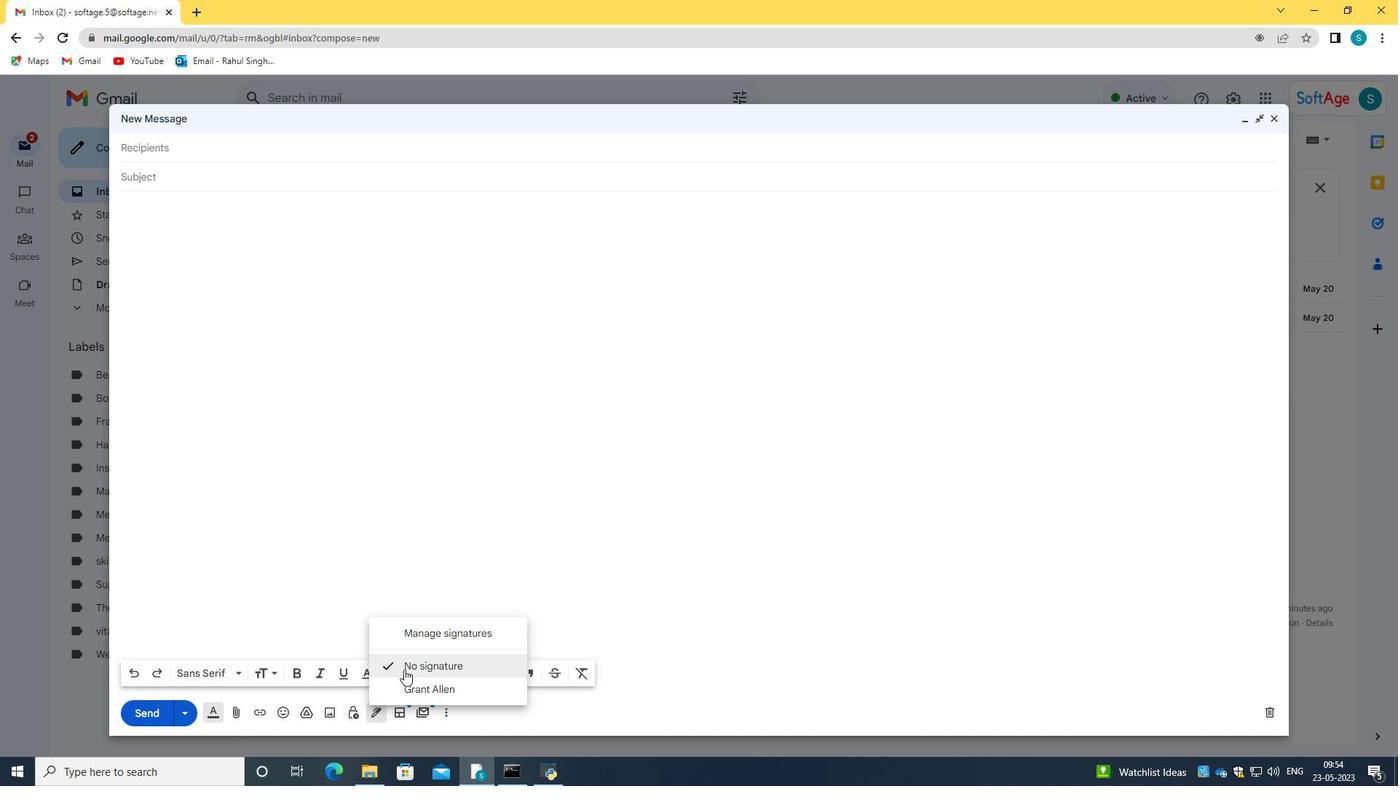
Action: Mouse pressed left at (430, 694)
Screenshot: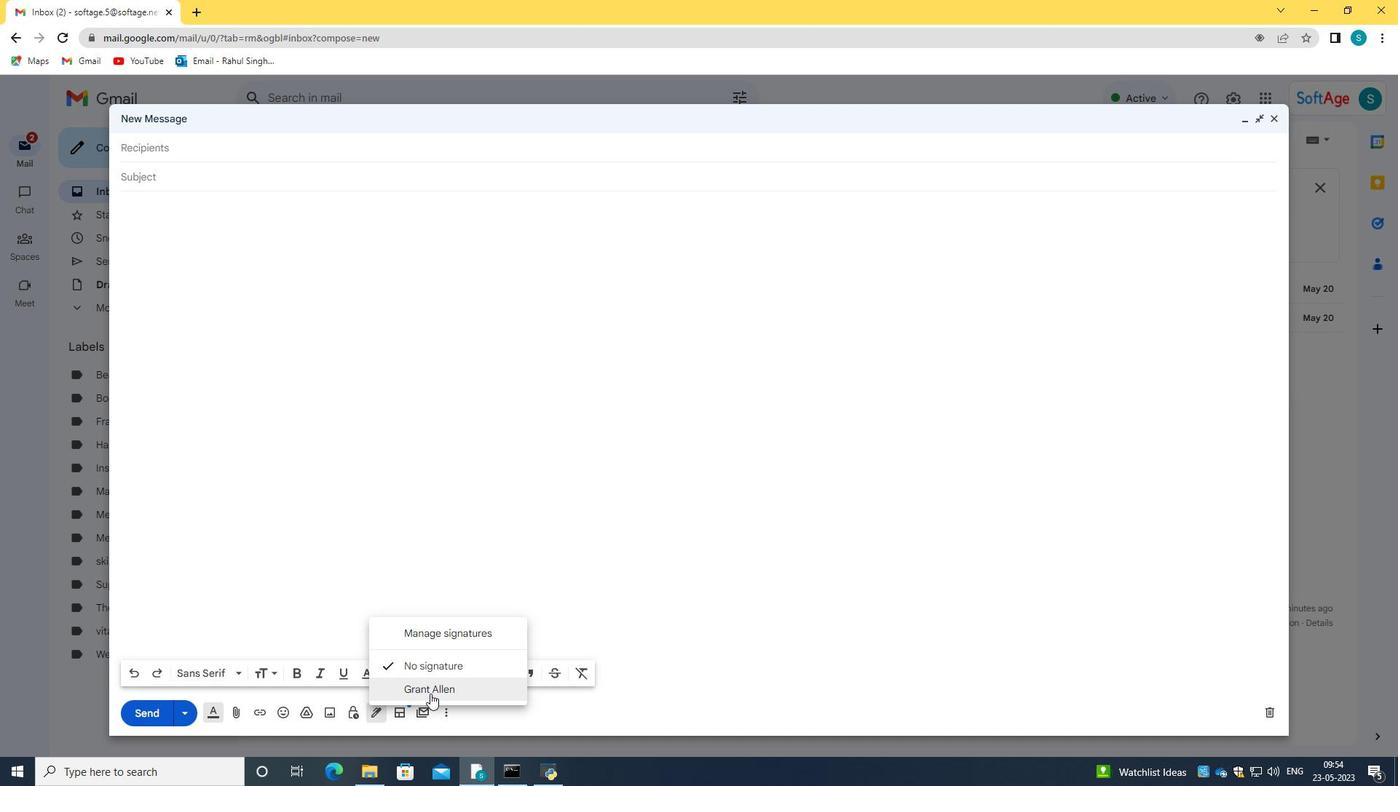 
Action: Mouse moved to (198, 181)
Screenshot: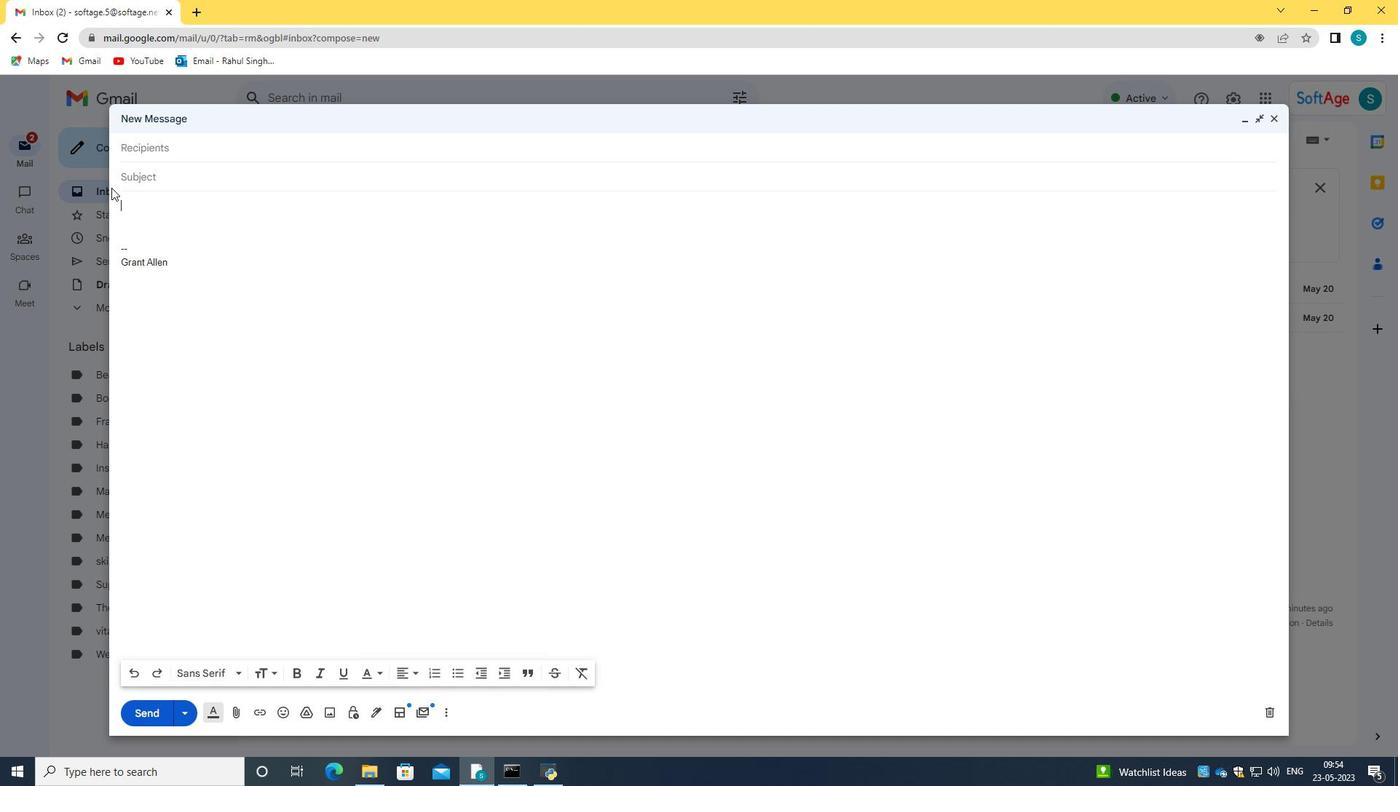 
Action: Mouse pressed left at (198, 181)
Screenshot: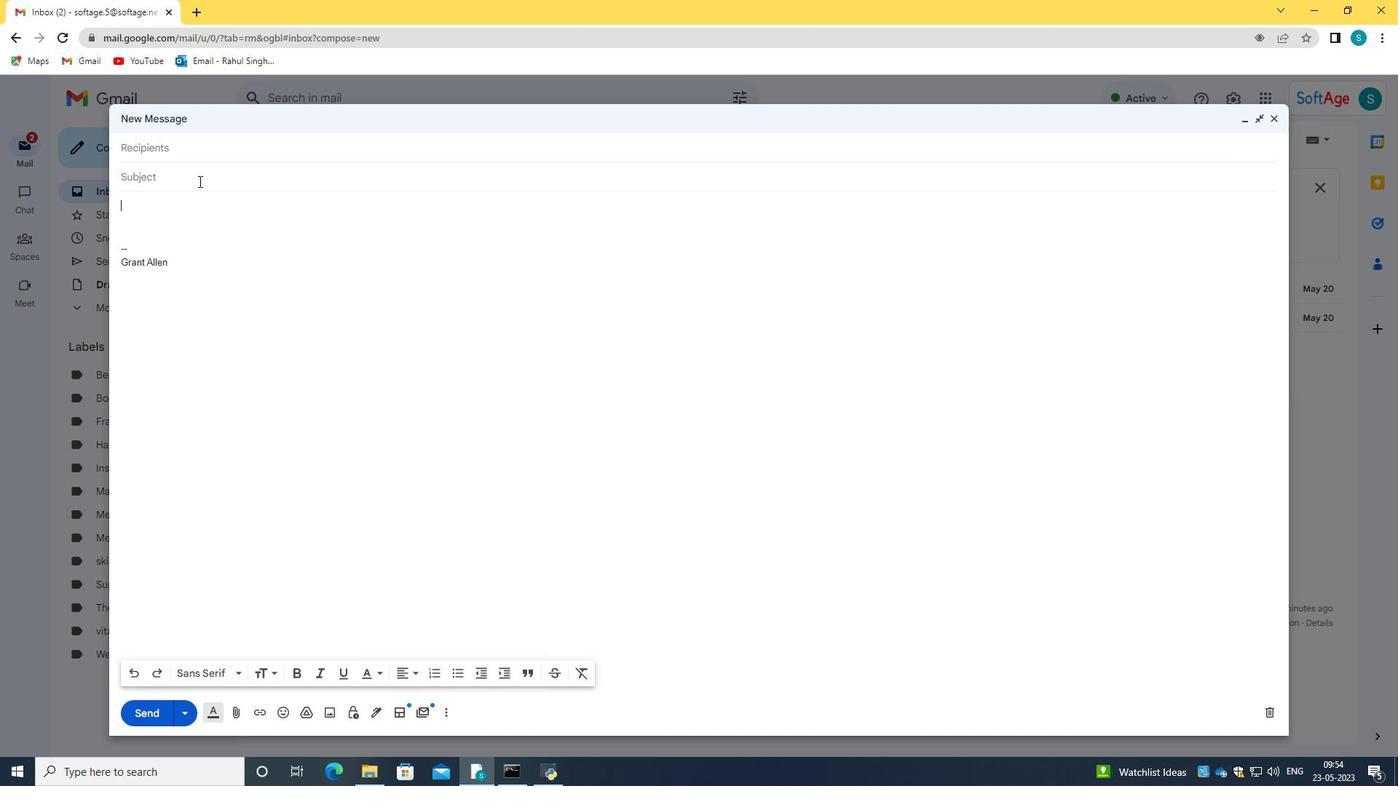 
Action: Key pressed <Key.caps_lock>T<Key.caps_lock>eque<Key.backspace><Key.backspace><Key.backspace><Key.backspace><Key.backspace><Key.caps_lock>R<Key.caps_lock>equest<Key.space>for<Key.space>a<Key.space>quote<Key.space>
Screenshot: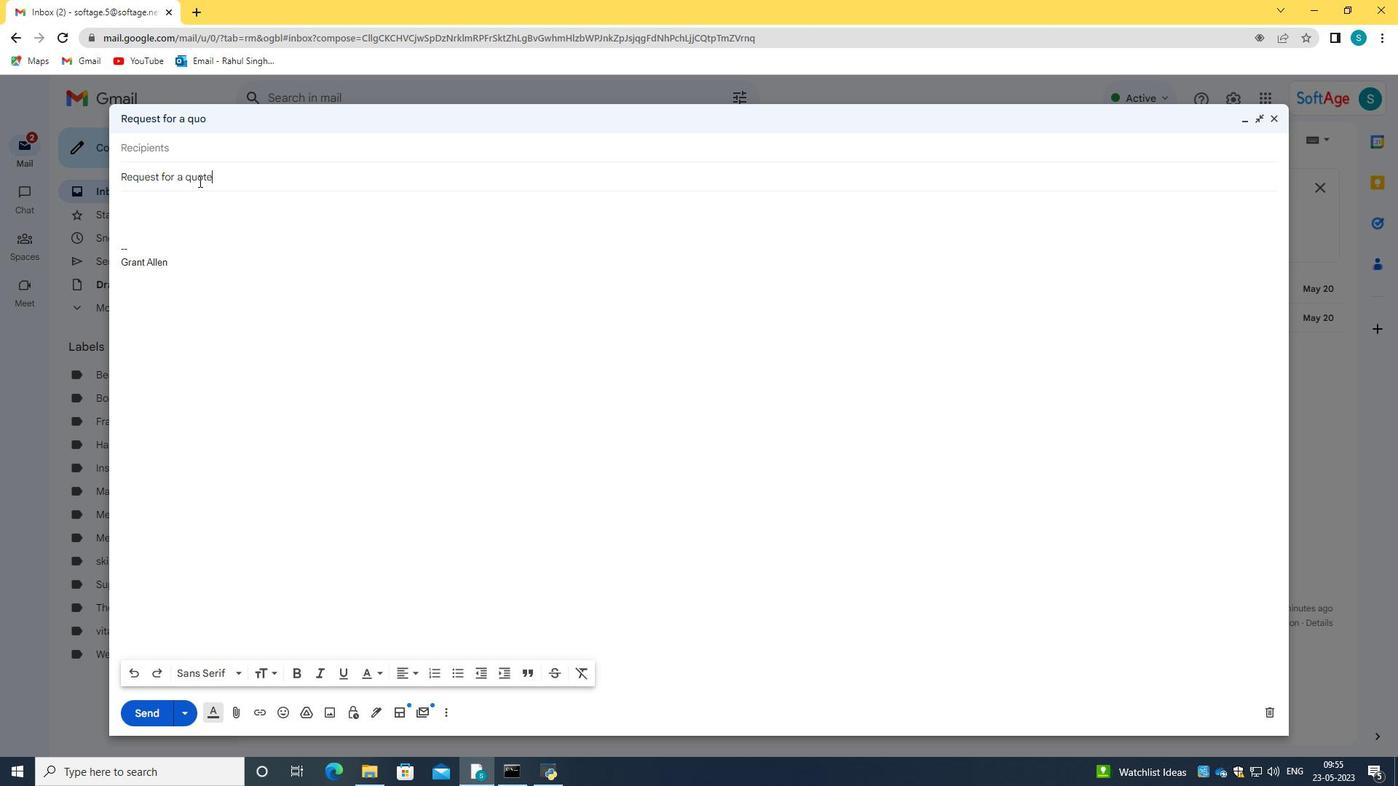 
Action: Mouse moved to (156, 206)
Screenshot: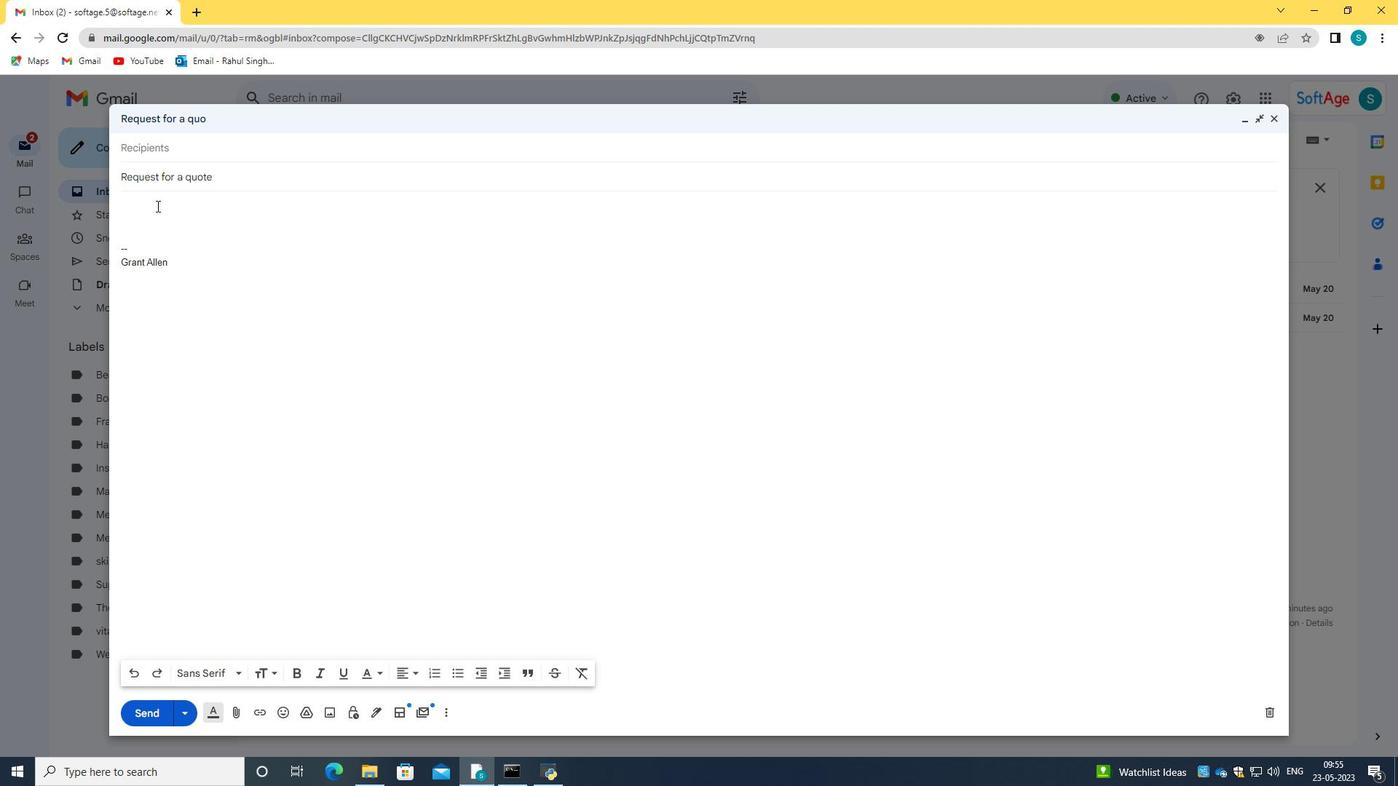 
Action: Mouse pressed left at (156, 206)
Screenshot: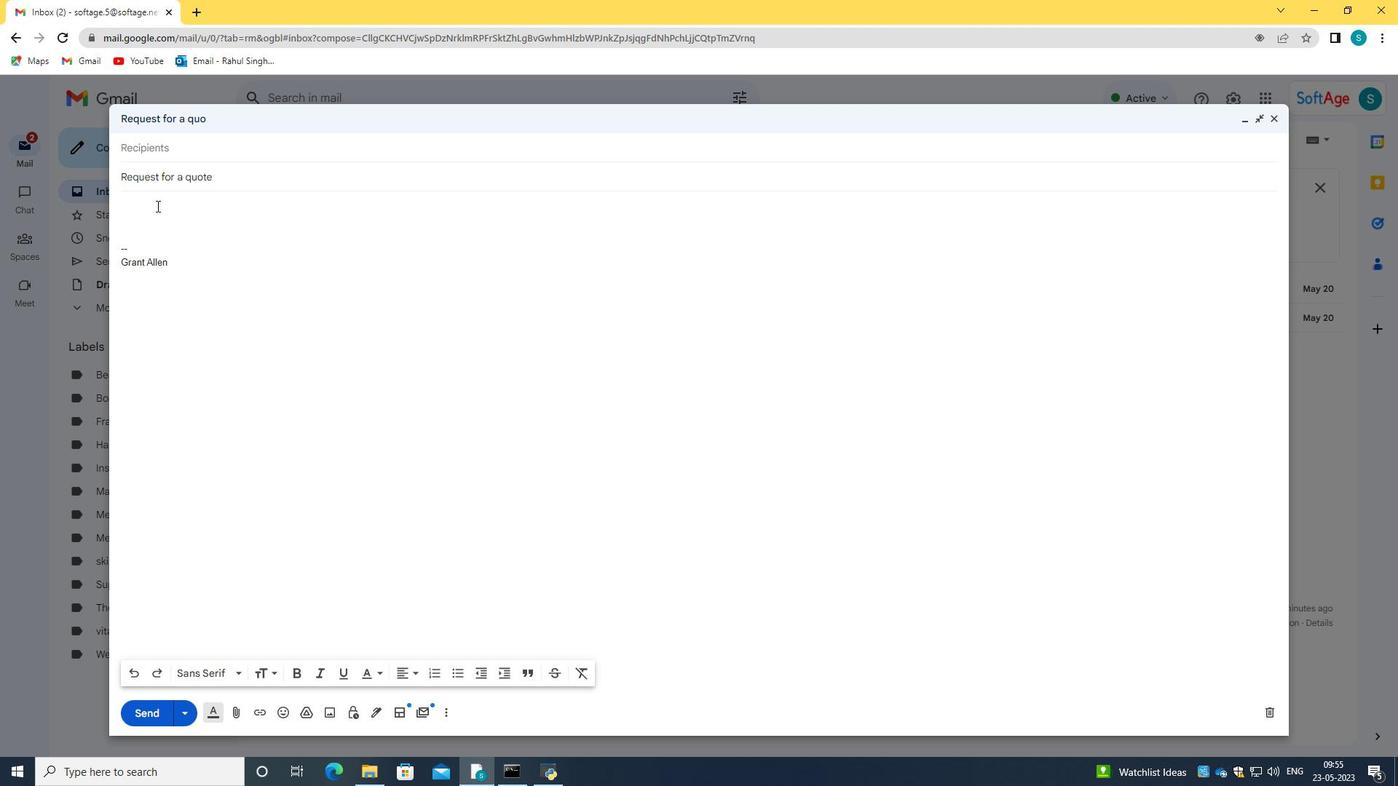 
Action: Key pressed i<Key.space>would<Key.space>like<Key.space>to<Key.space>request<Key.space>a<Key.space>meeting<Key.space>to<Key.space>discuss<Key.space>the<Key.space>new<Key.space>project<Key.space>requirements.
Screenshot: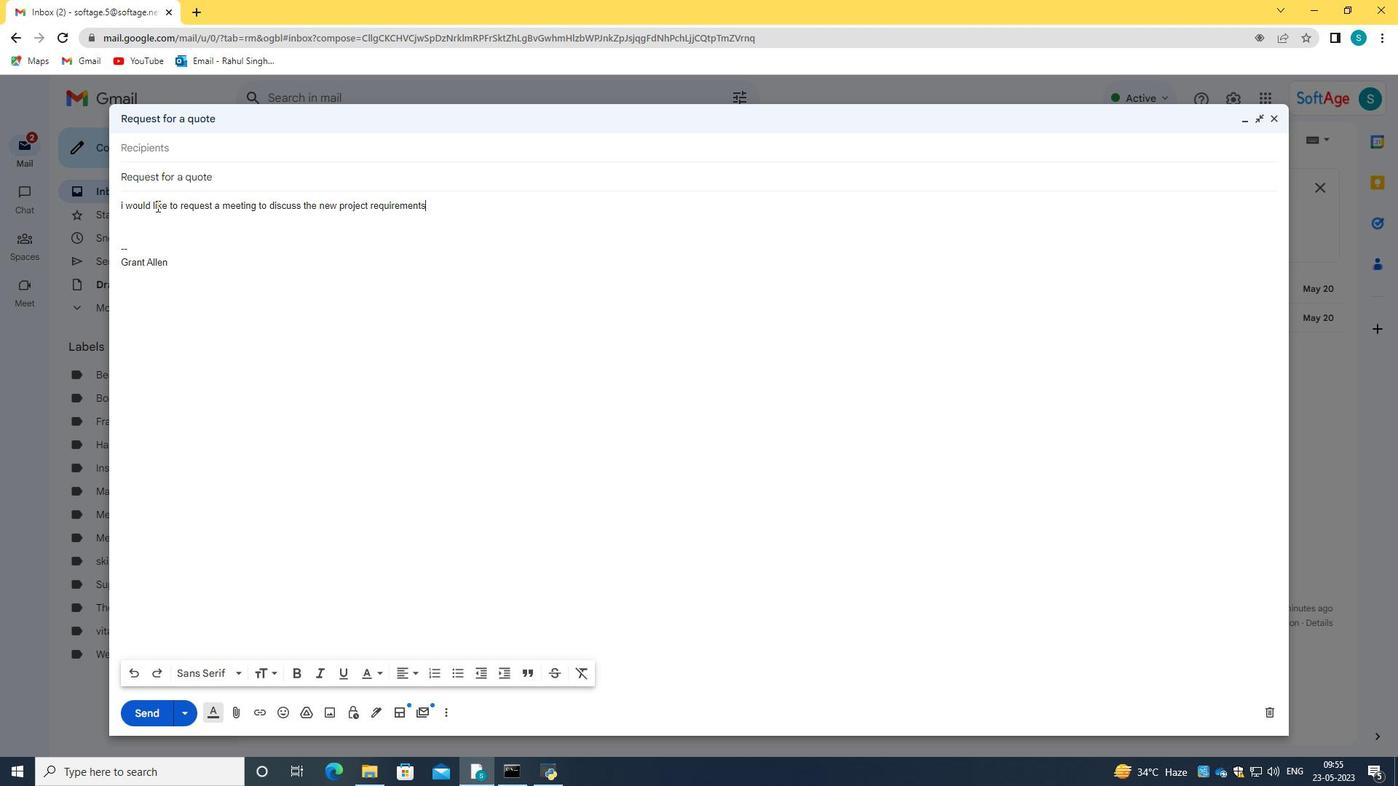 
Action: Mouse moved to (123, 204)
Screenshot: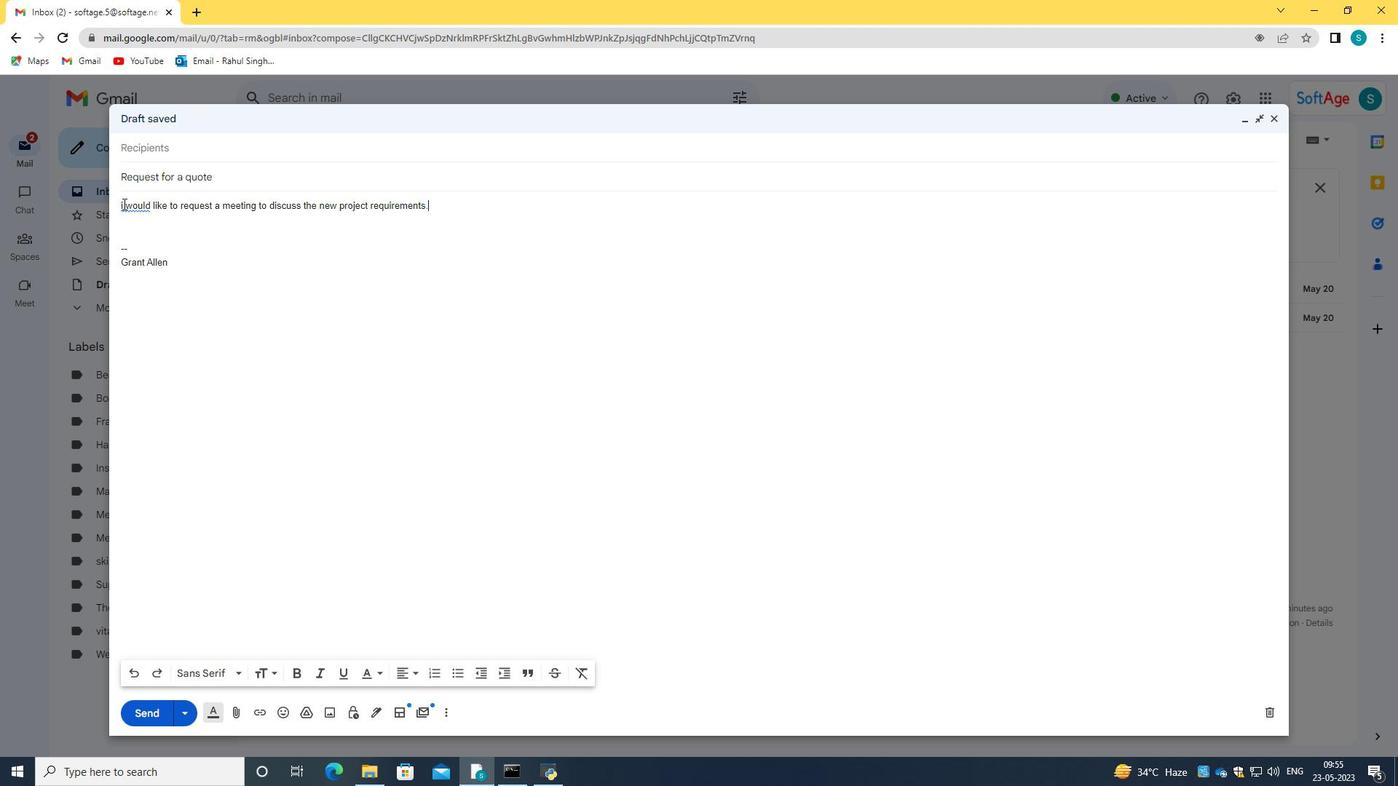 
Action: Mouse pressed left at (123, 204)
Screenshot: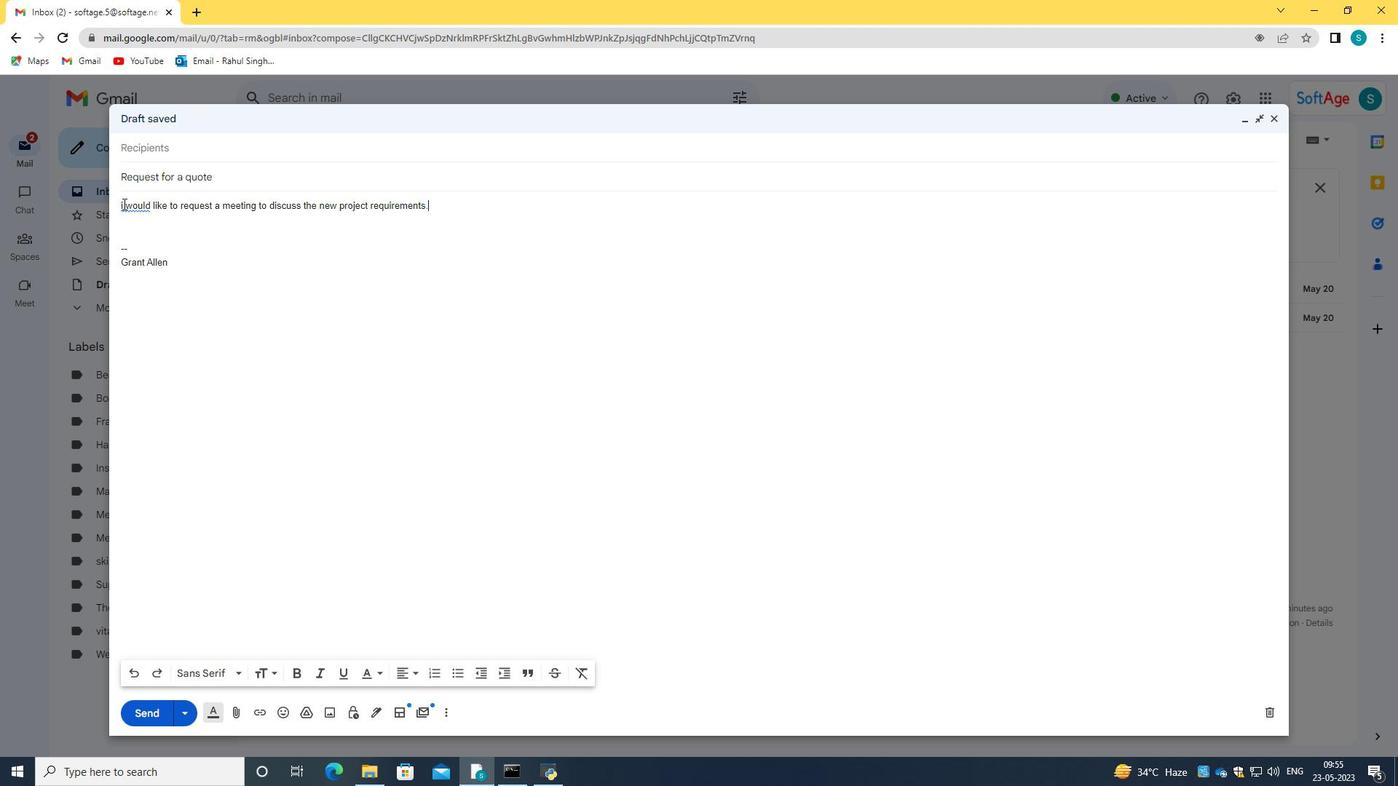 
Action: Mouse moved to (132, 207)
Screenshot: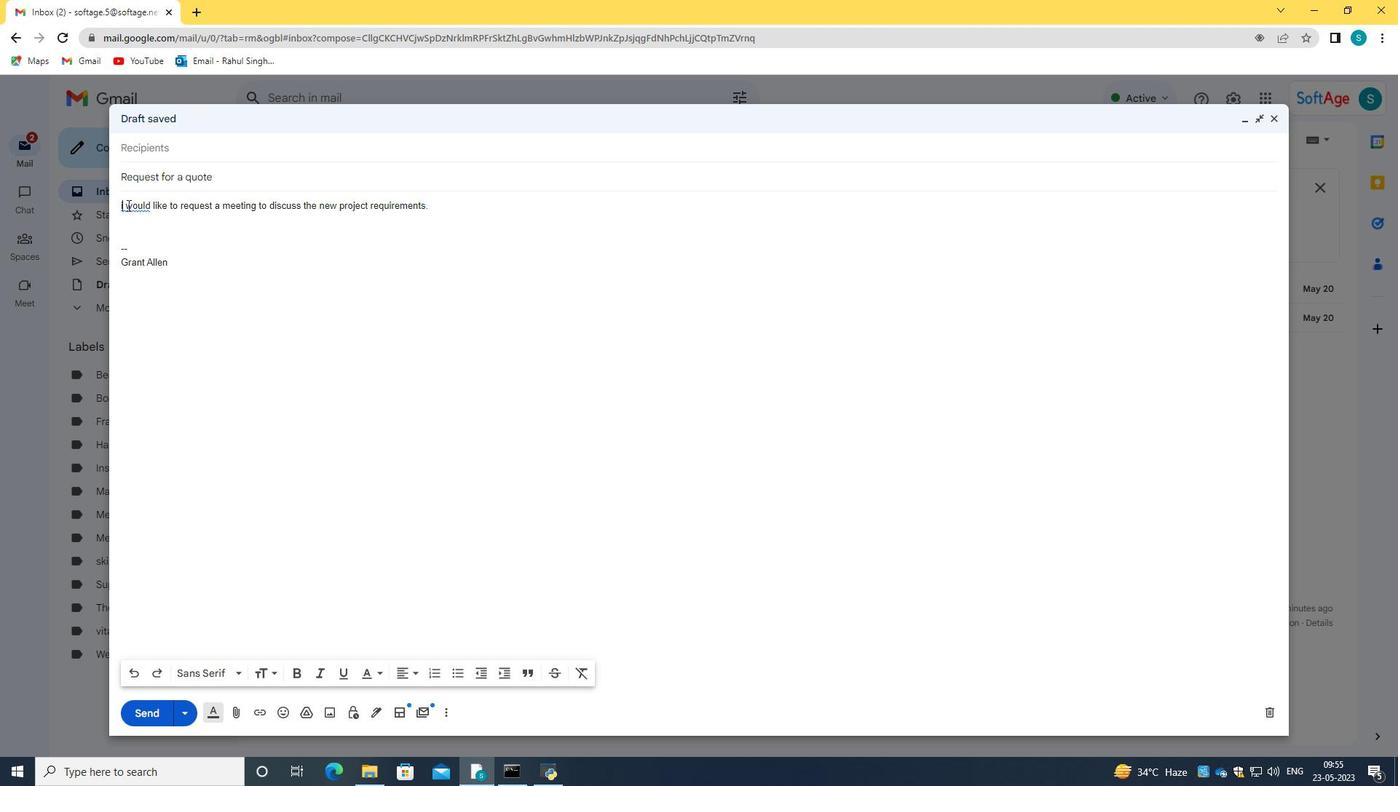 
Action: Key pressed <Key.backspace><Key.shift>I
Screenshot: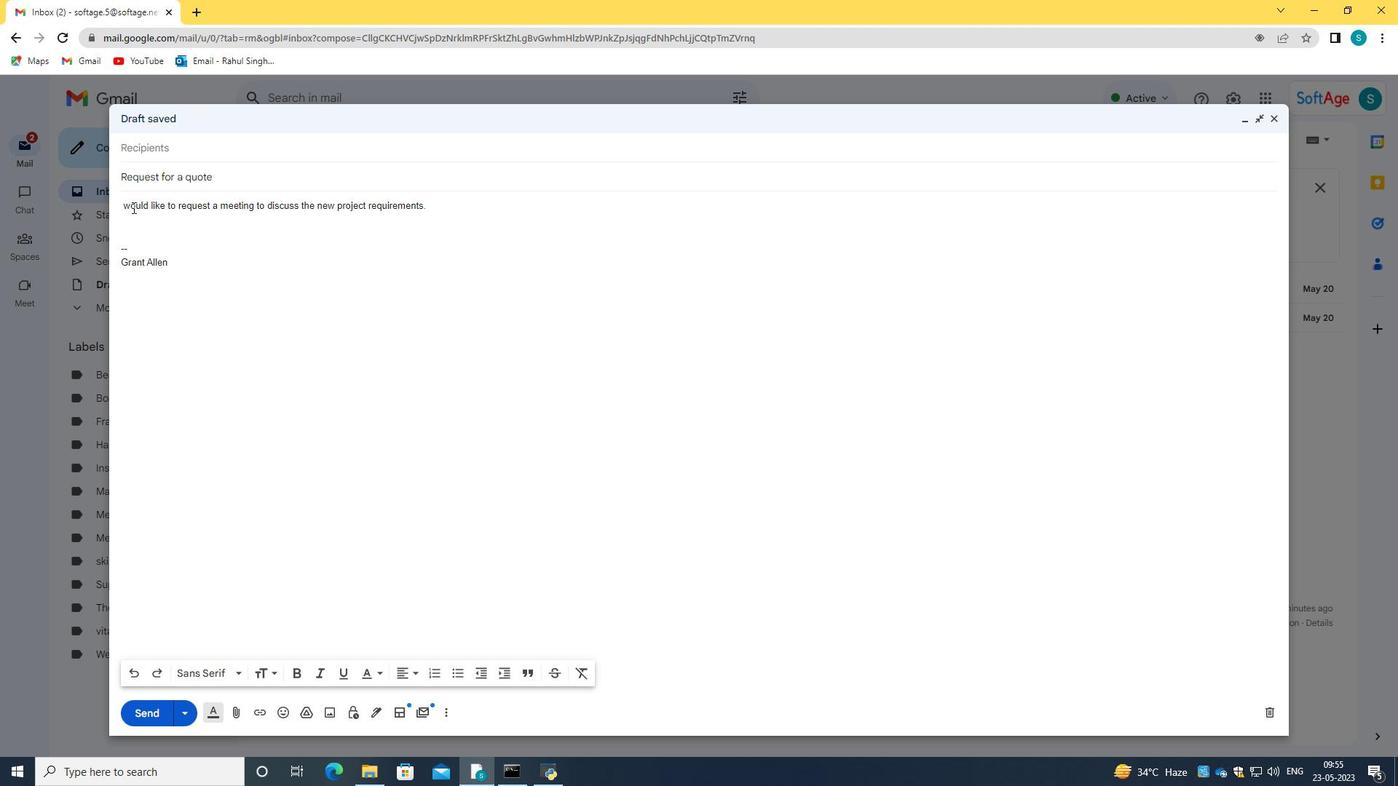 
Action: Mouse moved to (192, 148)
Screenshot: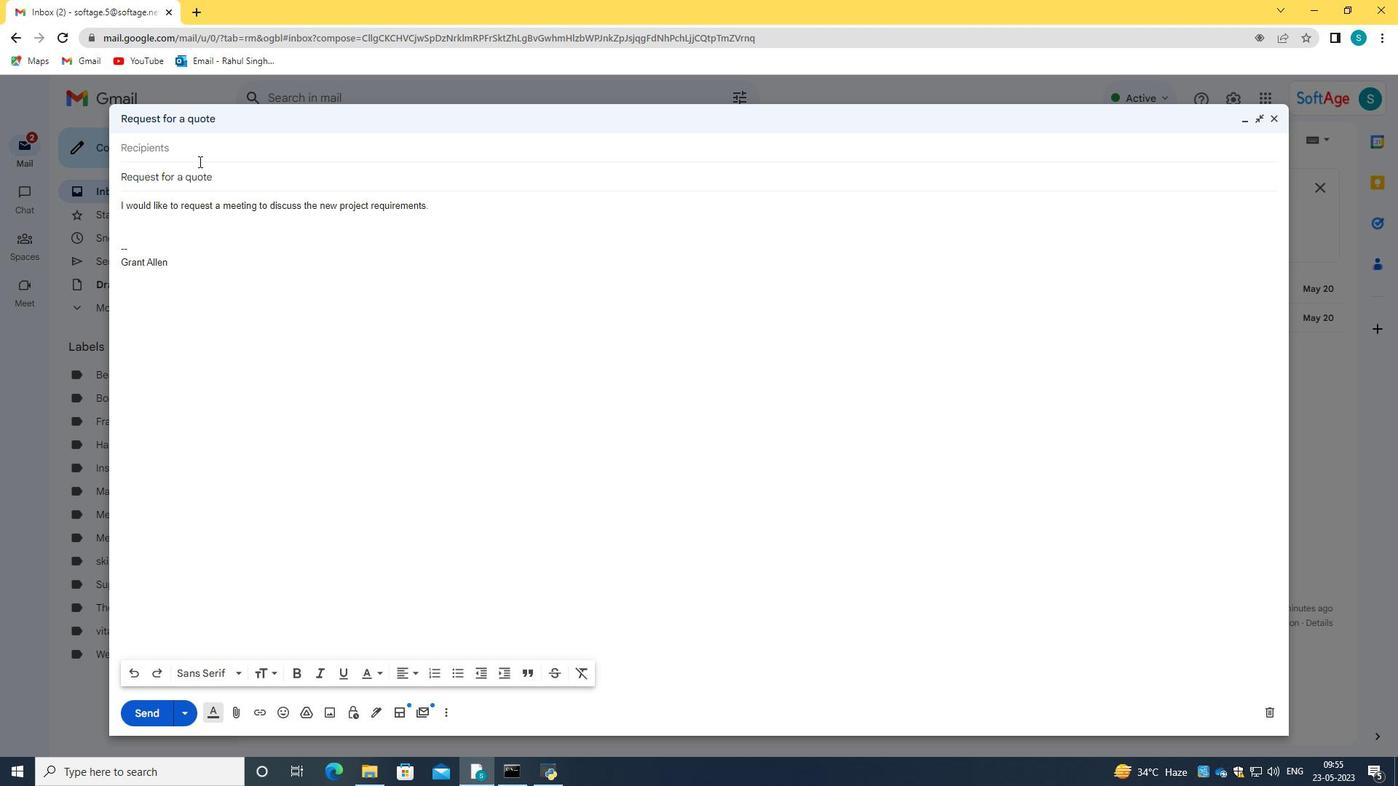 
Action: Mouse pressed left at (192, 148)
Screenshot: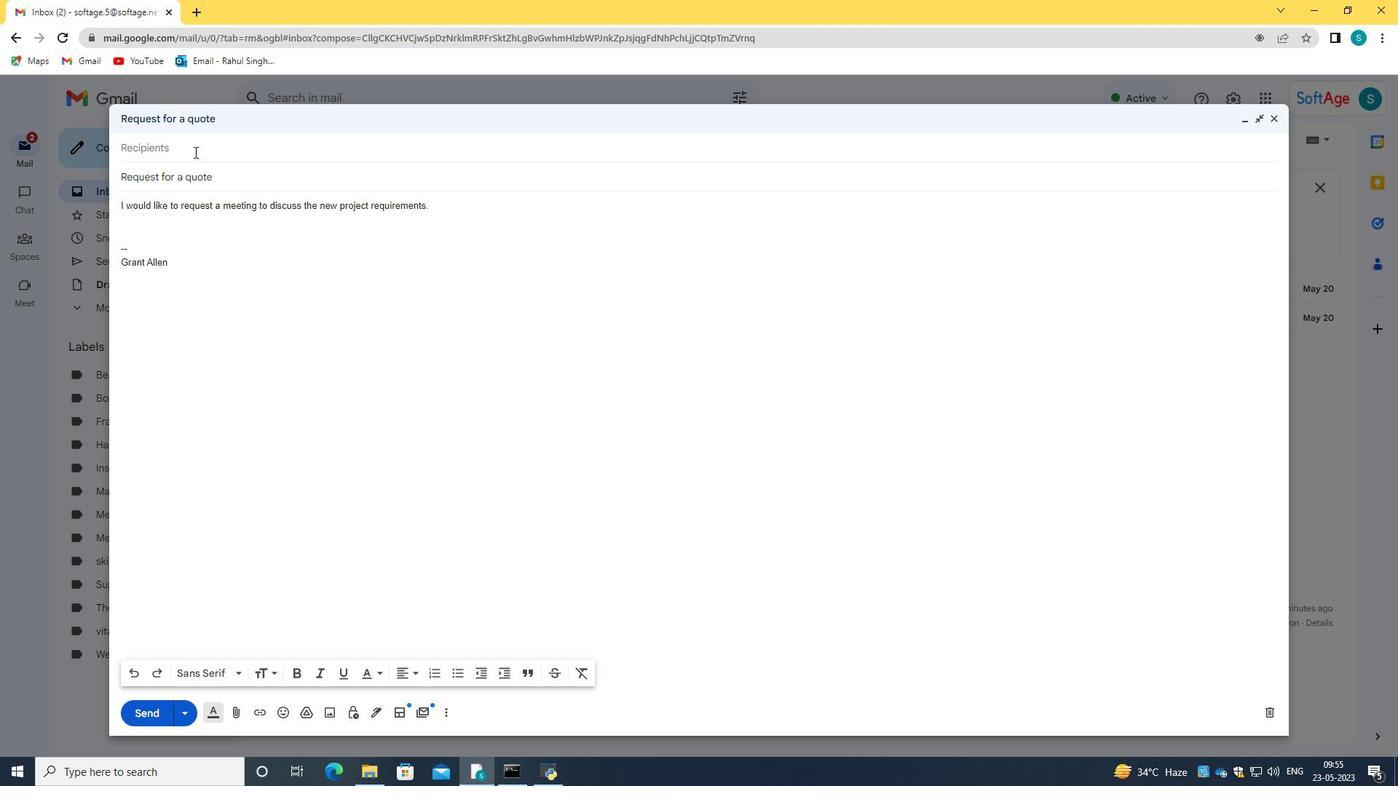 
Action: Key pressed softage.3<Key.shift>@softage.net
Screenshot: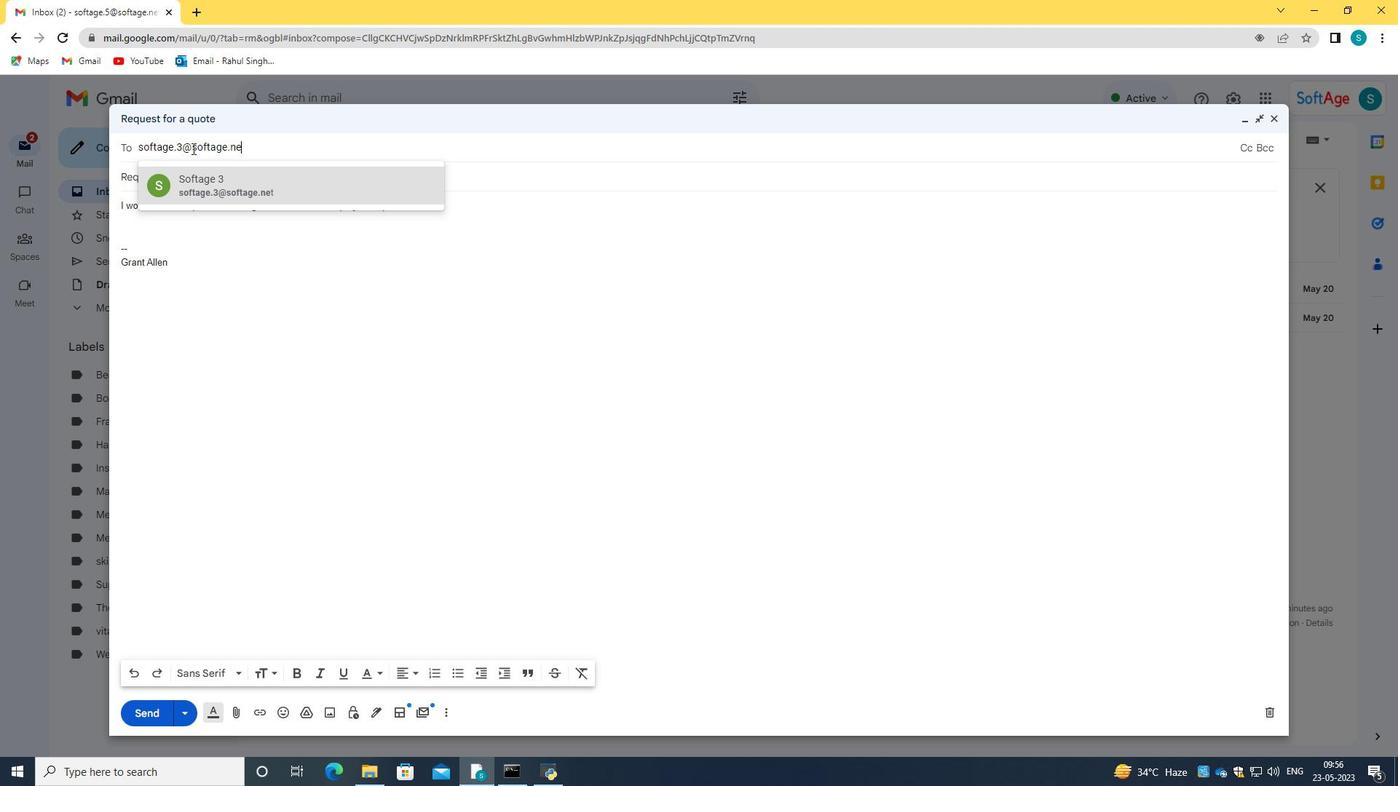
Action: Mouse moved to (246, 195)
Screenshot: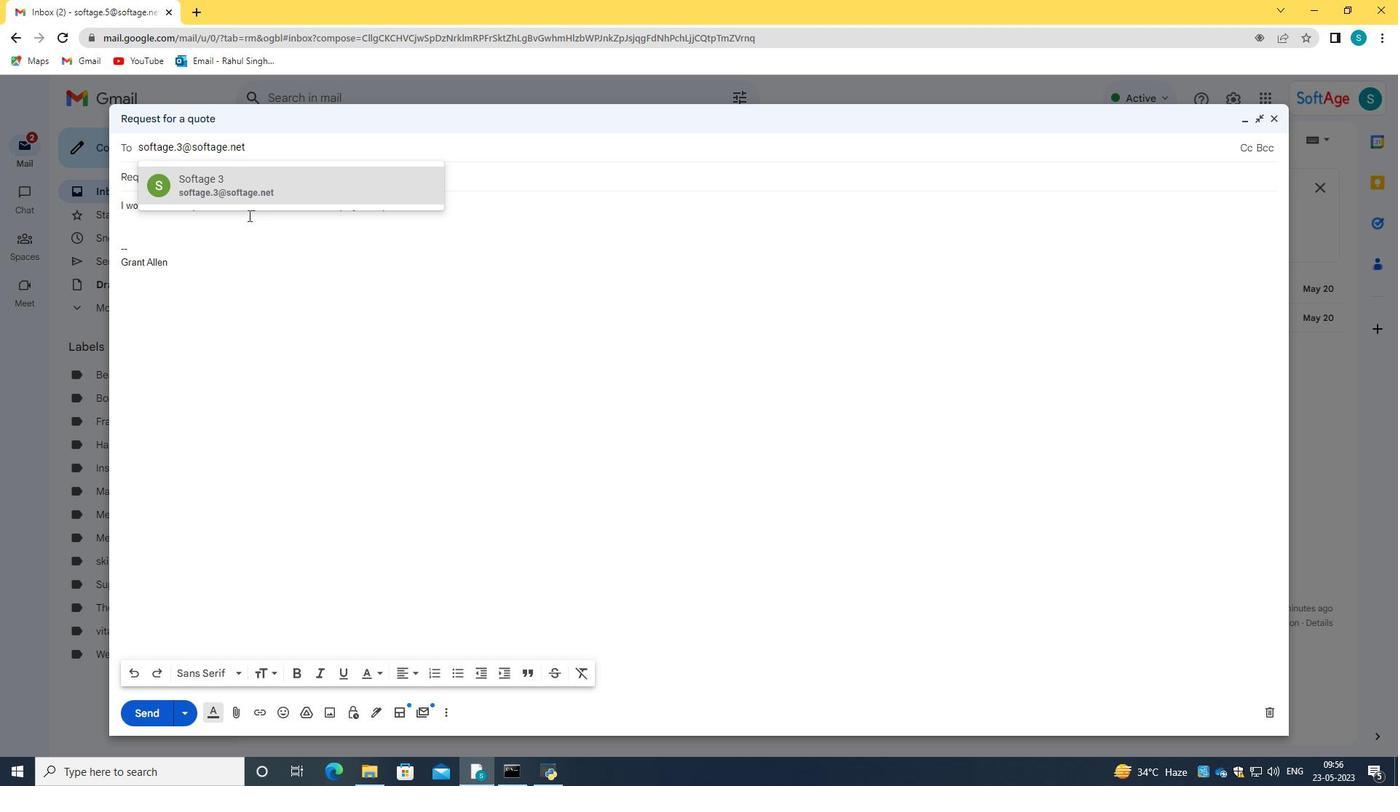 
Action: Mouse pressed left at (246, 195)
Screenshot: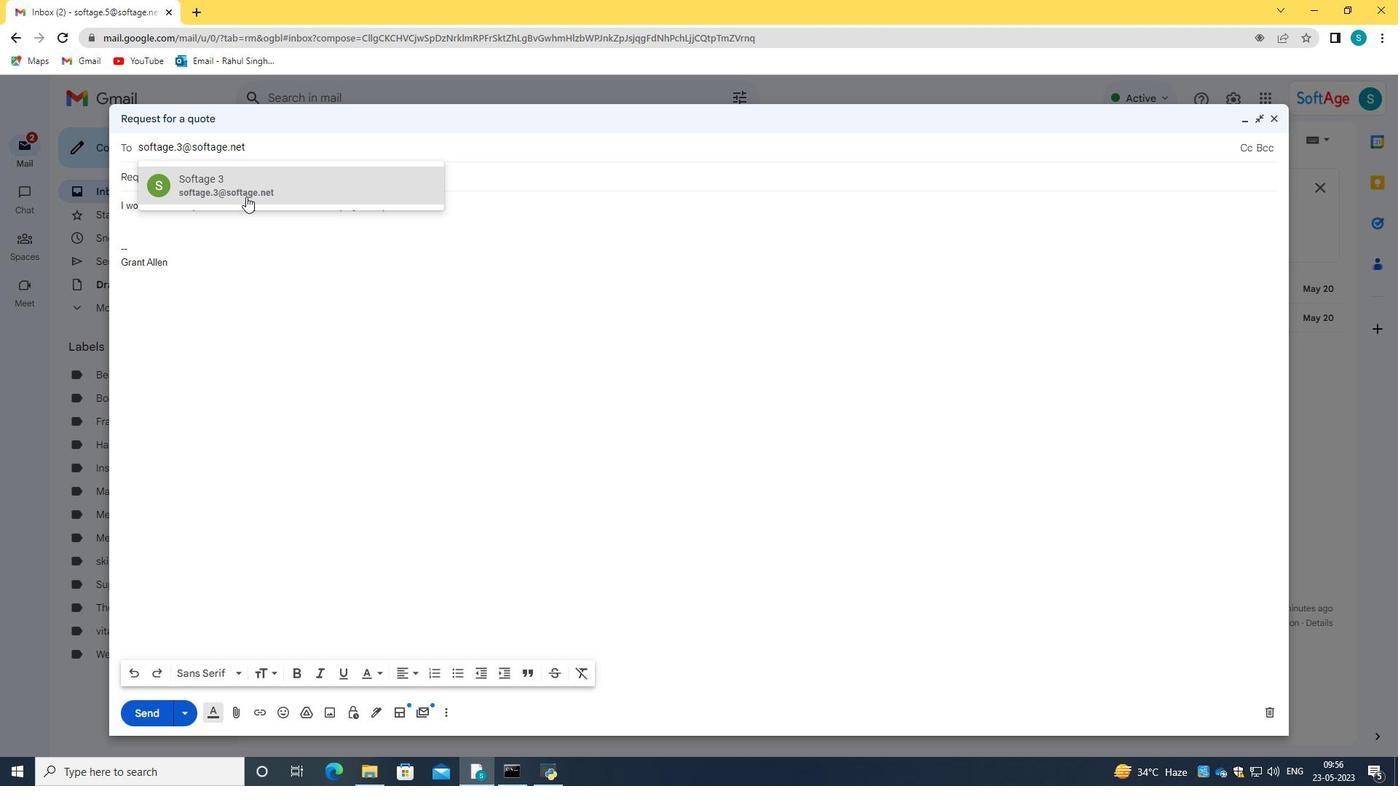 
Action: Mouse moved to (150, 715)
Screenshot: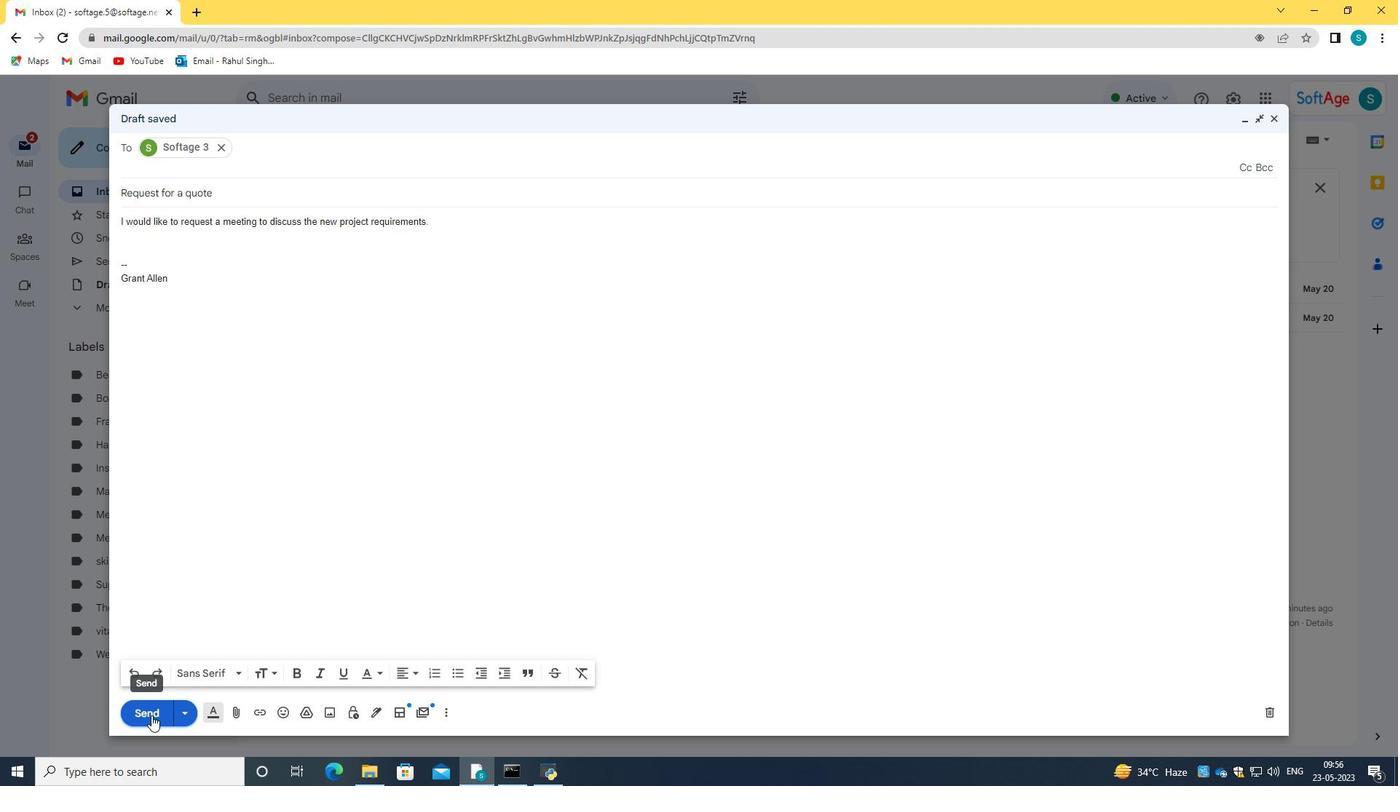 
Action: Mouse pressed left at (150, 715)
Screenshot: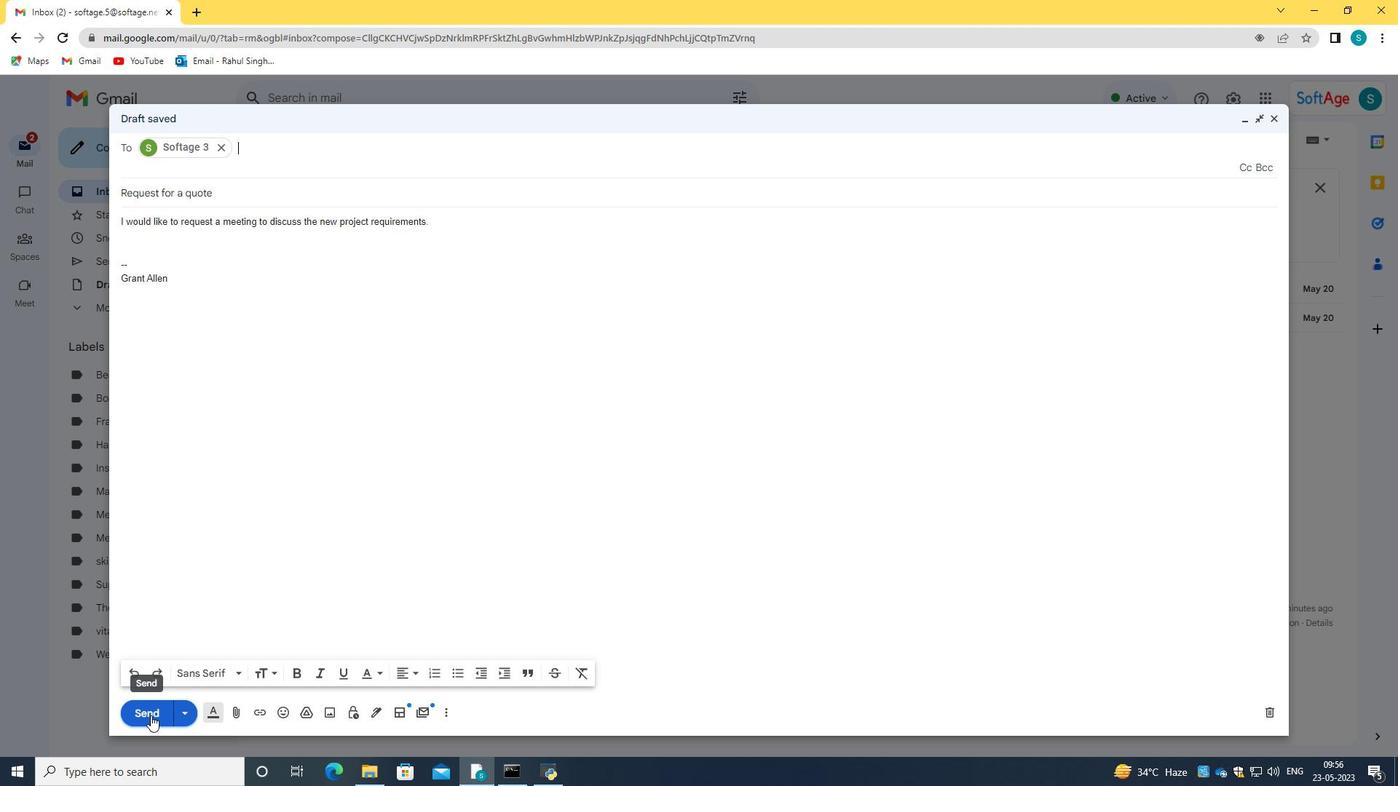 
Action: Mouse moved to (178, 720)
Screenshot: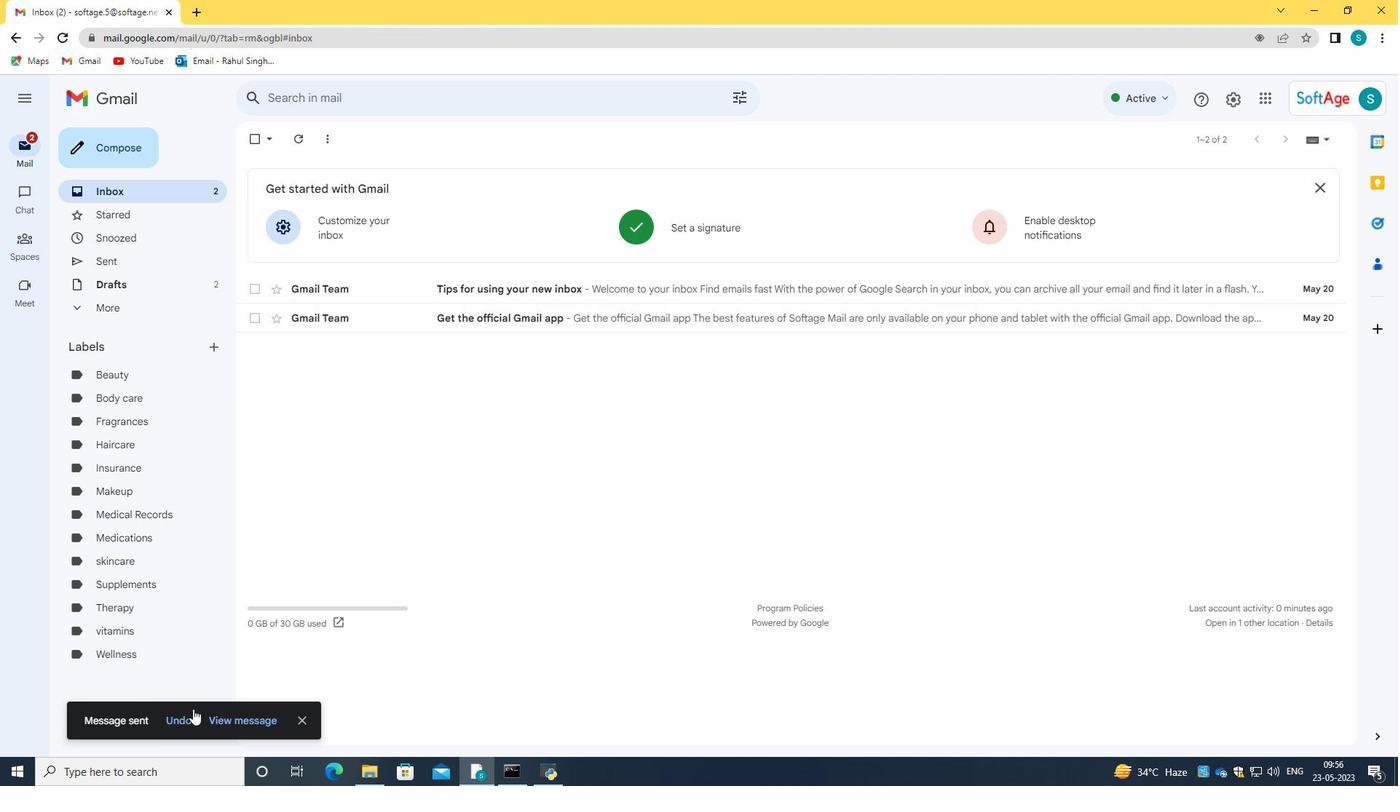 
Action: Mouse pressed left at (178, 720)
Screenshot: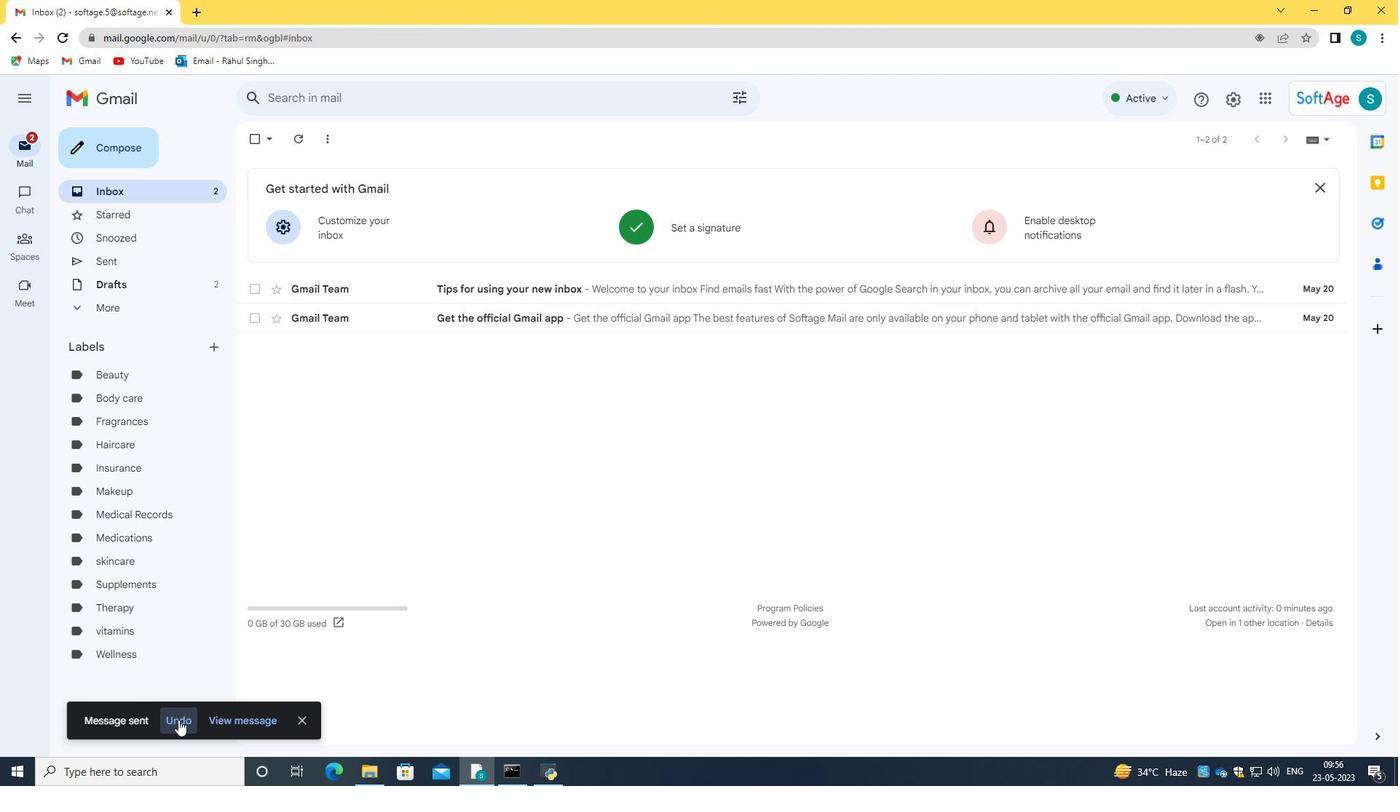 
Action: Mouse moved to (1323, 324)
Screenshot: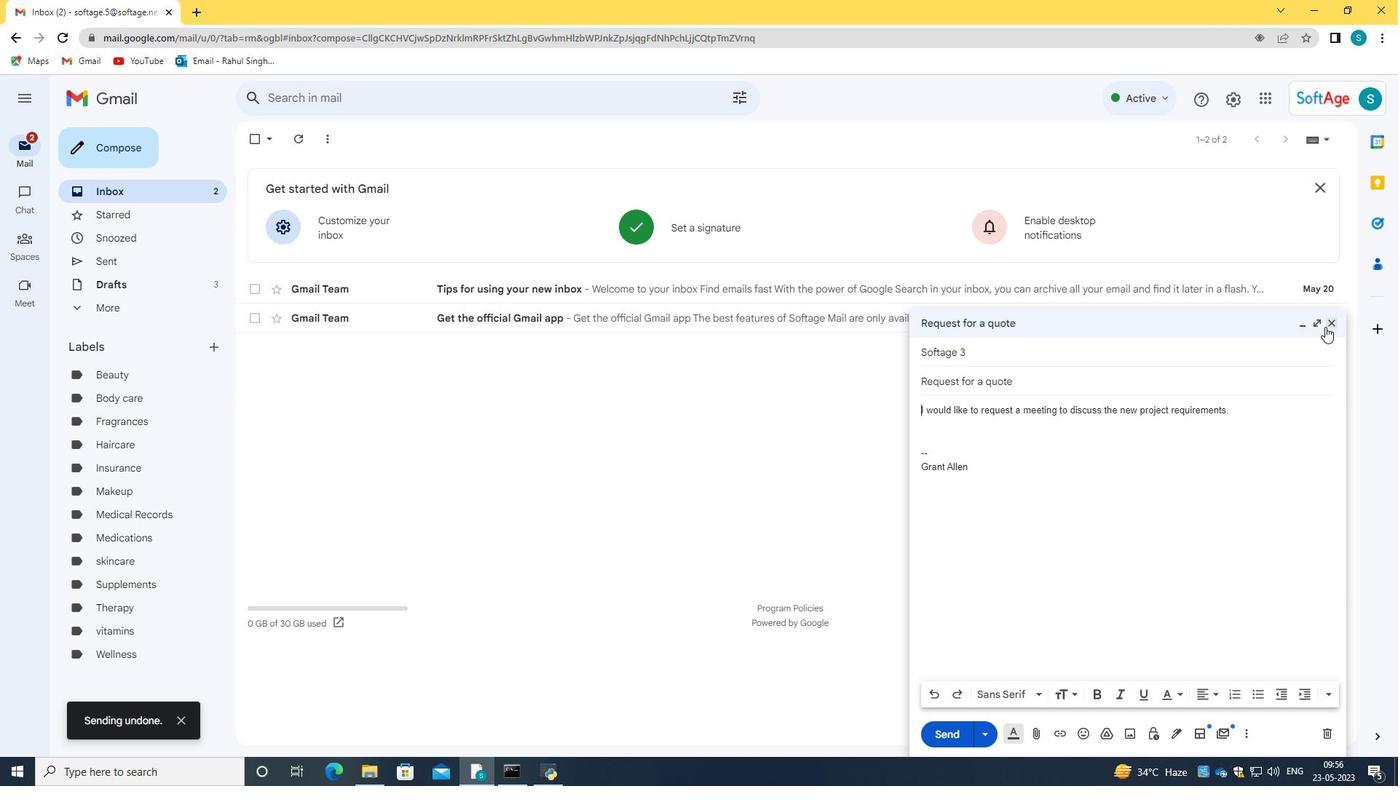 
Action: Mouse pressed left at (1323, 324)
Screenshot: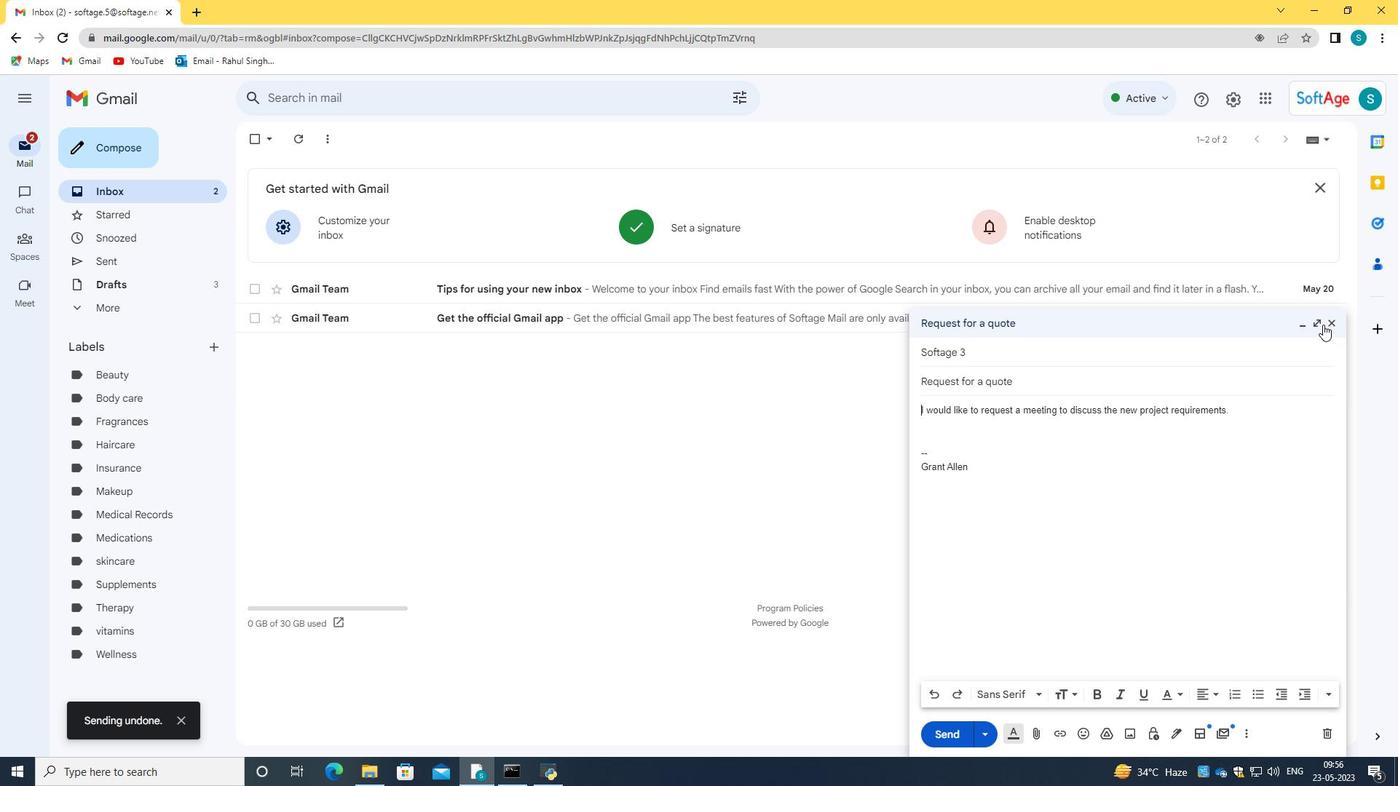 
Action: Mouse moved to (122, 726)
Screenshot: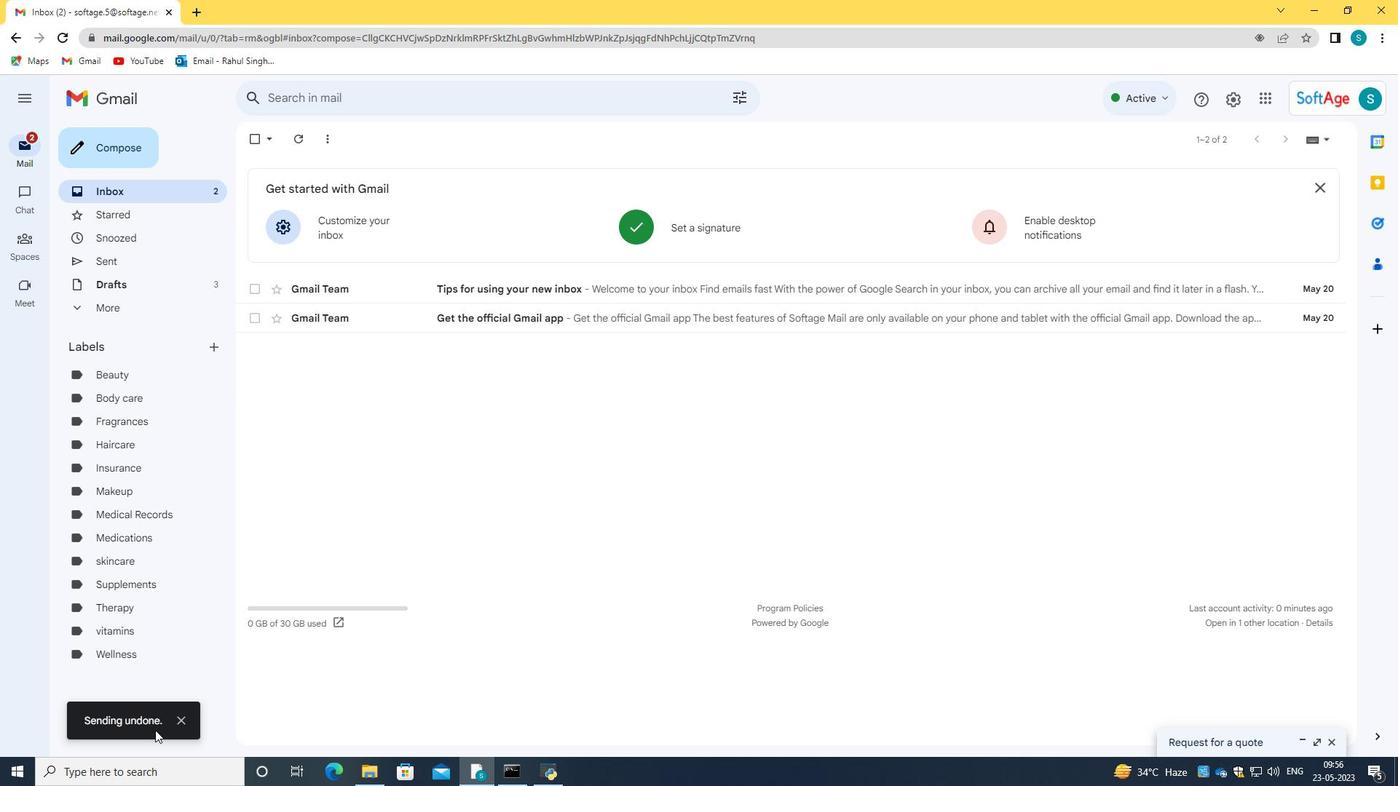 
Action: Mouse pressed left at (122, 726)
Screenshot: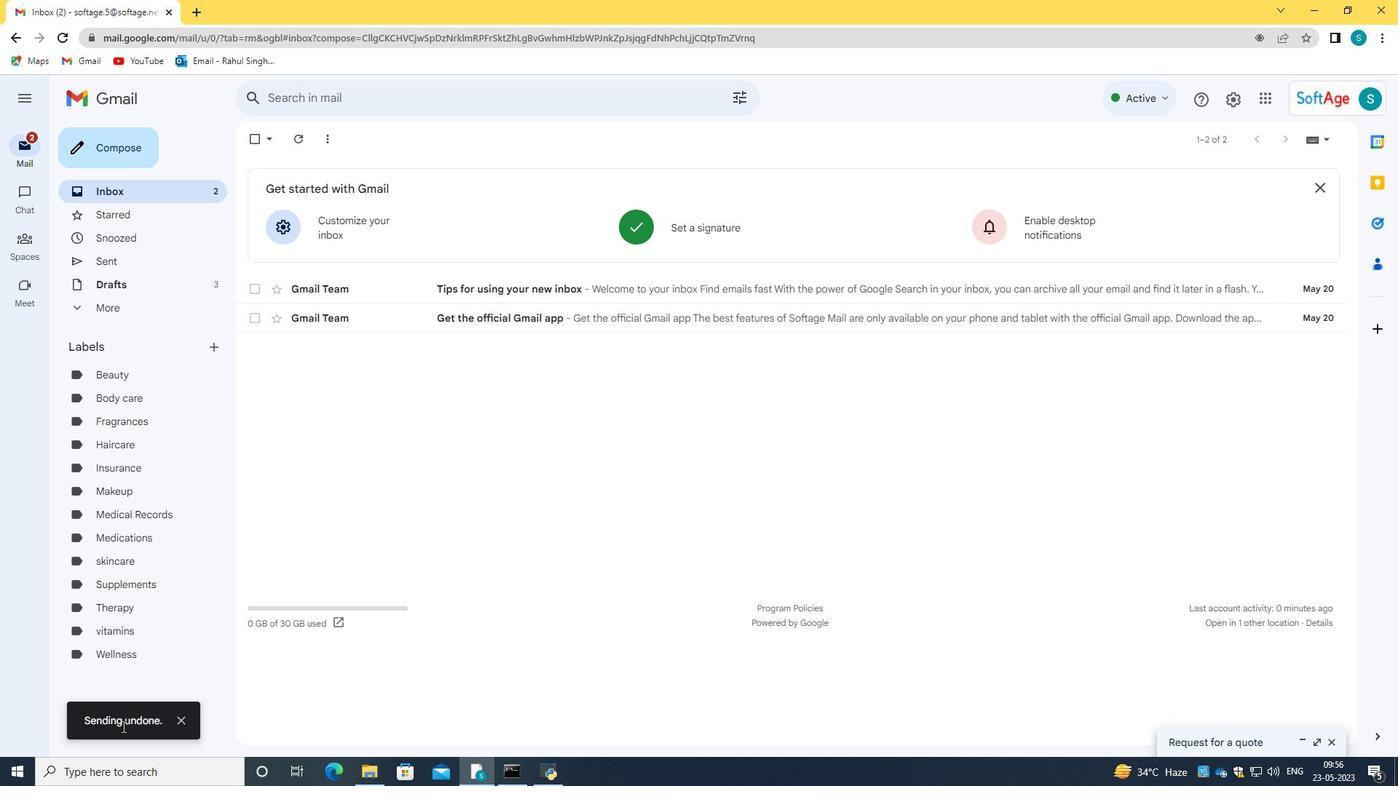 
Action: Mouse moved to (1321, 737)
Screenshot: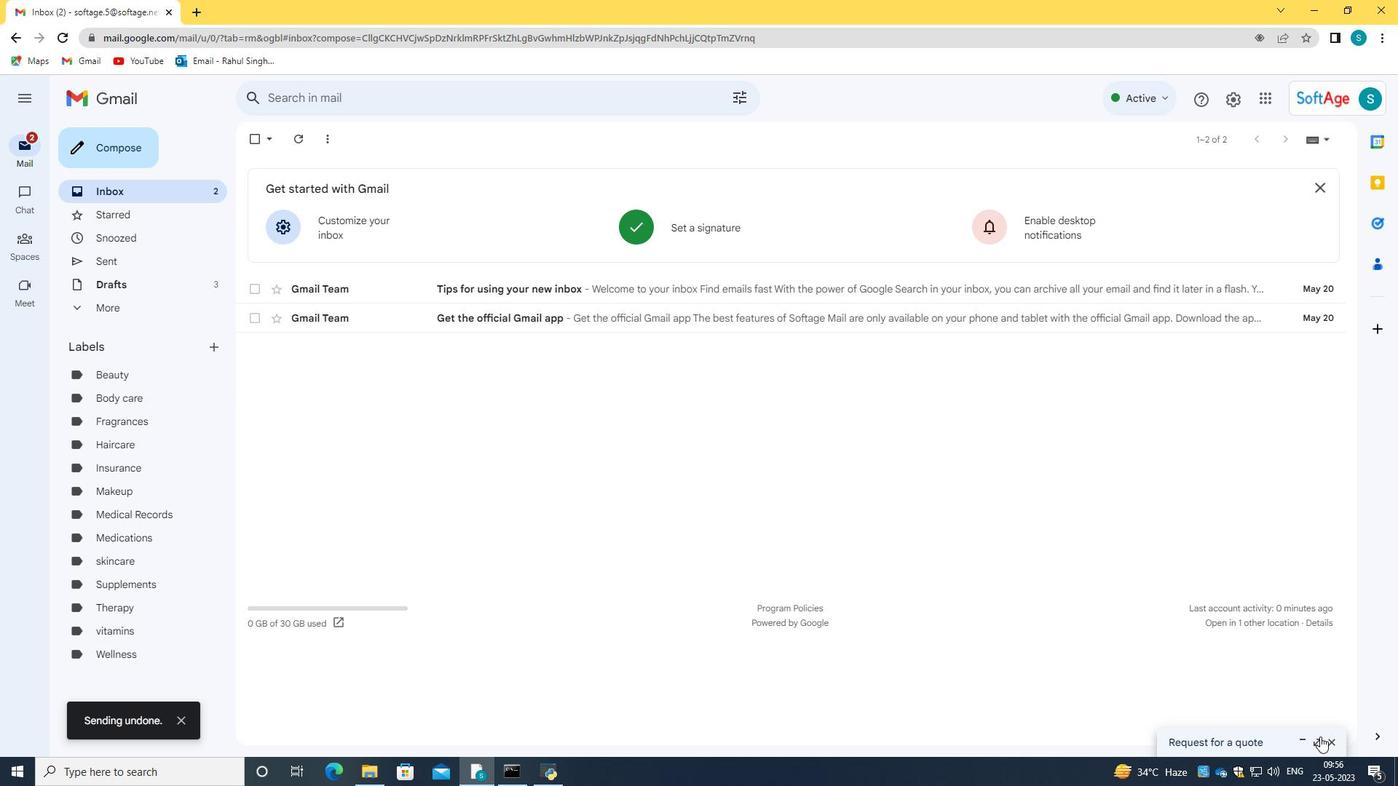
Action: Mouse pressed left at (1321, 737)
Screenshot: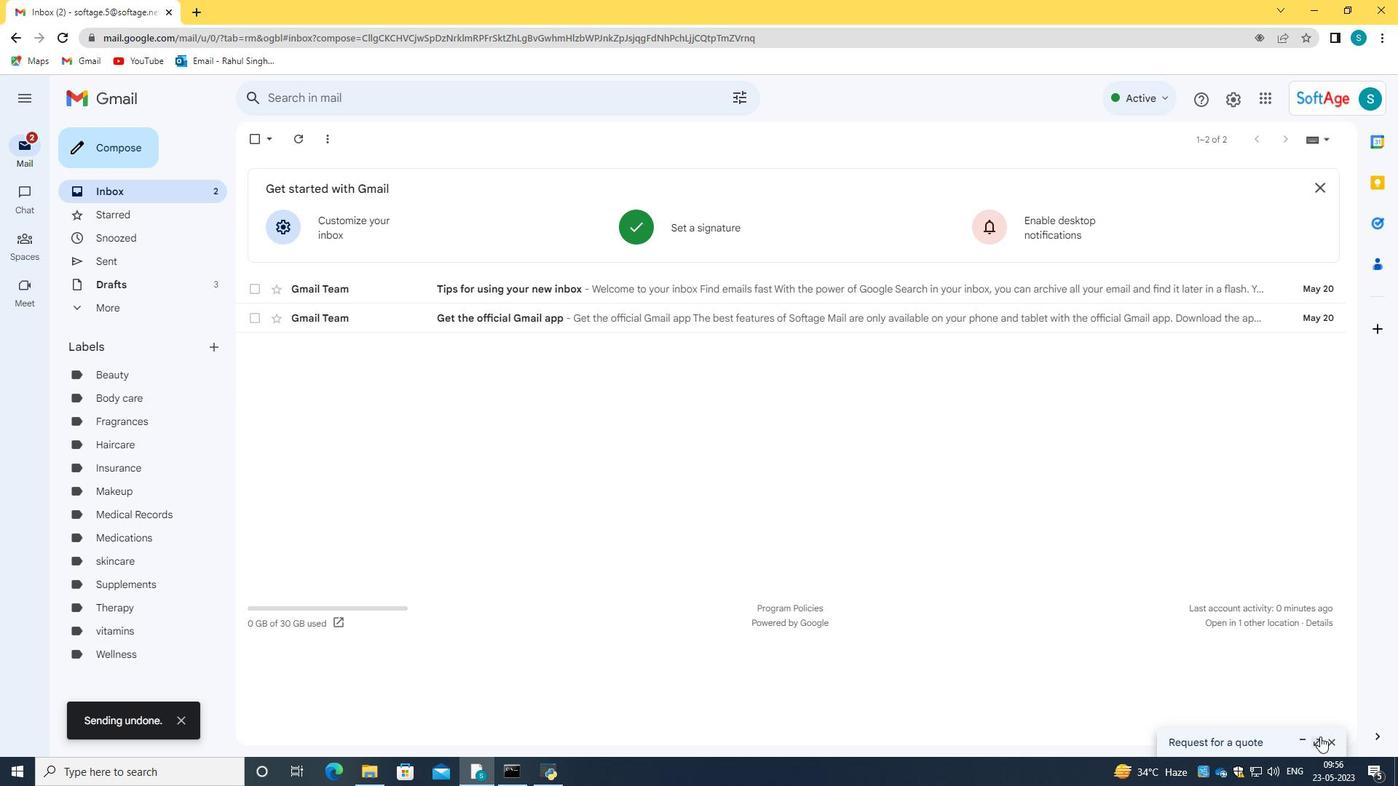 
Action: Mouse moved to (138, 227)
Screenshot: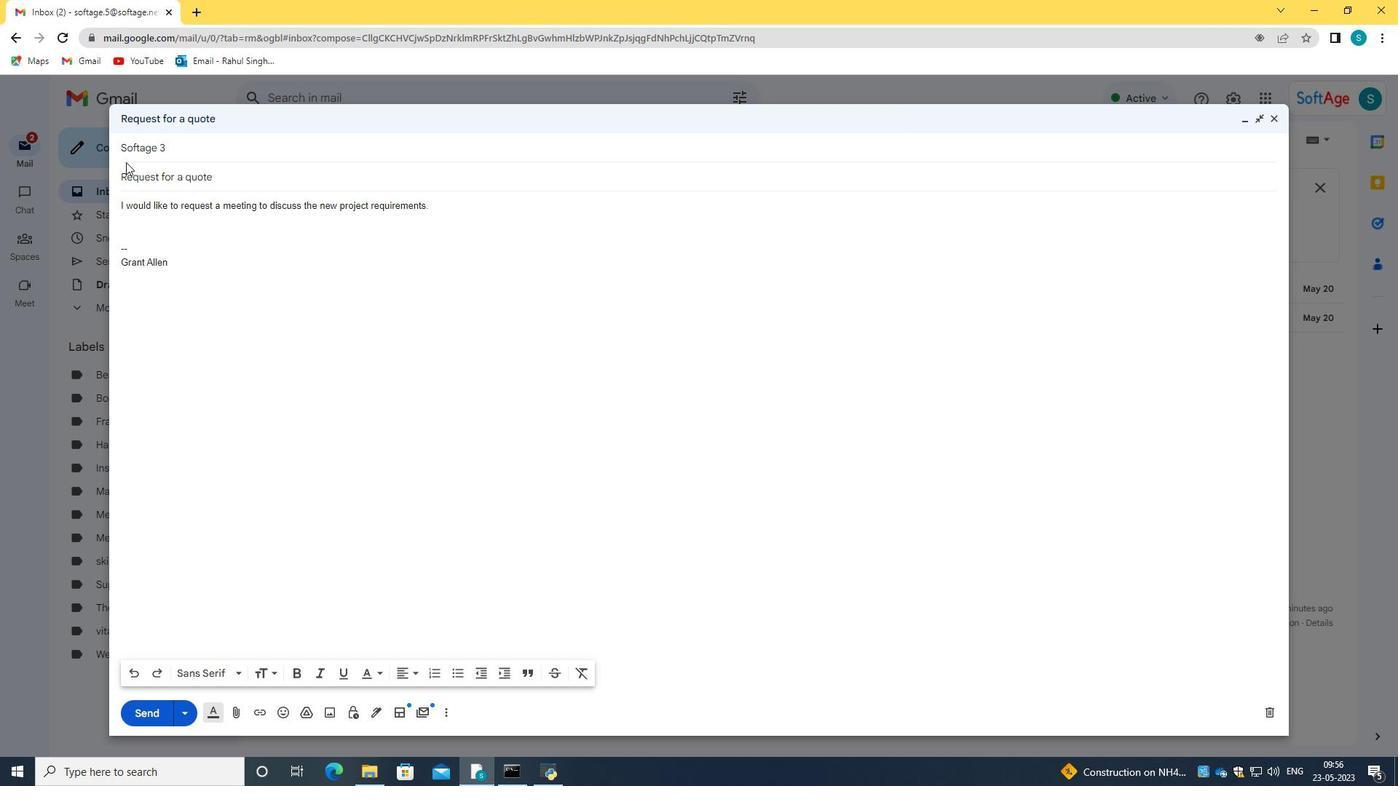 
Action: Mouse pressed left at (138, 227)
Screenshot: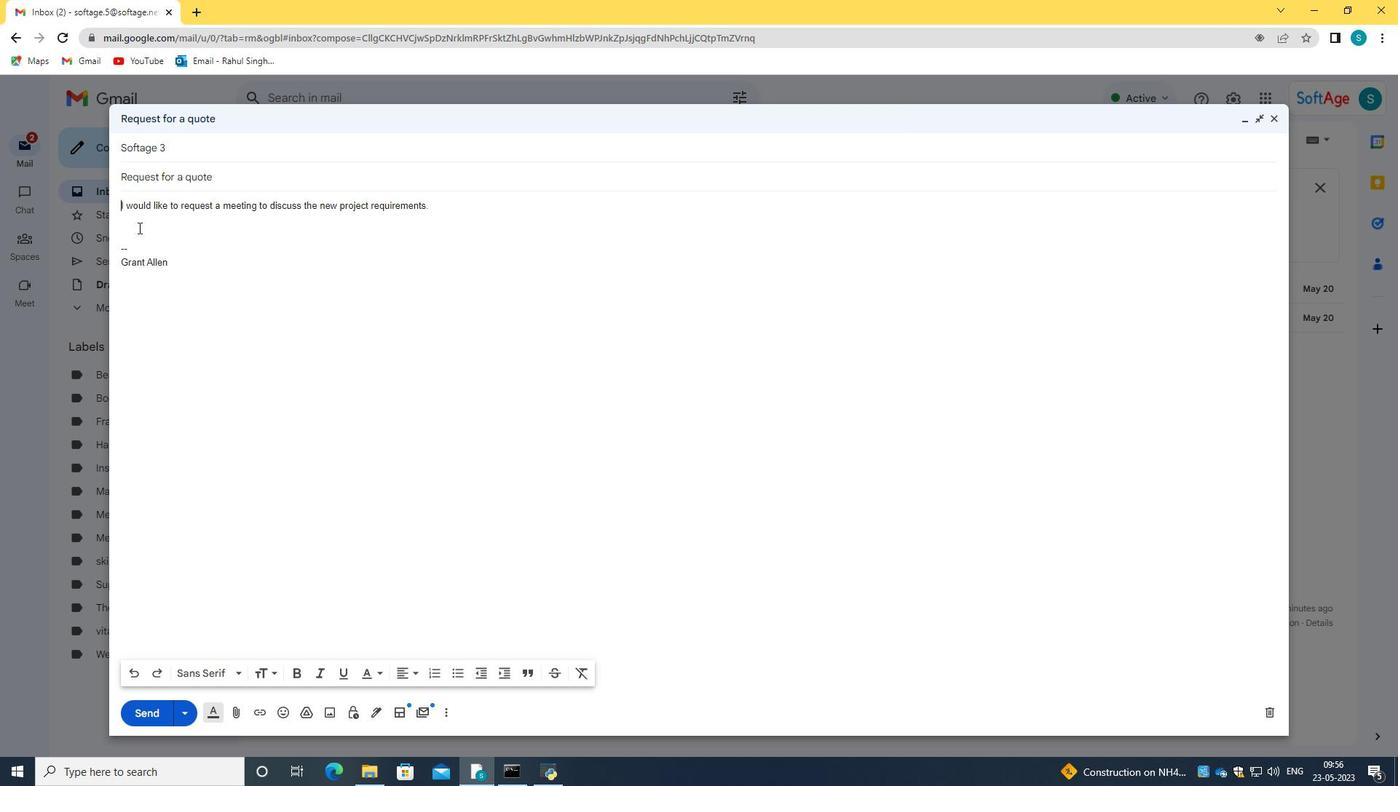 
Action: Mouse moved to (120, 203)
Screenshot: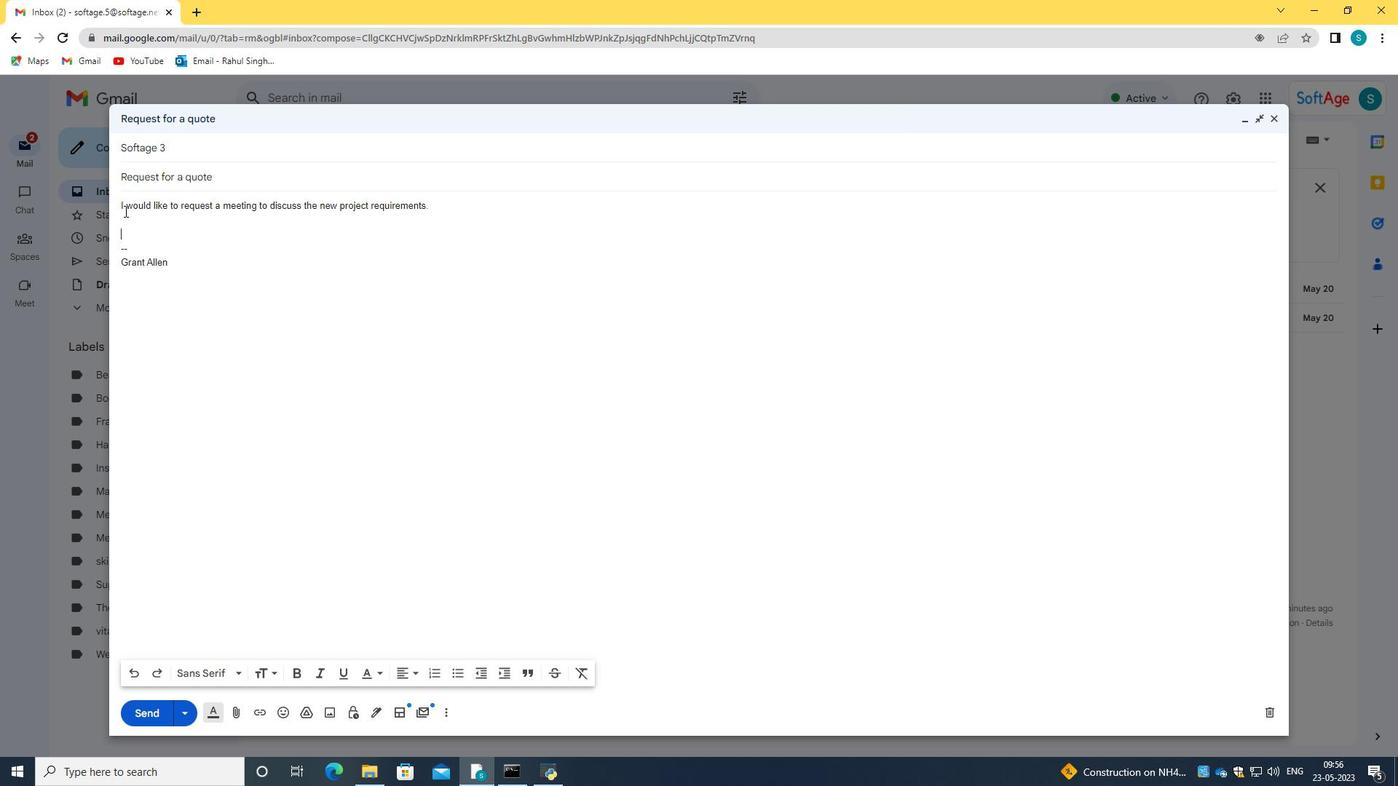 
Action: Mouse pressed left at (120, 203)
Screenshot: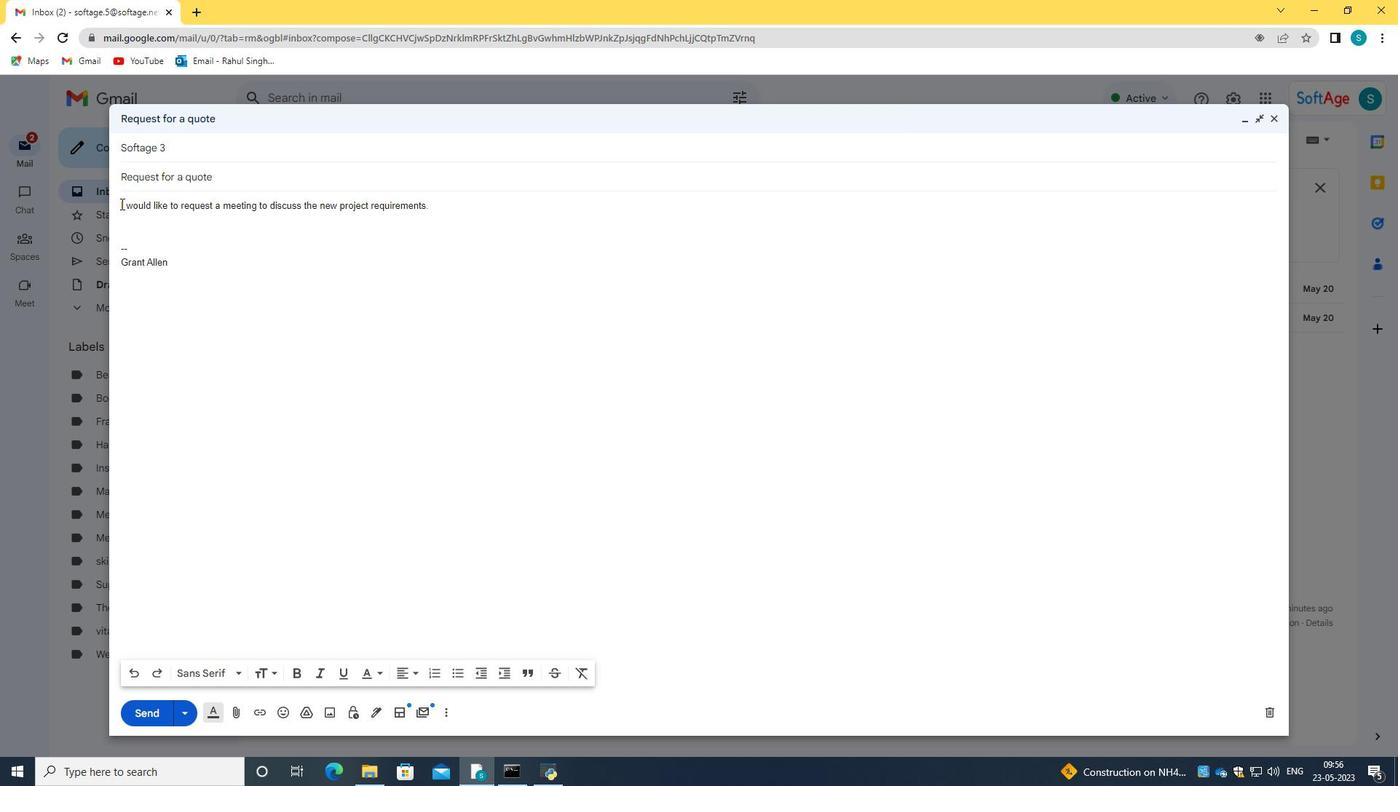 
Action: Mouse moved to (375, 678)
Screenshot: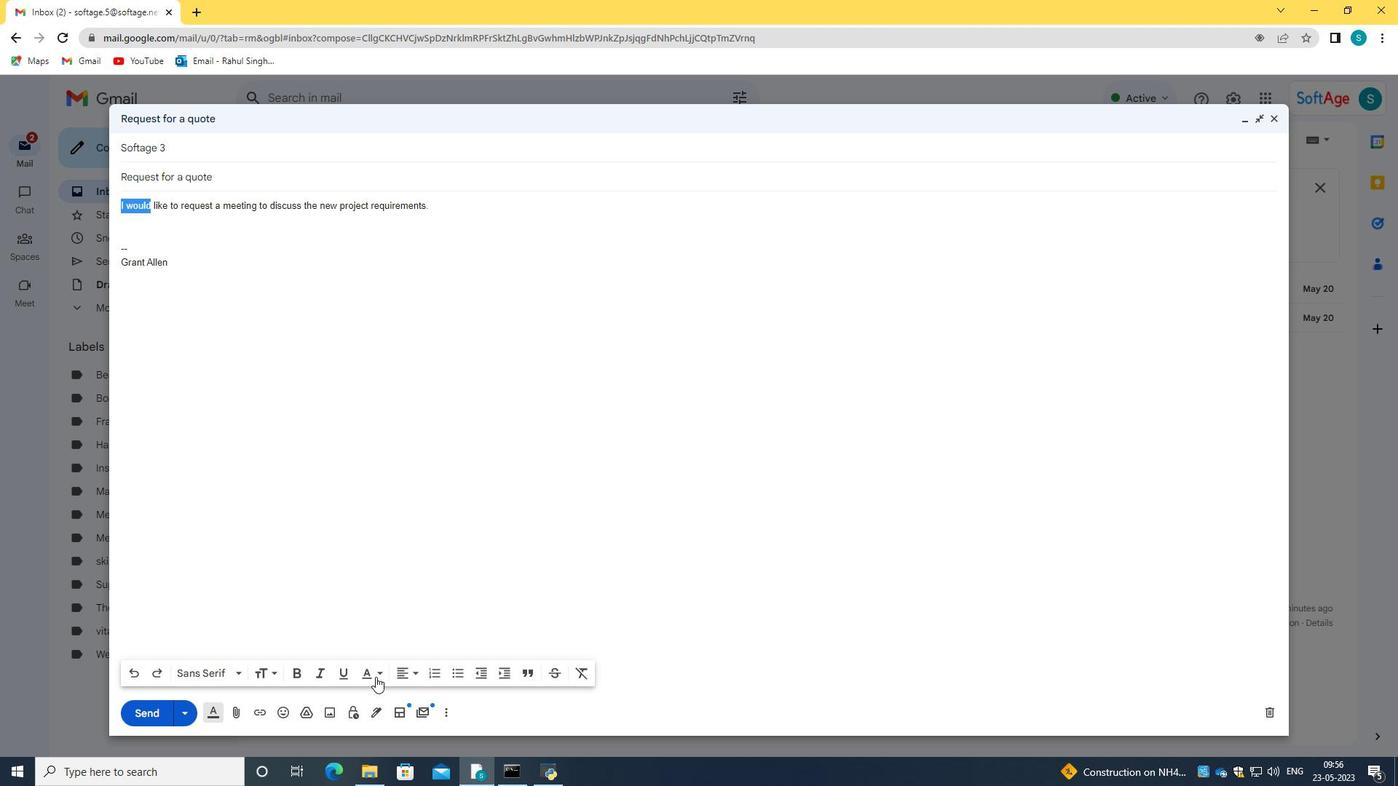 
Action: Mouse pressed left at (375, 678)
Screenshot: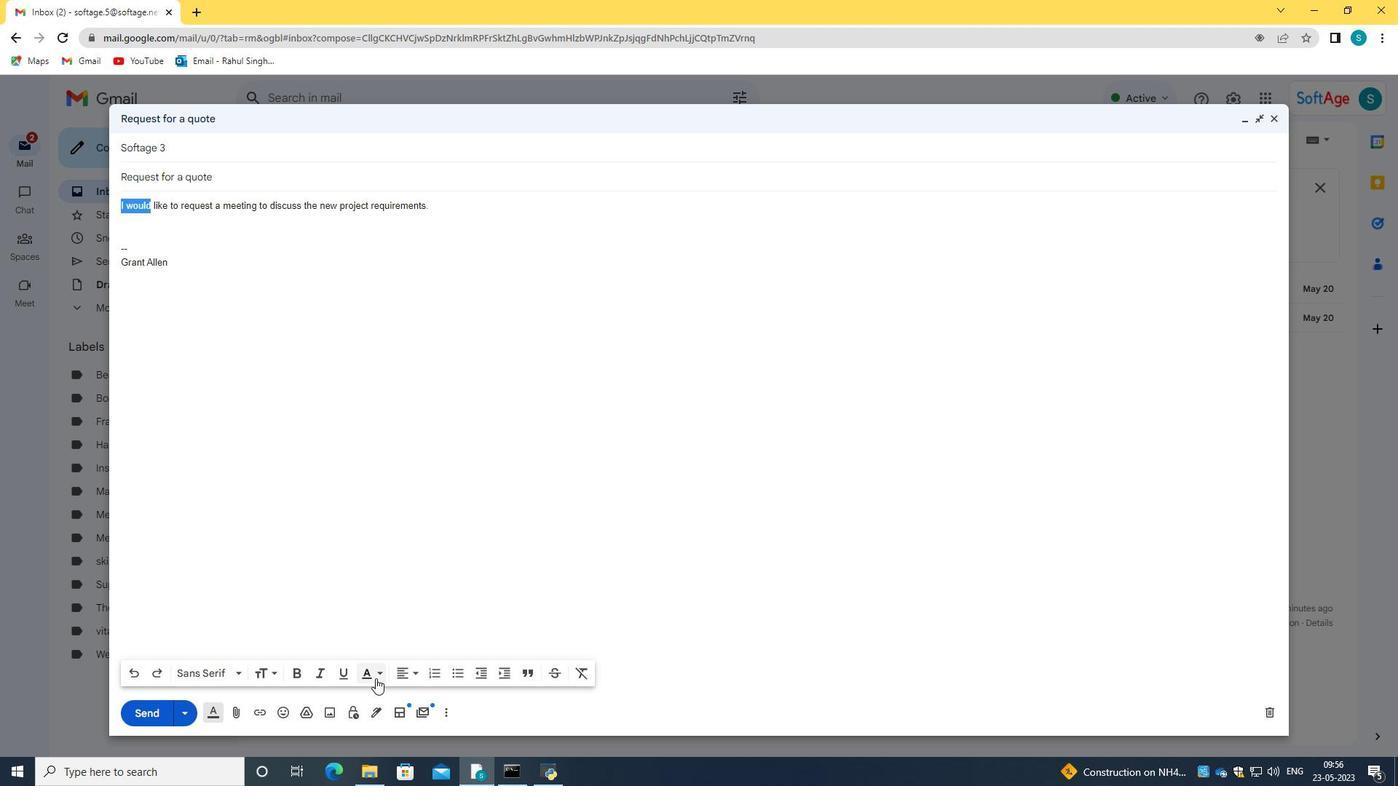 
Action: Mouse moved to (348, 569)
Screenshot: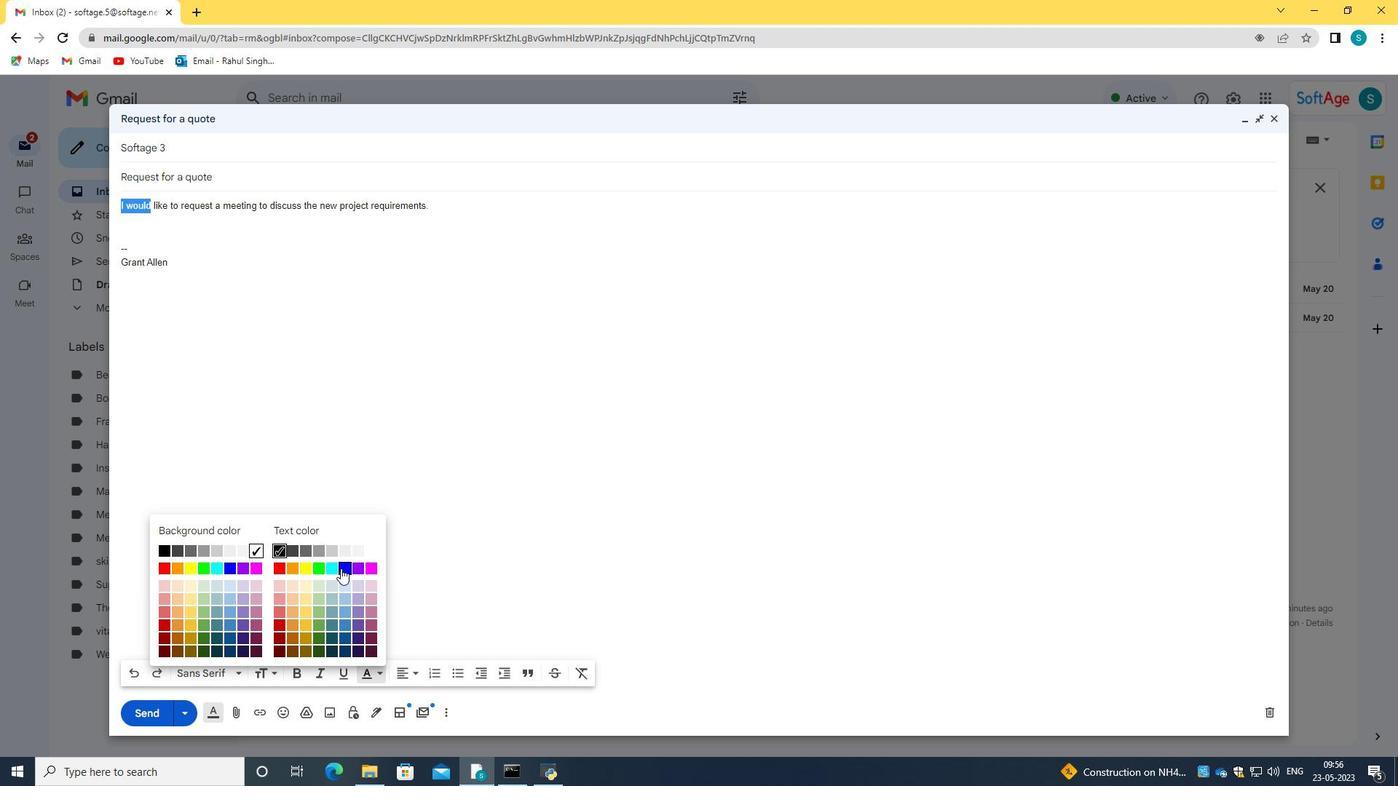 
Action: Mouse pressed left at (348, 569)
Screenshot: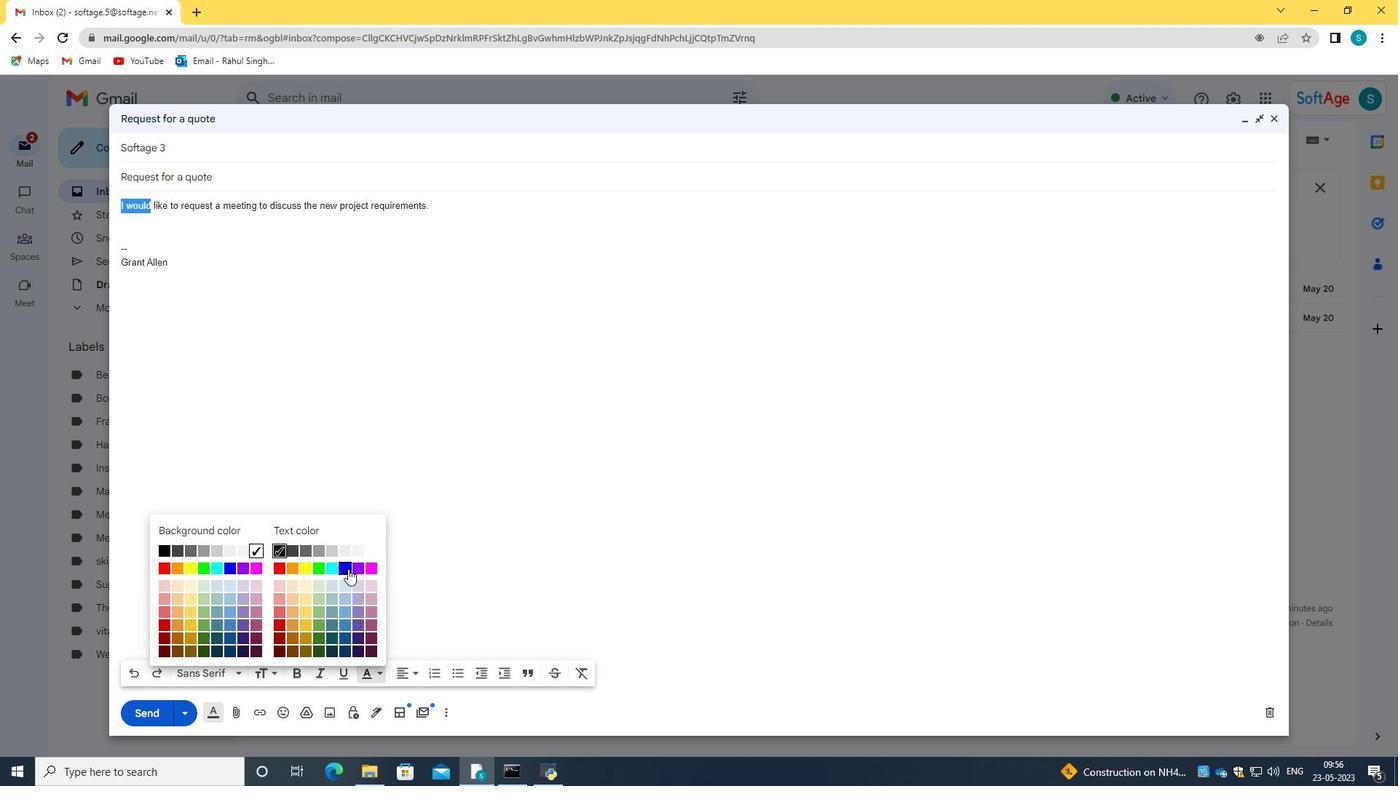 
Action: Mouse moved to (370, 675)
Screenshot: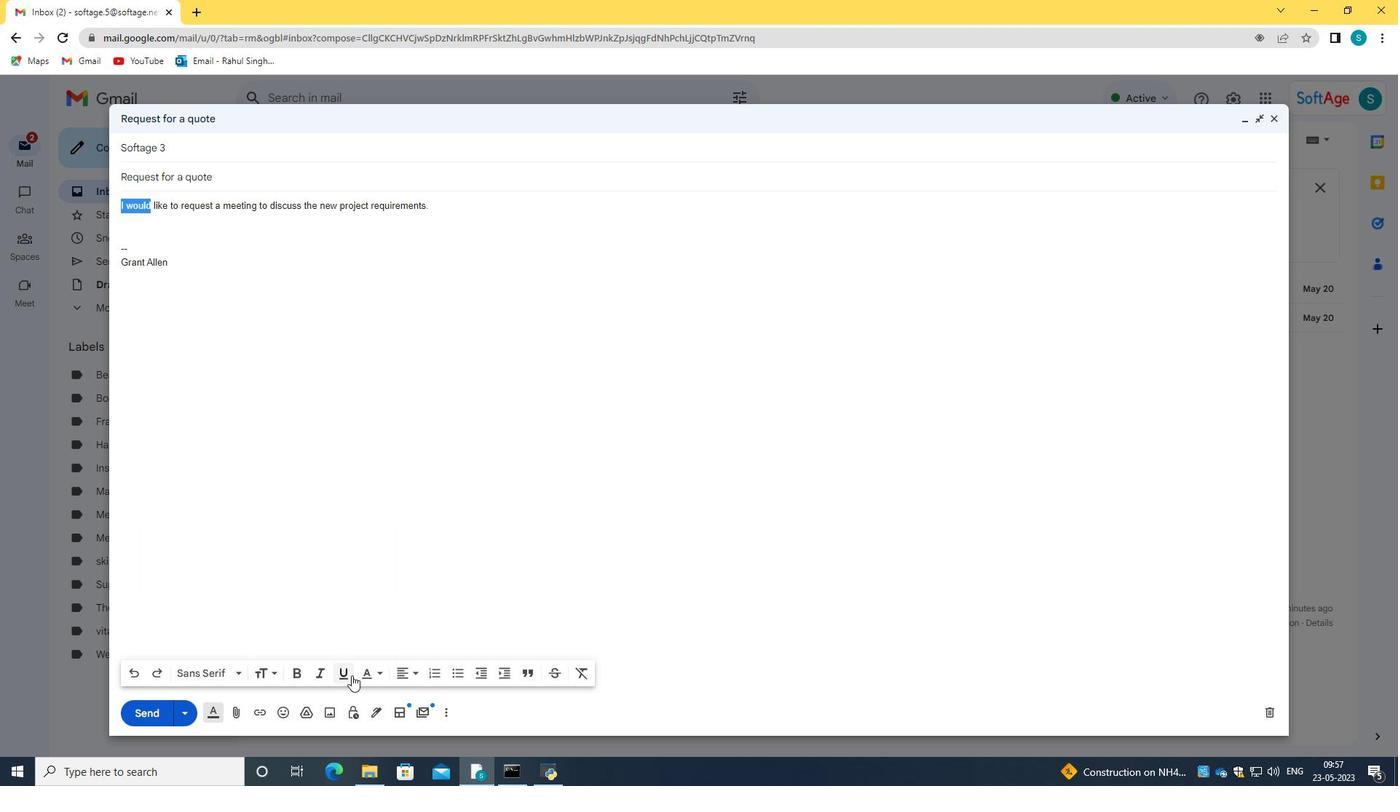 
Action: Mouse pressed left at (370, 675)
Screenshot: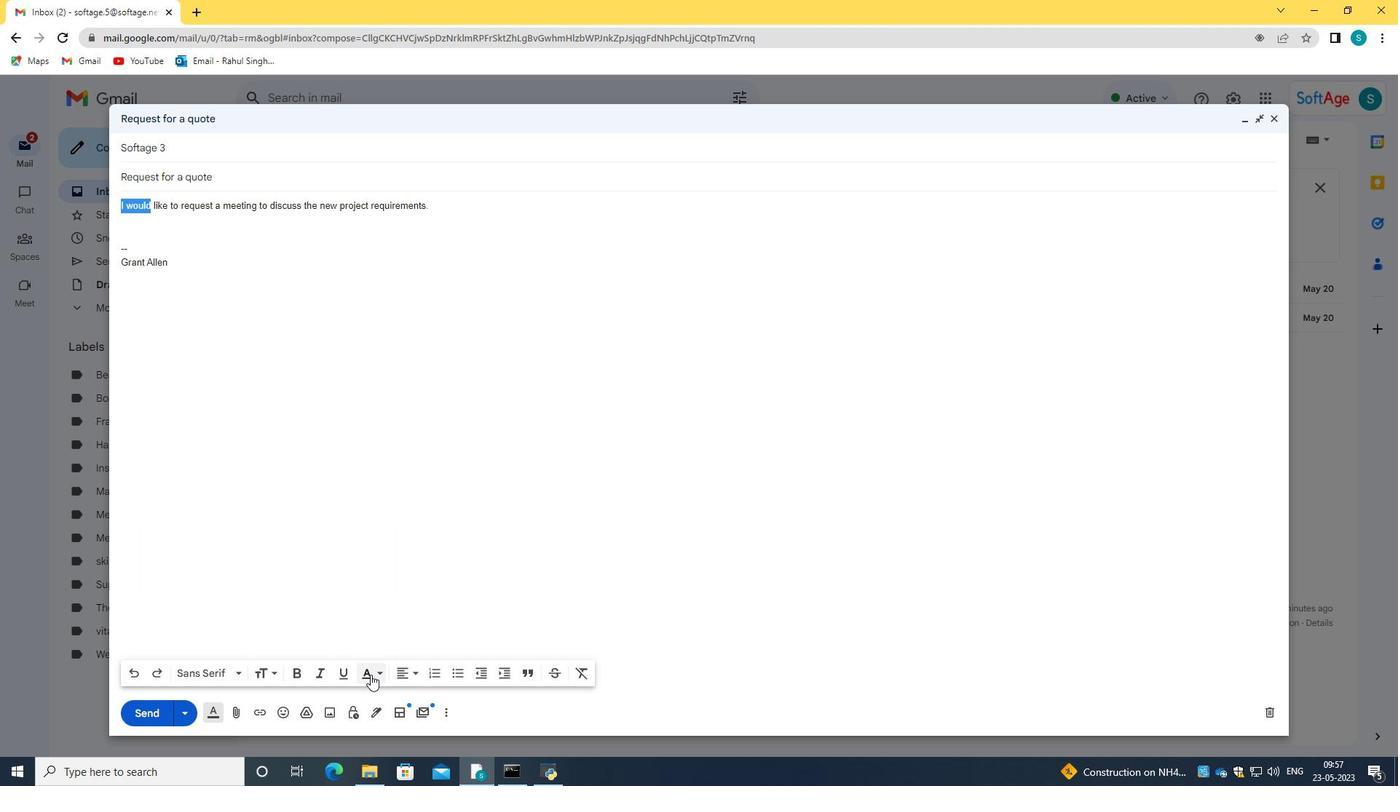 
Action: Mouse moved to (238, 566)
Screenshot: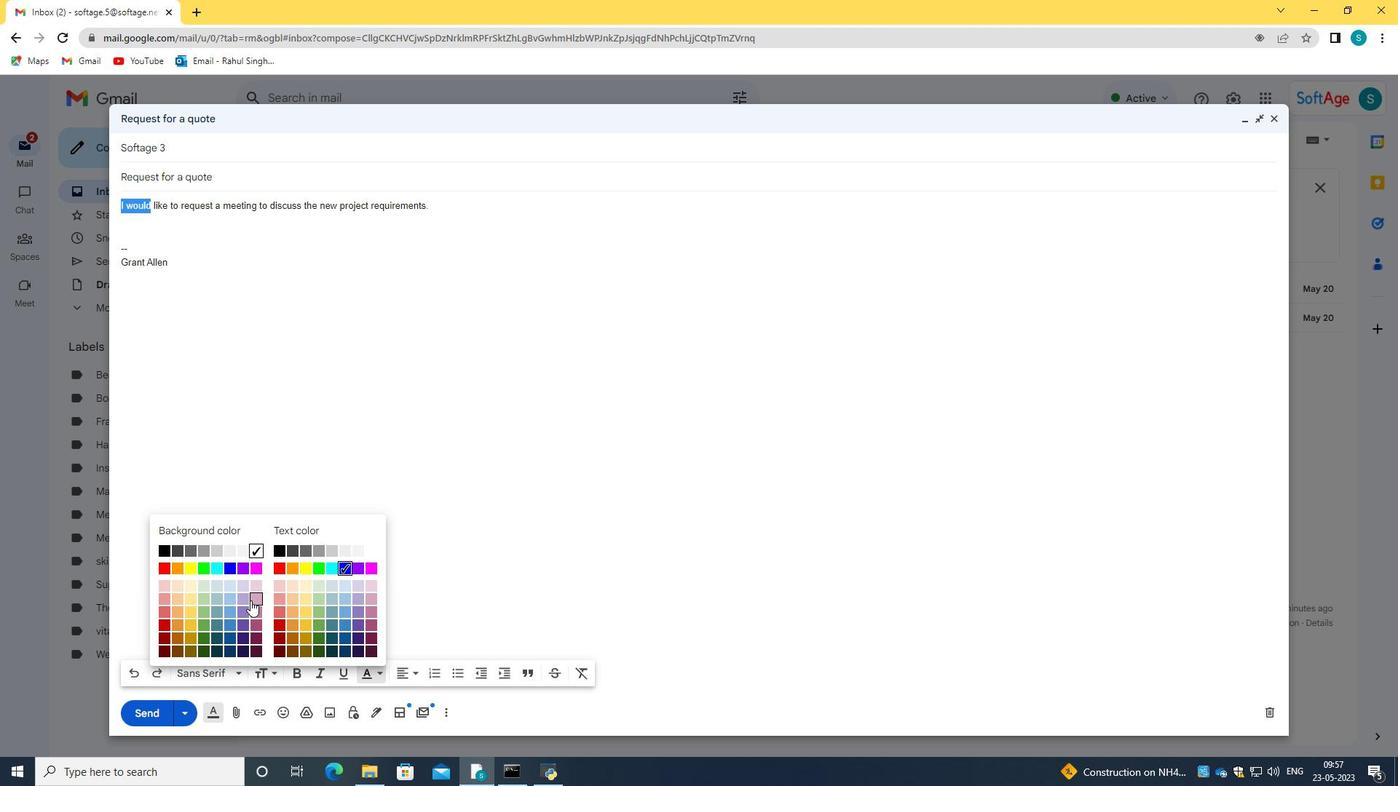 
Action: Mouse pressed left at (238, 566)
Screenshot: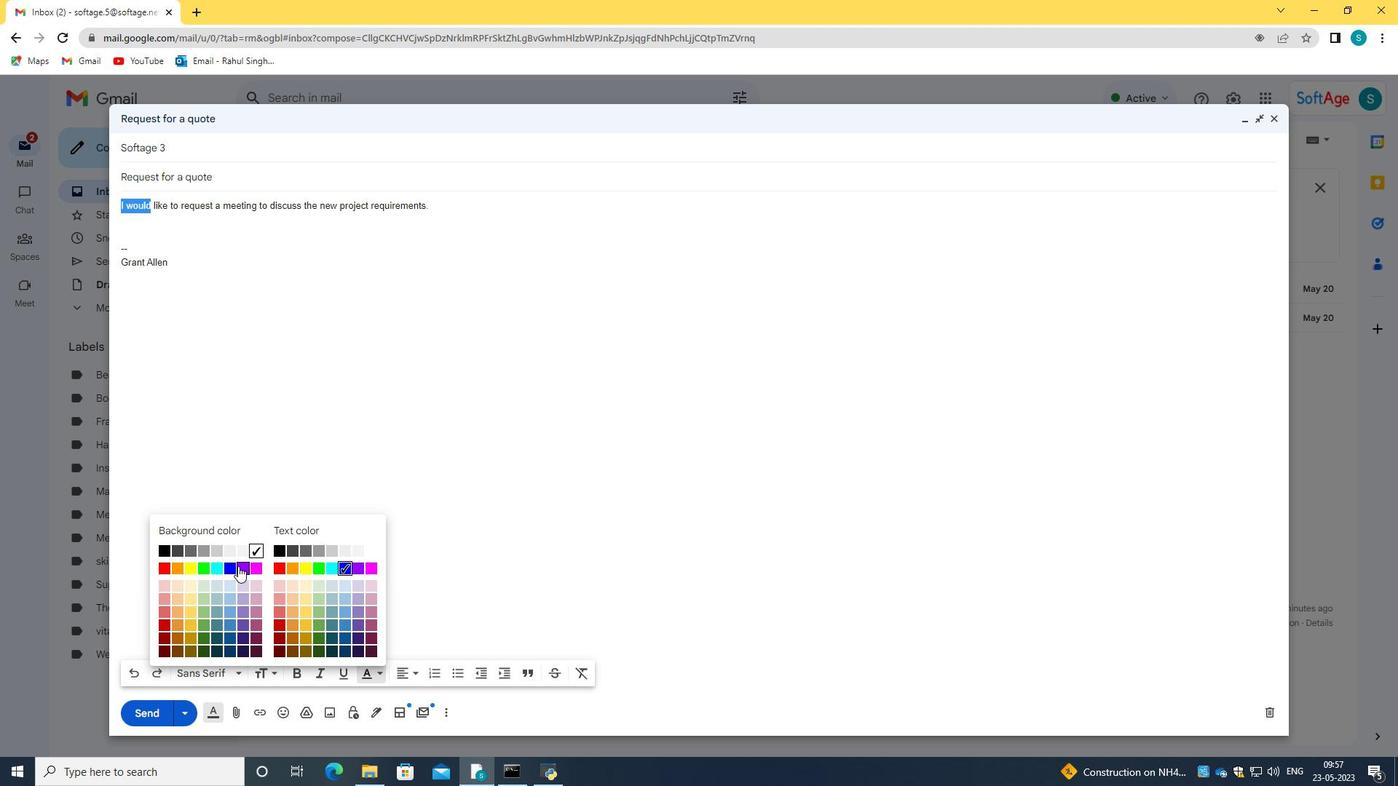 
Action: Mouse moved to (319, 402)
Screenshot: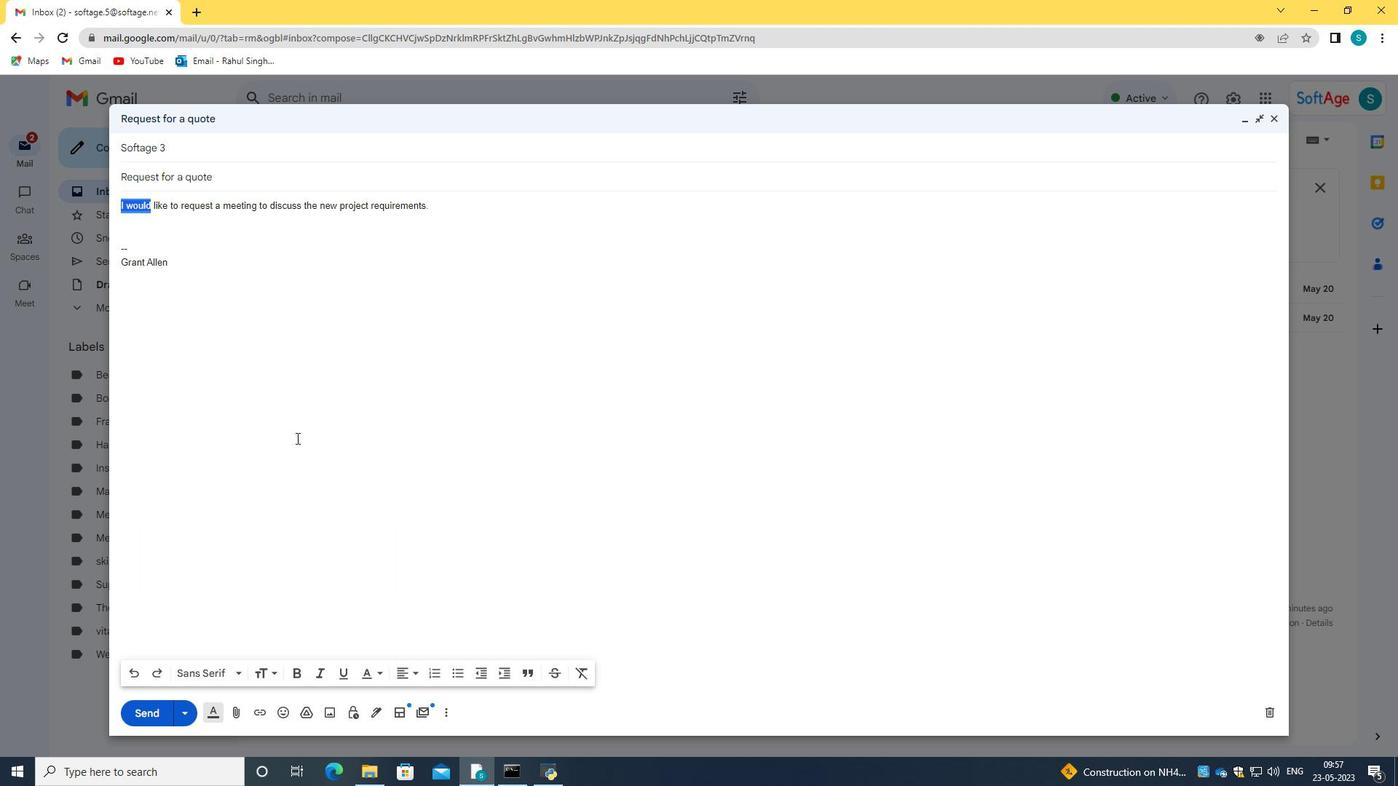 
Action: Mouse pressed left at (319, 402)
Screenshot: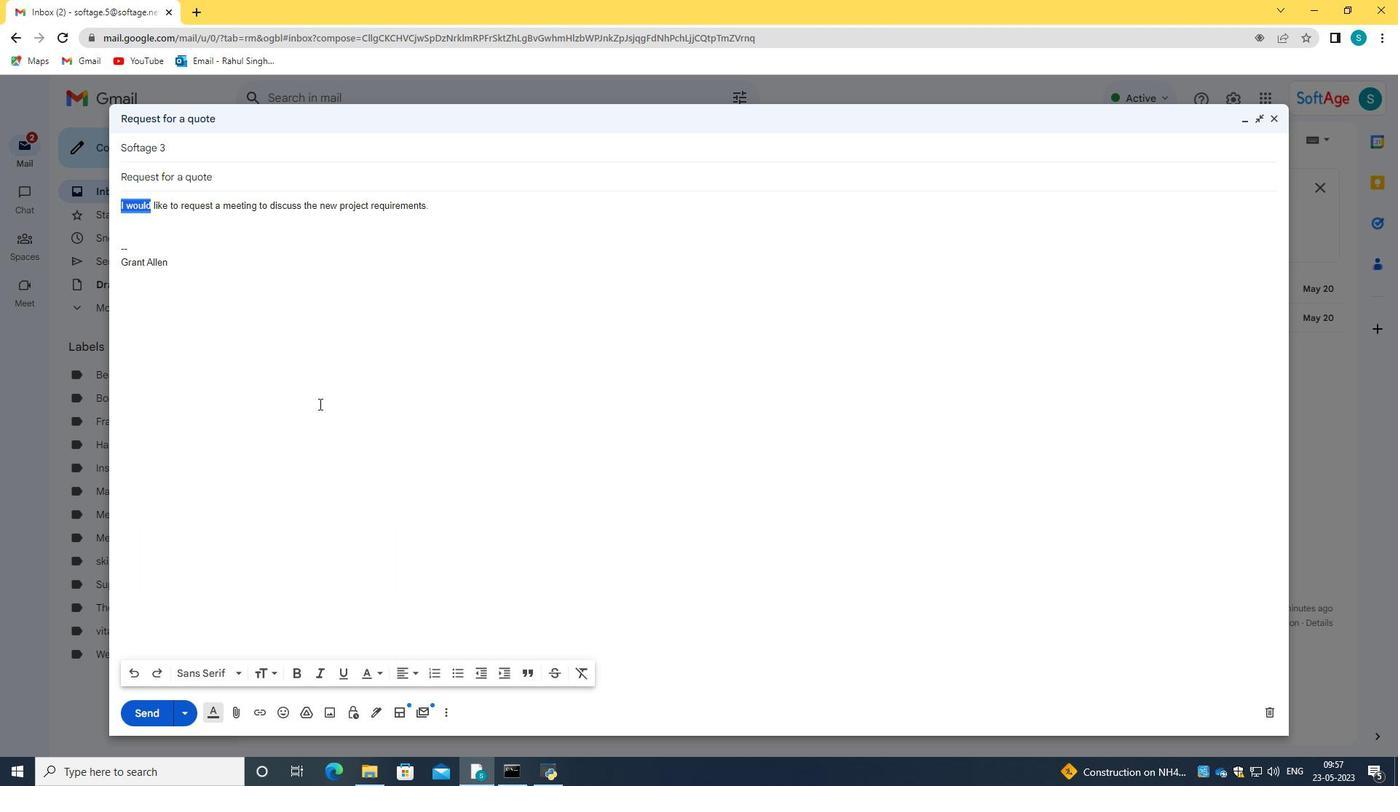 
Action: Mouse moved to (161, 711)
Screenshot: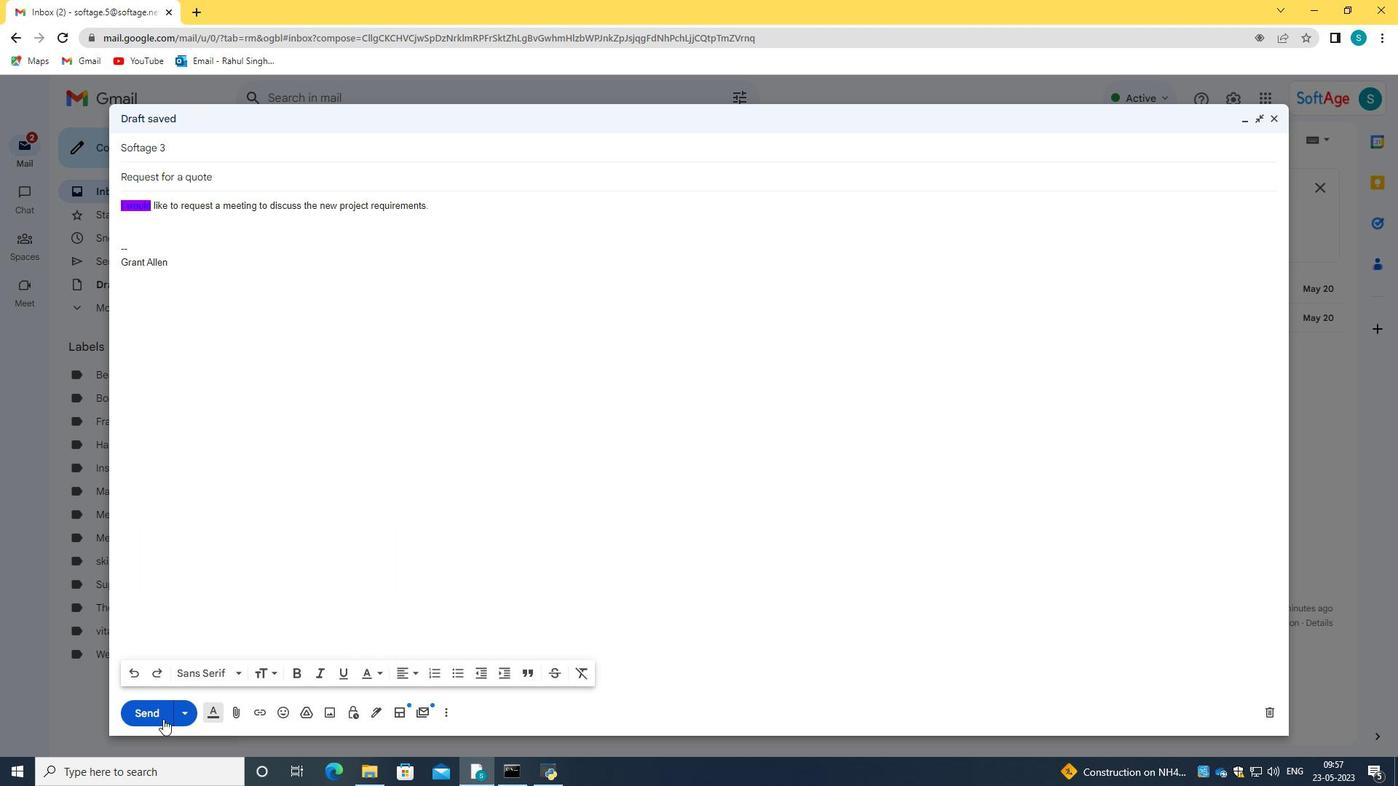 
Action: Mouse pressed left at (161, 711)
Screenshot: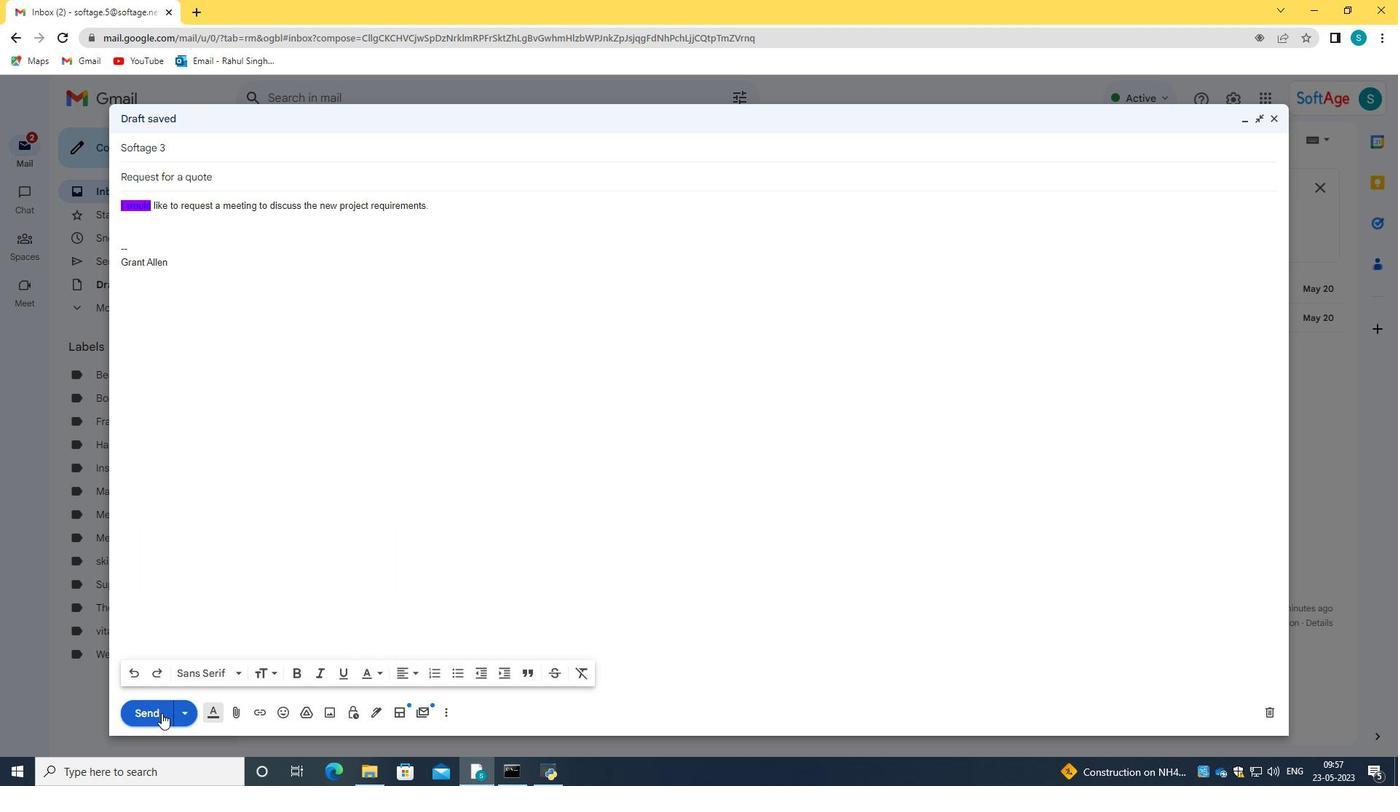 
Action: Mouse moved to (123, 258)
Screenshot: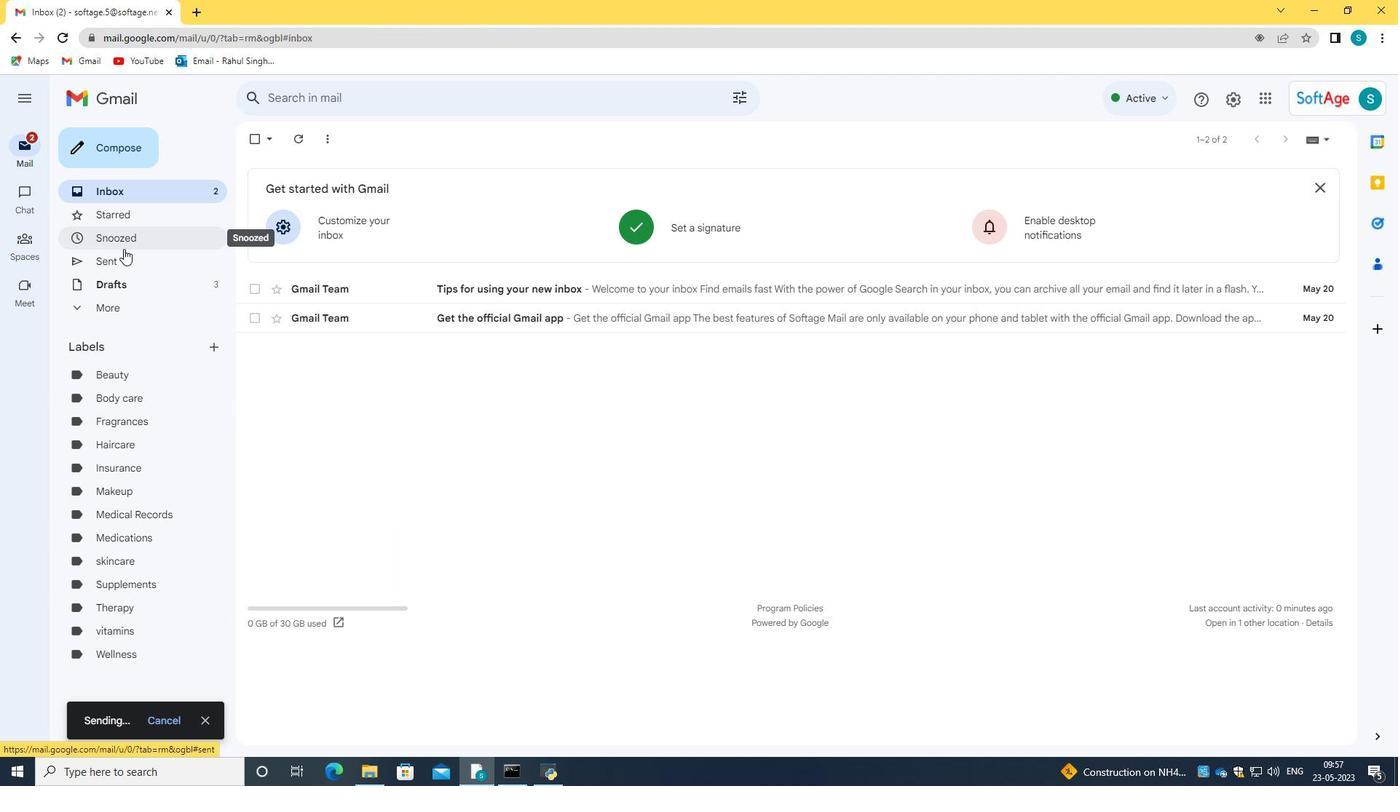 
Action: Mouse pressed left at (123, 258)
Screenshot: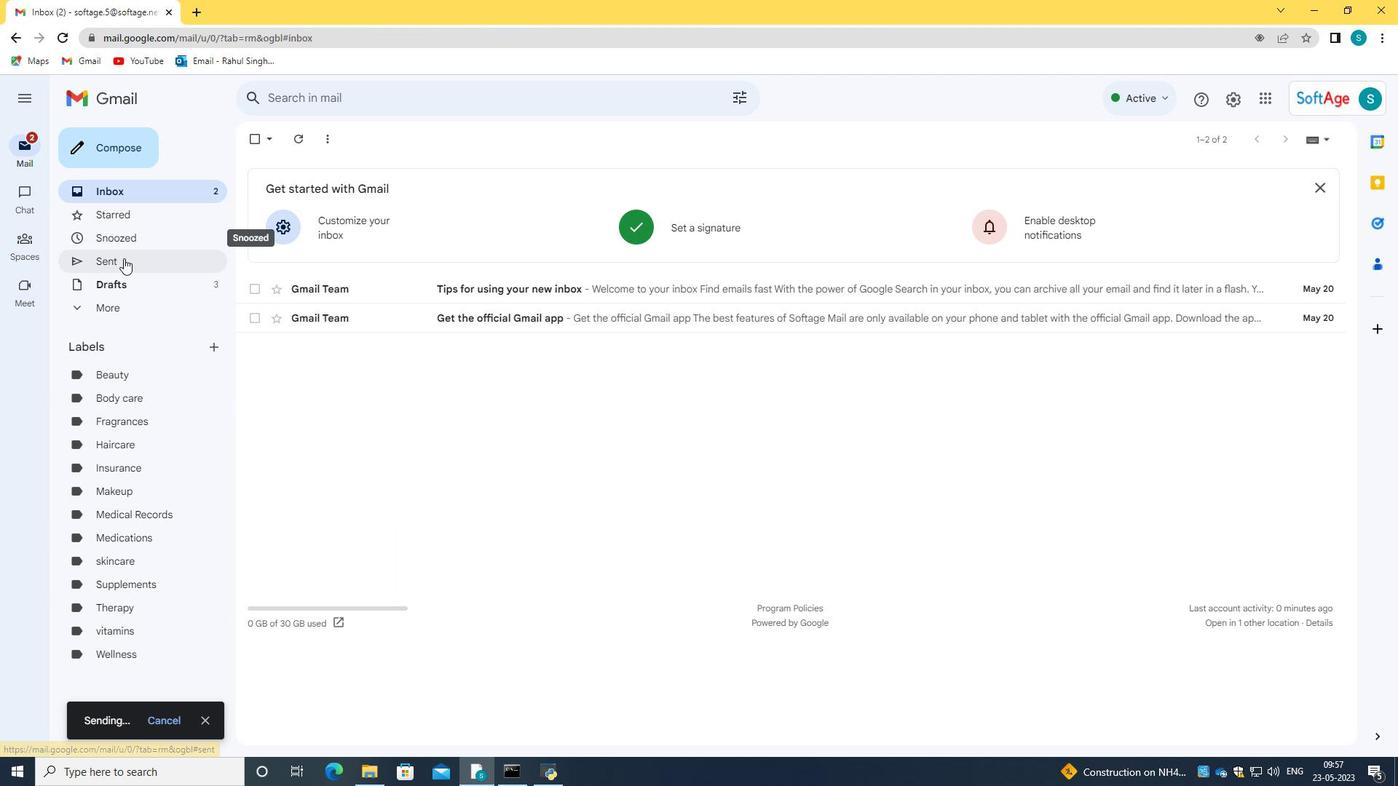 
Action: Mouse moved to (151, 257)
Screenshot: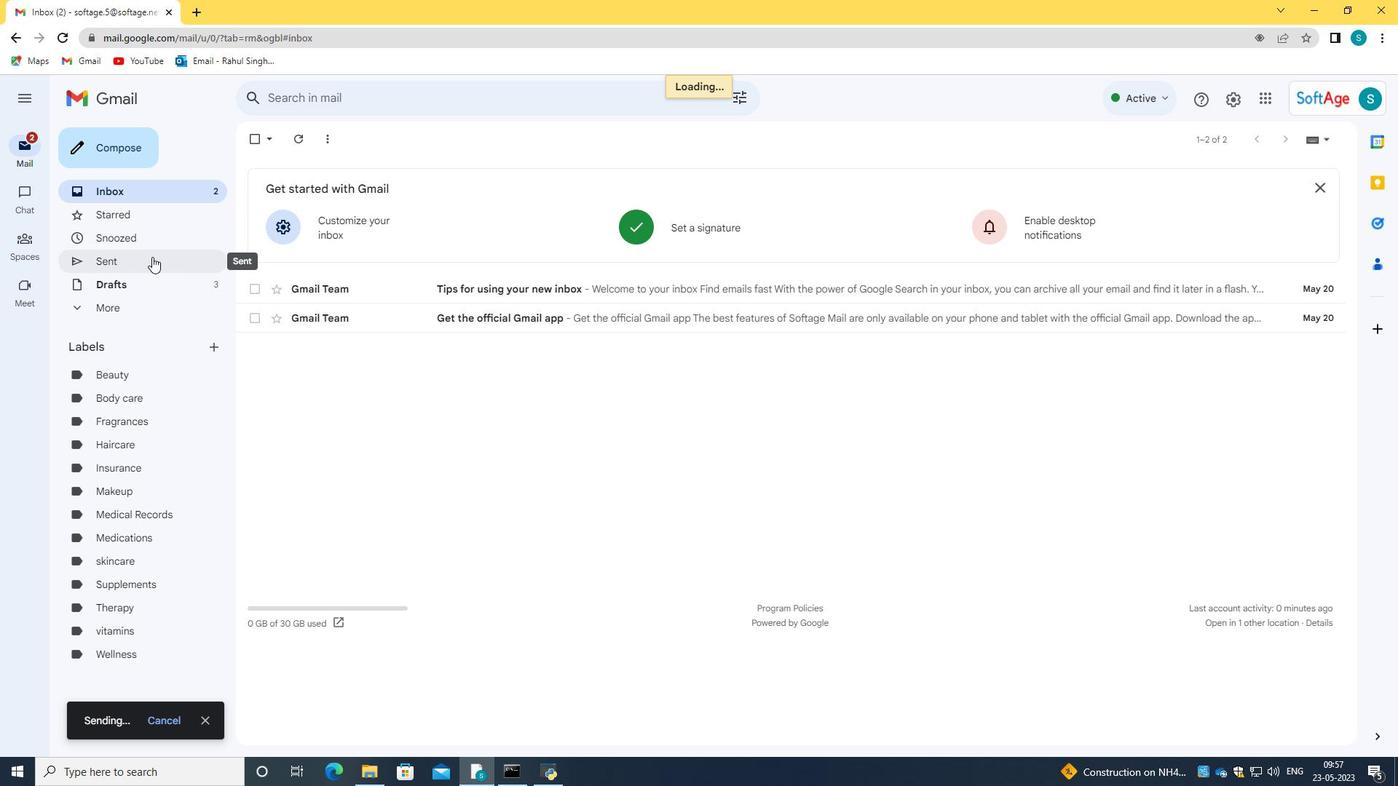 
Action: Mouse pressed left at (151, 257)
Screenshot: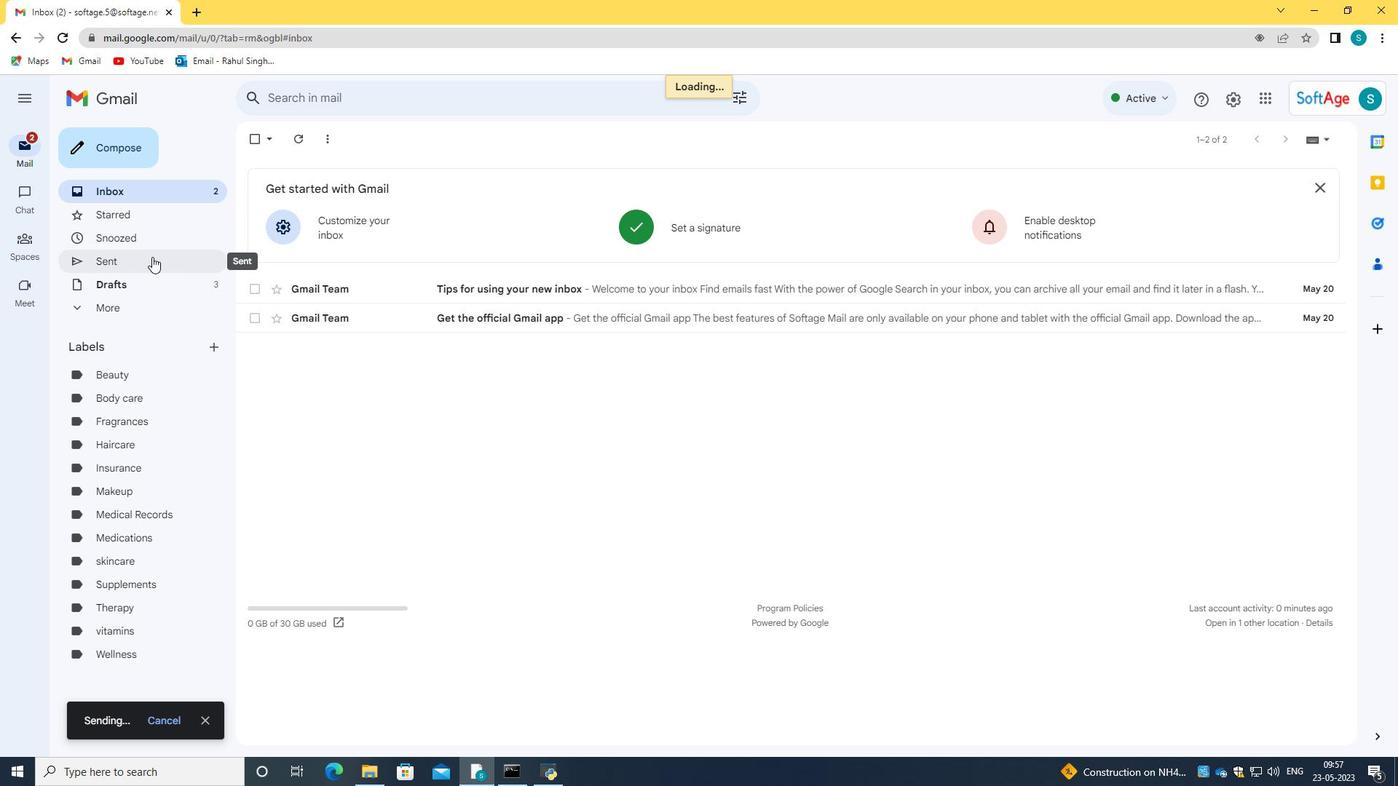 
Action: Mouse moved to (151, 258)
Screenshot: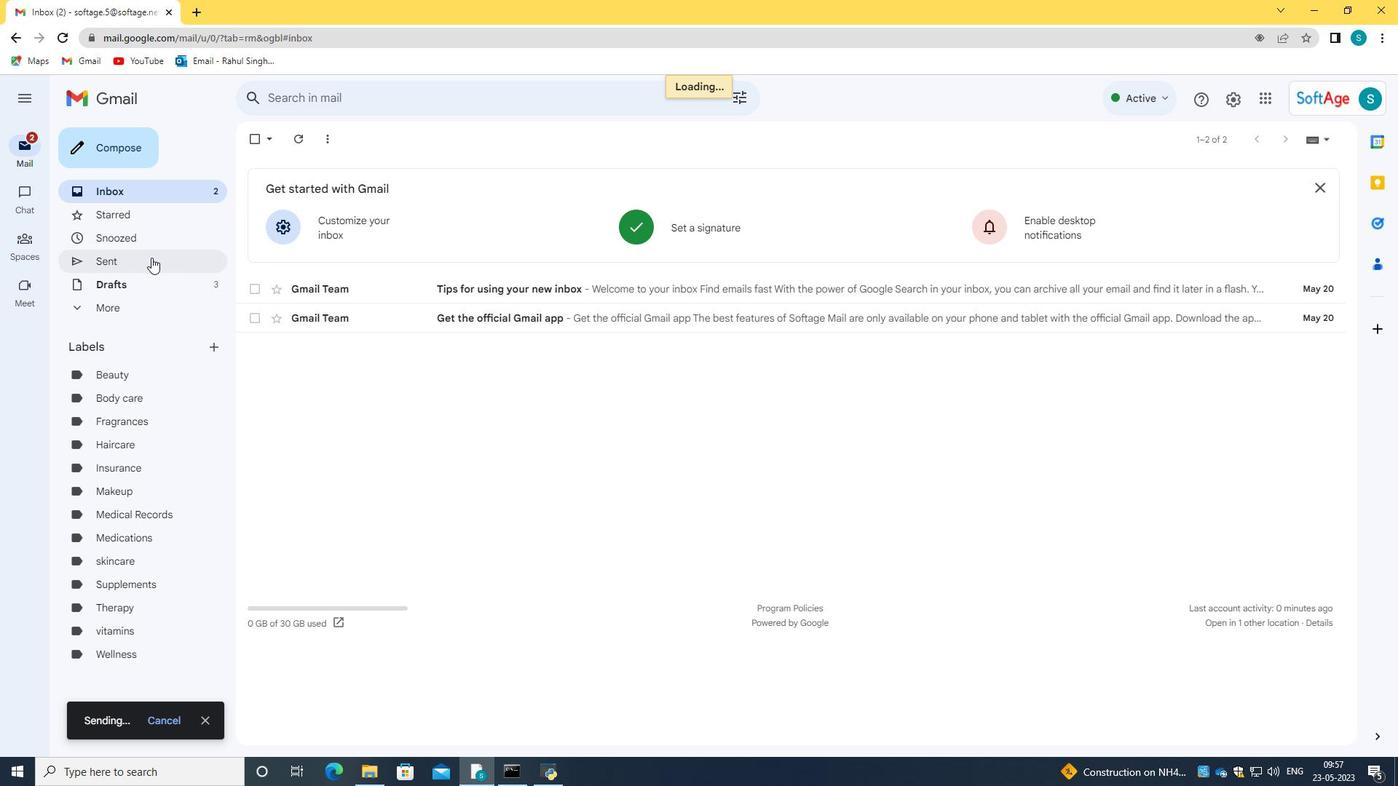 
Action: Mouse pressed left at (151, 258)
Screenshot: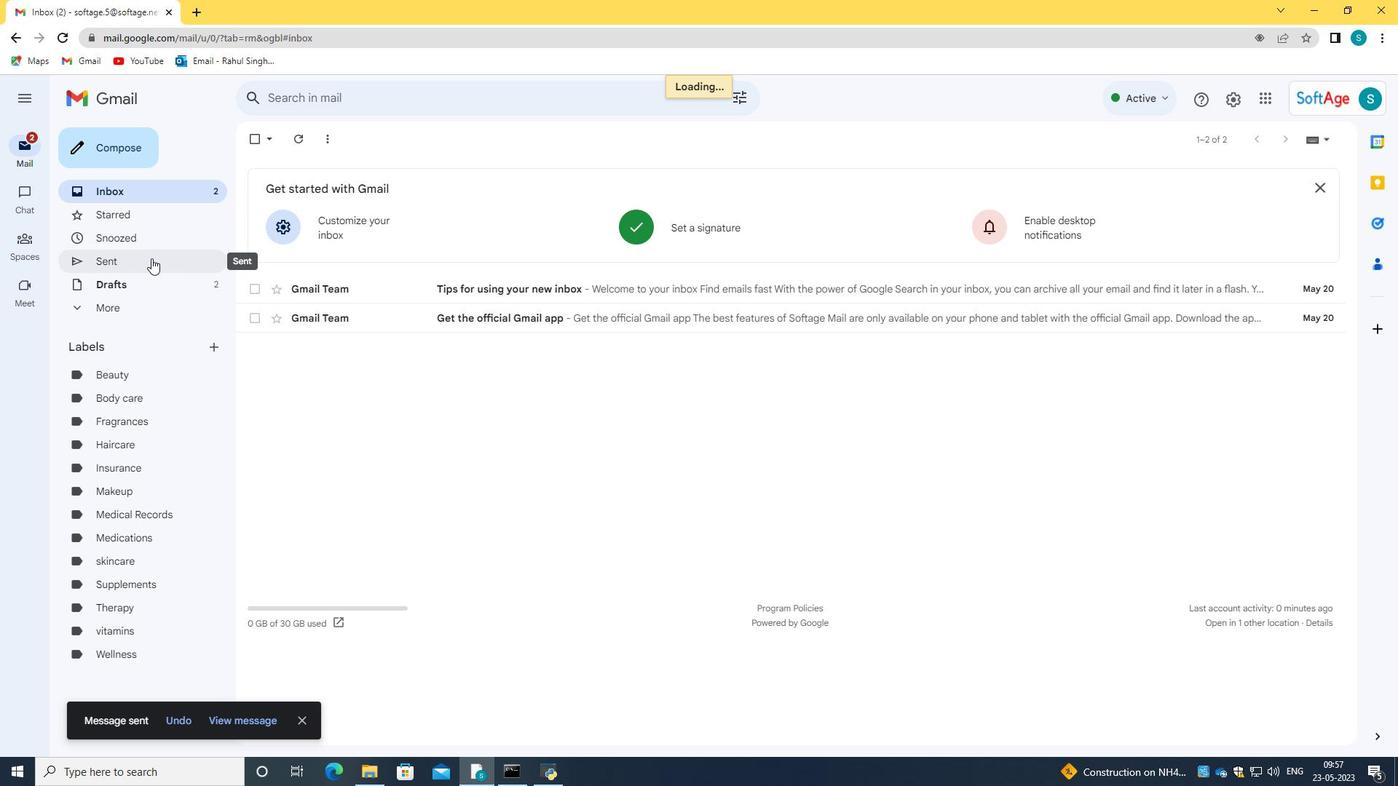 
Action: Mouse moved to (353, 204)
Screenshot: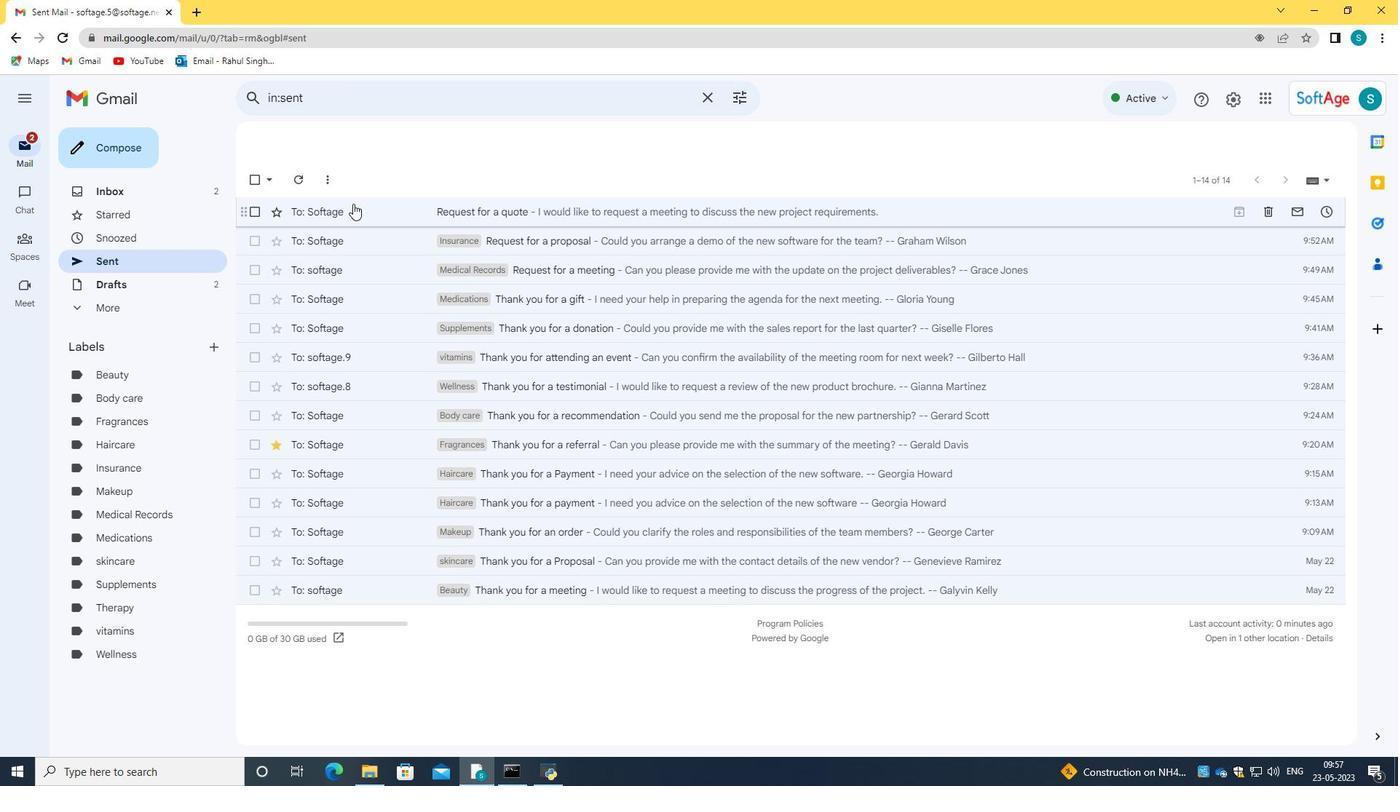 
Action: Mouse pressed left at (353, 204)
Screenshot: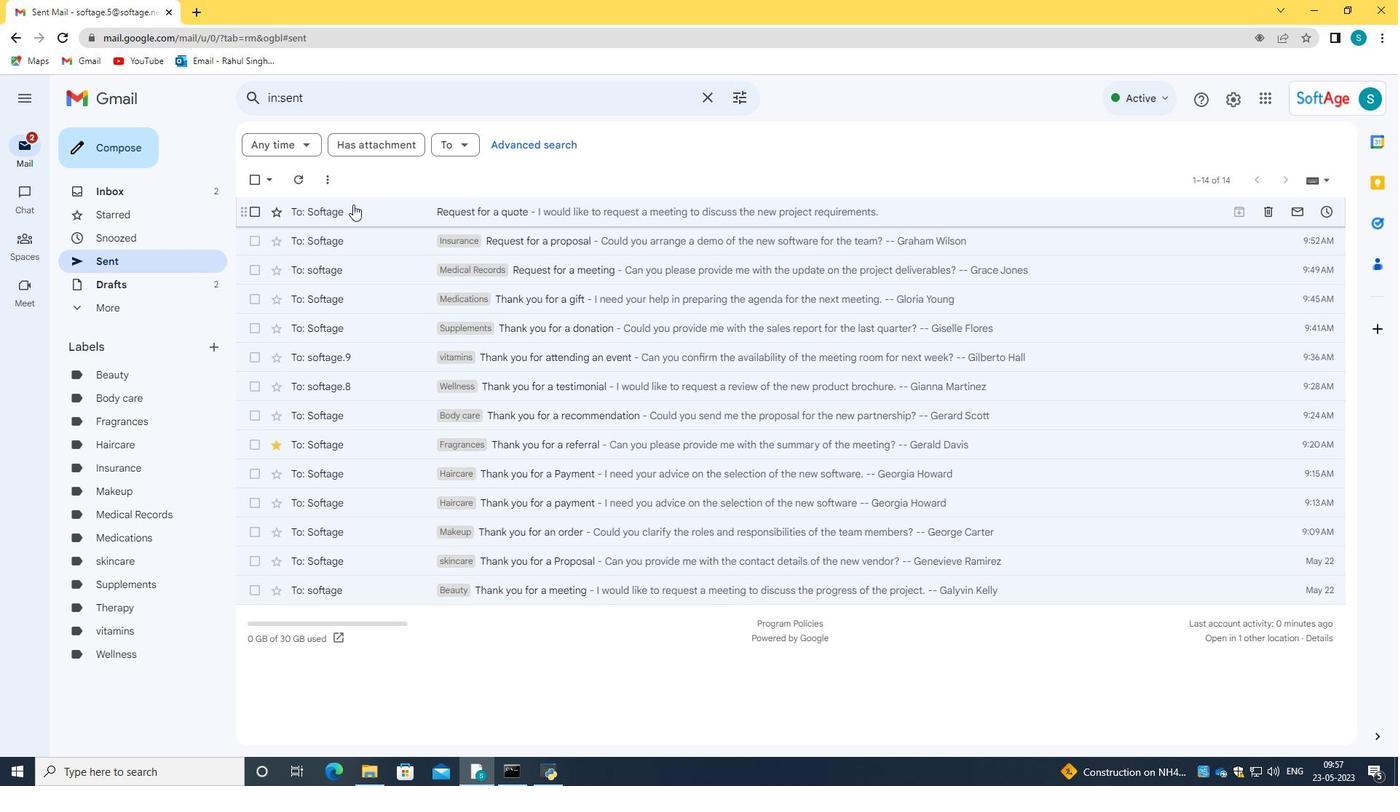
Action: Mouse moved to (16, 41)
Screenshot: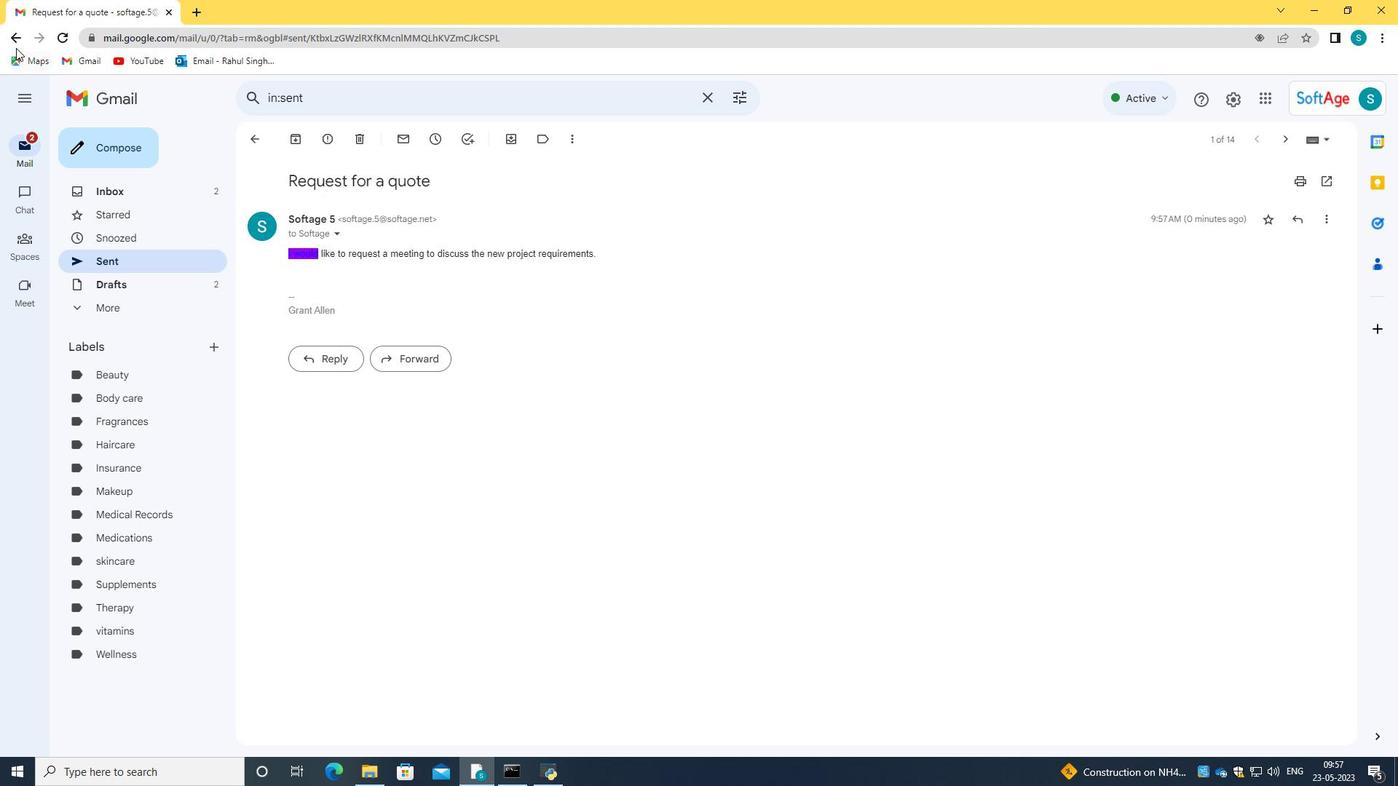 
Action: Mouse pressed left at (16, 41)
Screenshot: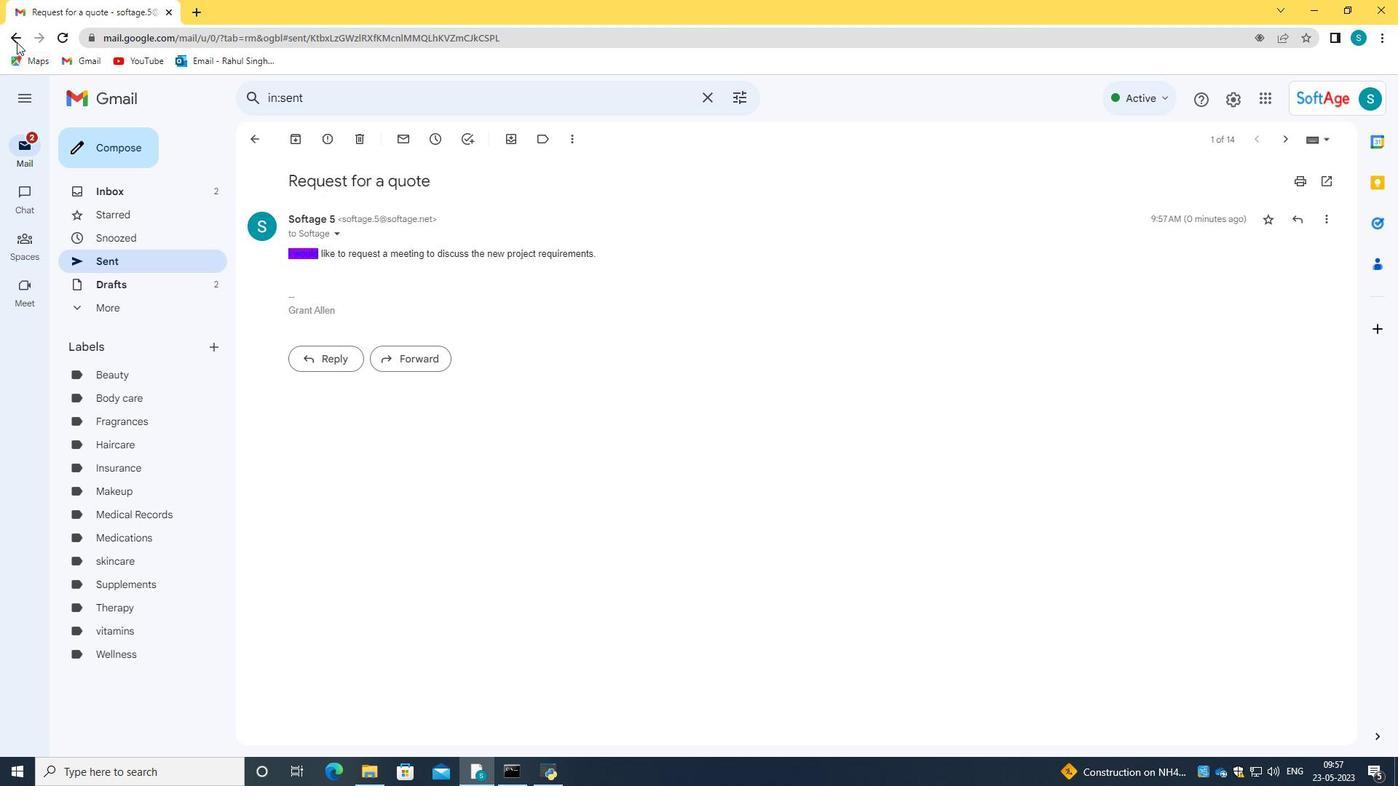 
Action: Mouse moved to (250, 214)
Screenshot: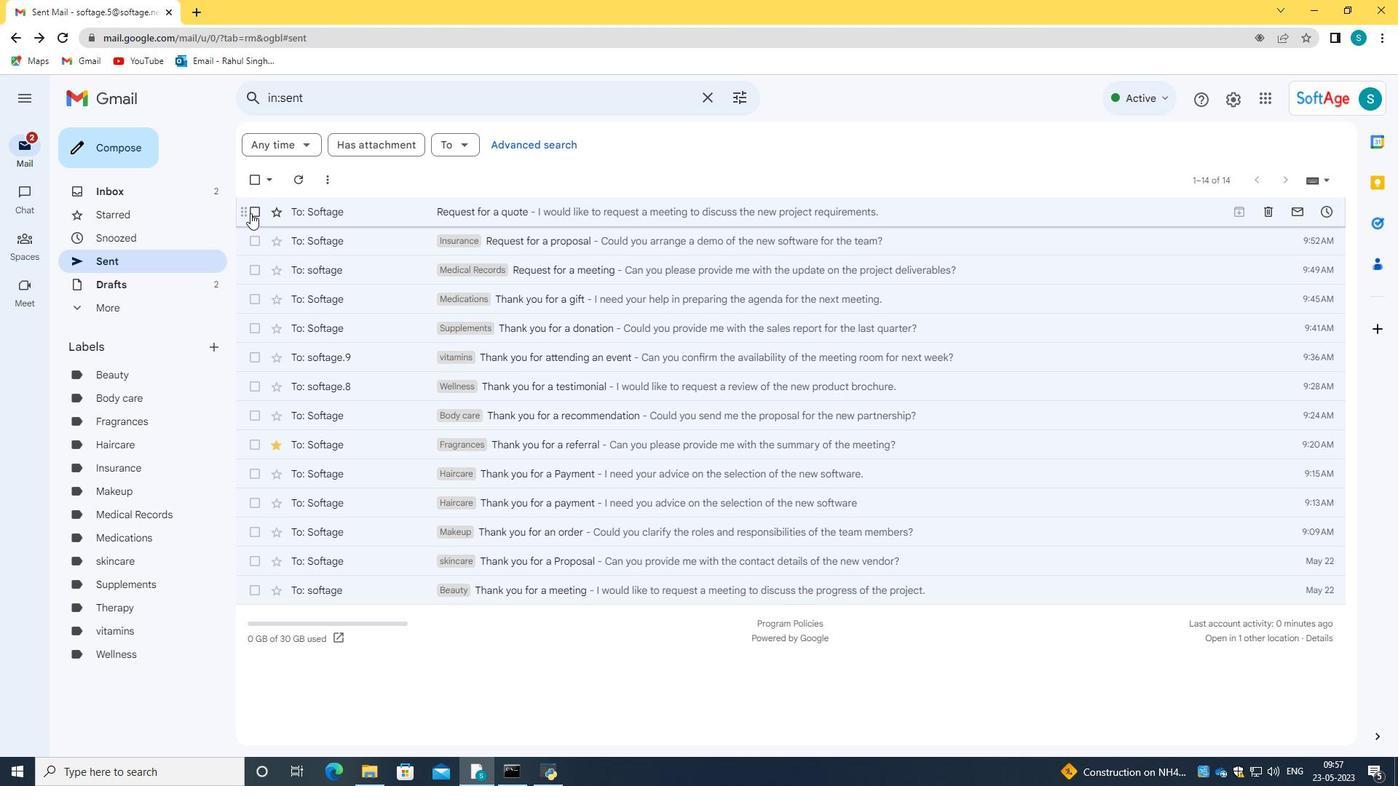 
Action: Mouse pressed left at (250, 214)
Screenshot: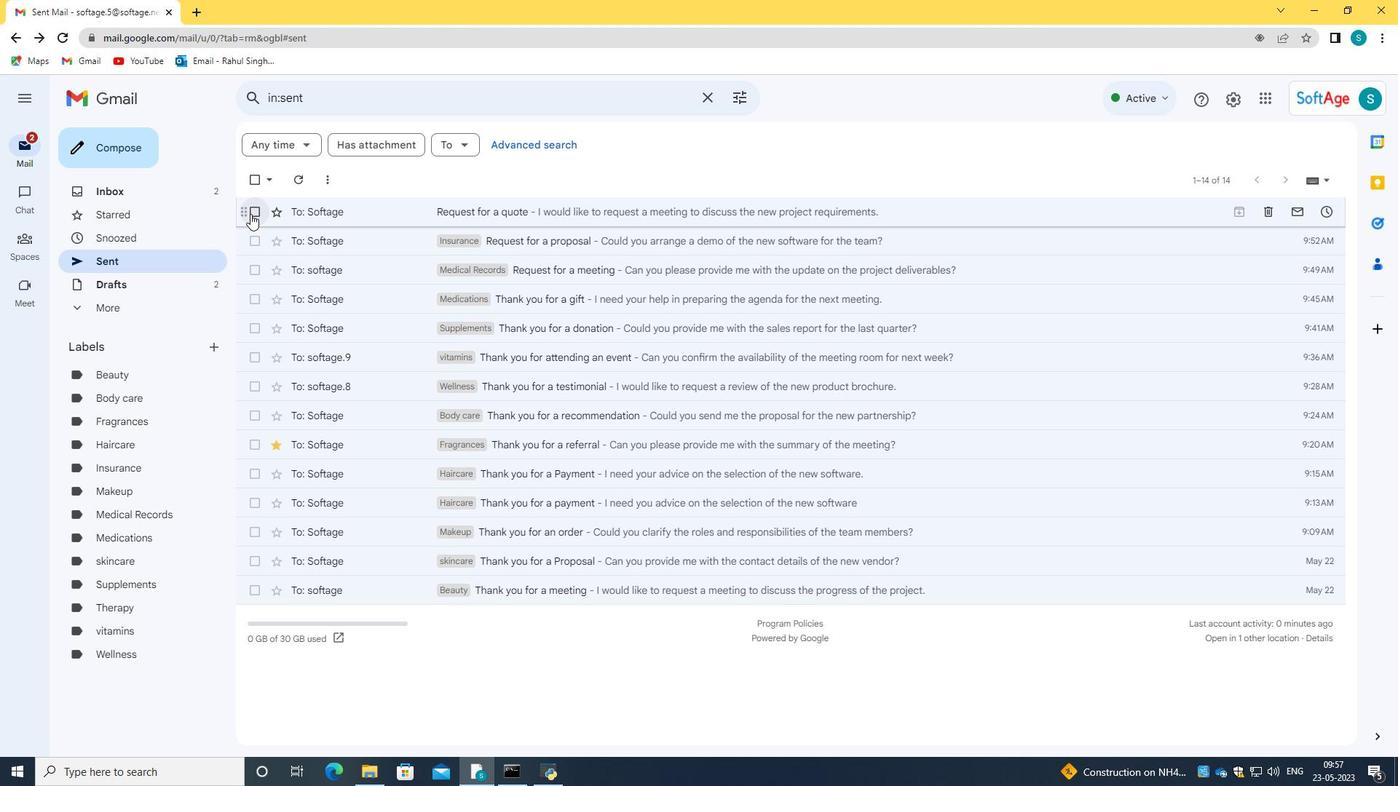 
Action: Mouse moved to (396, 198)
Screenshot: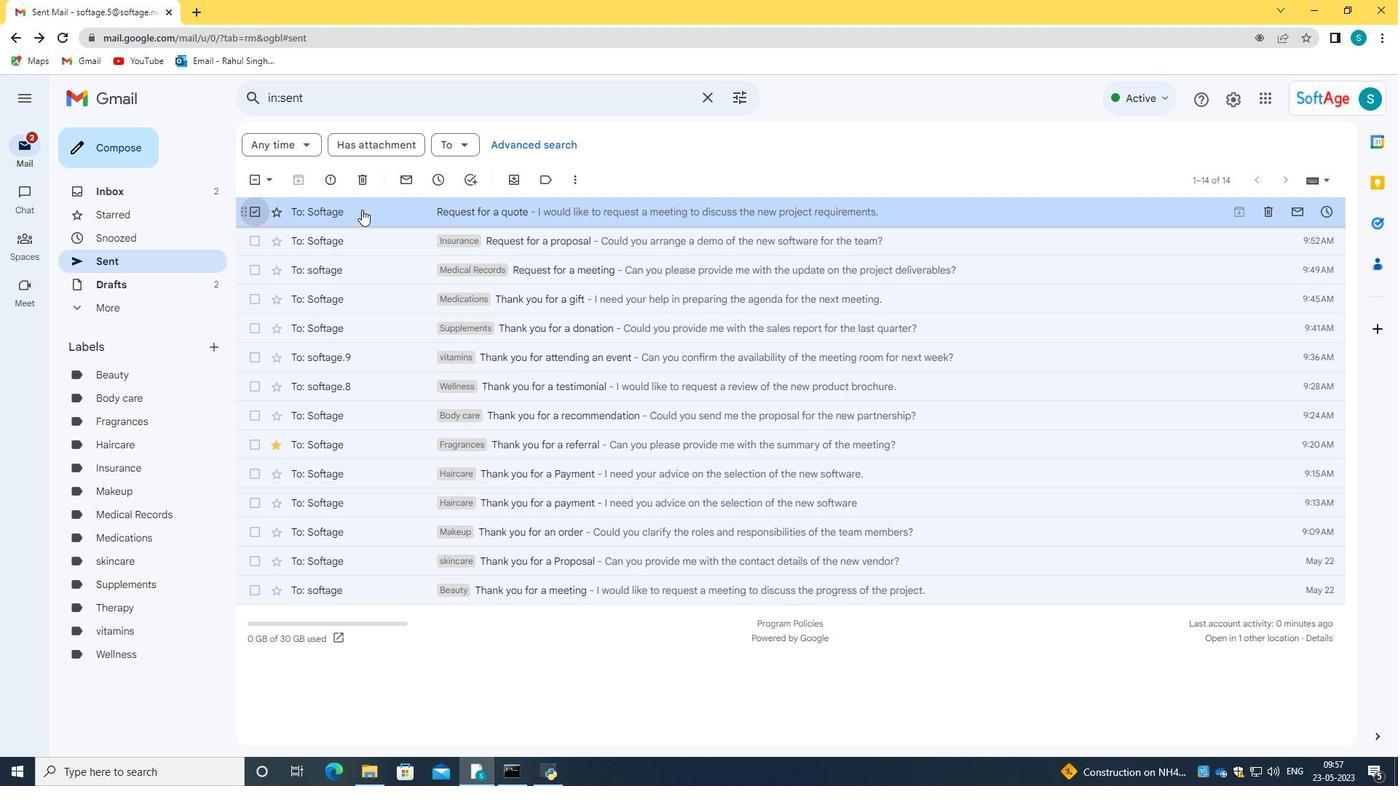 
Action: Mouse pressed right at (396, 198)
Screenshot: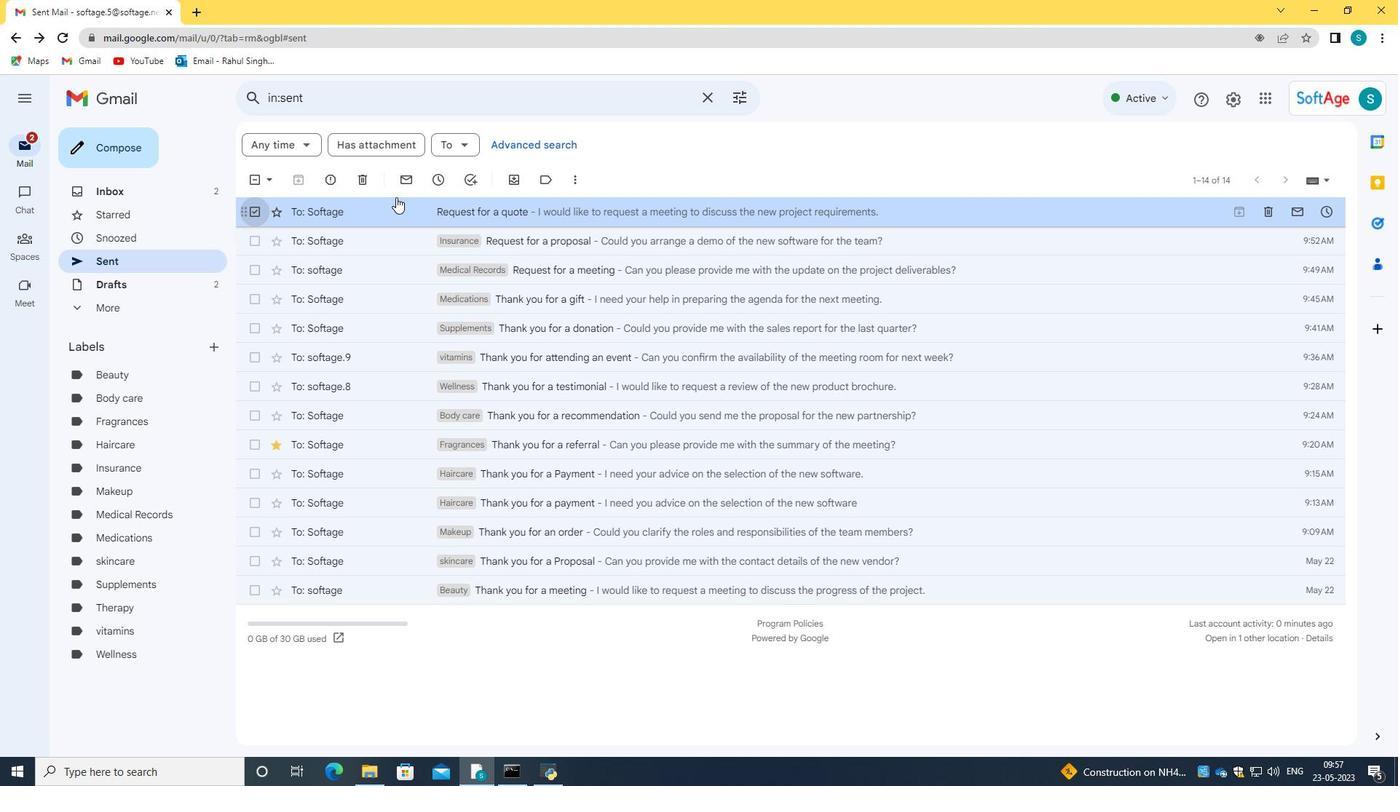 
Action: Mouse moved to (640, 273)
Screenshot: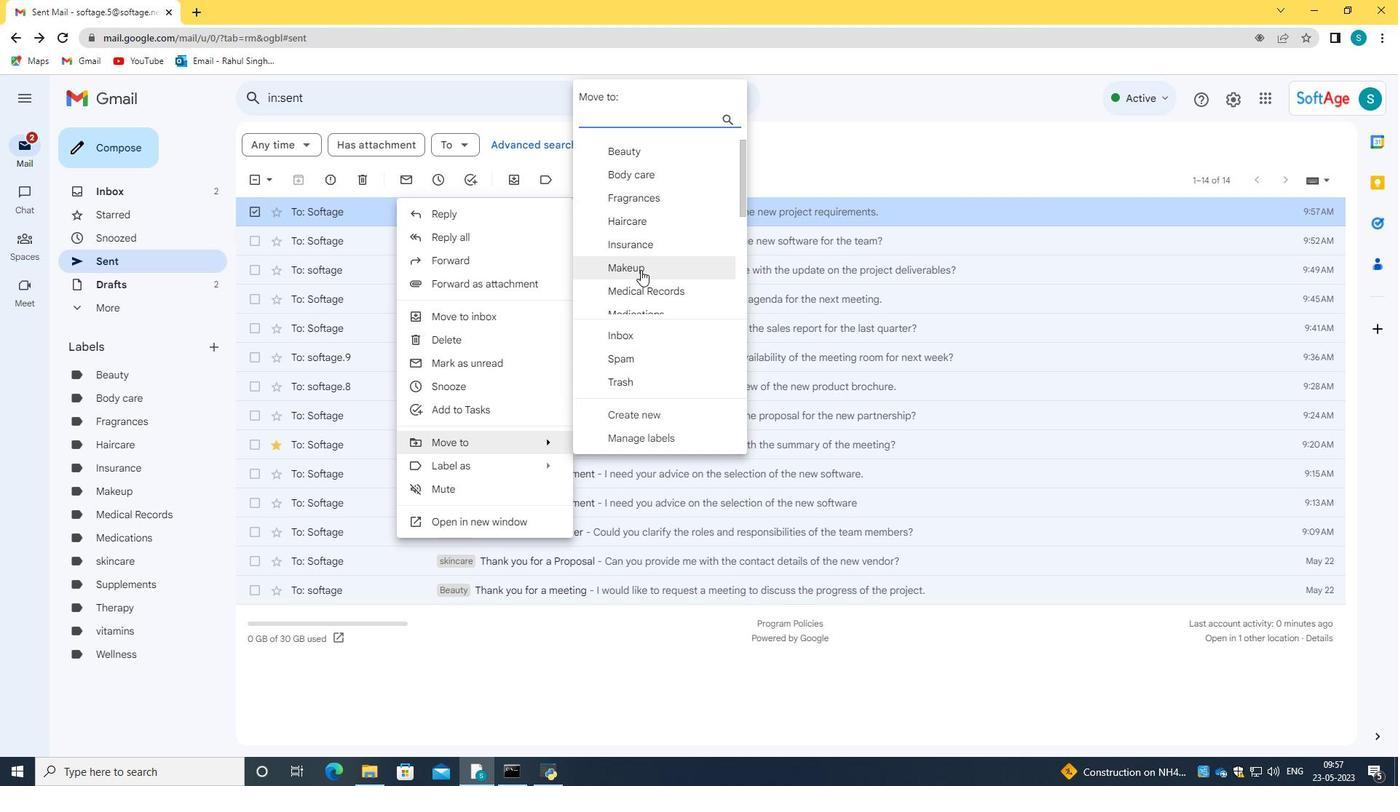 
Action: Mouse scrolled (640, 272) with delta (0, 0)
Screenshot: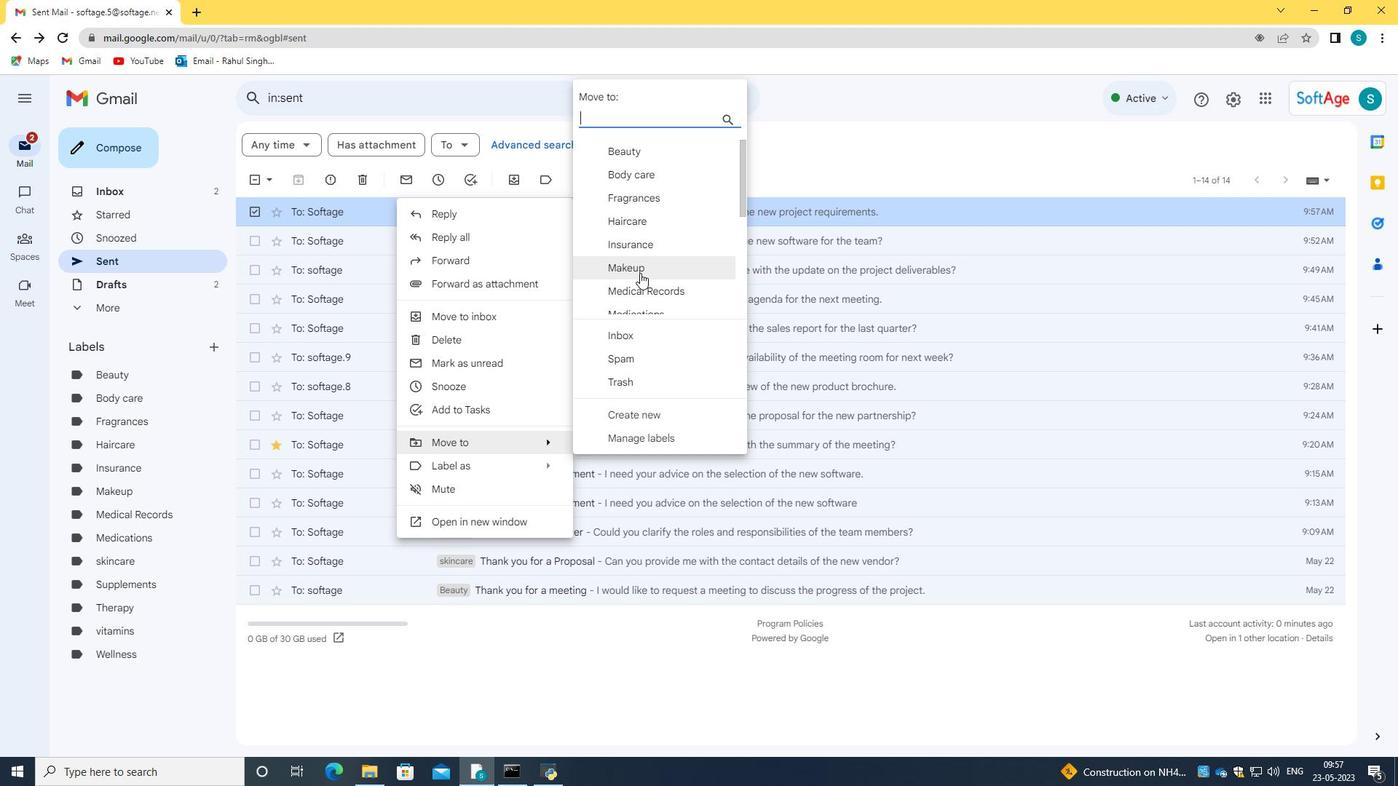 
Action: Mouse moved to (640, 273)
Screenshot: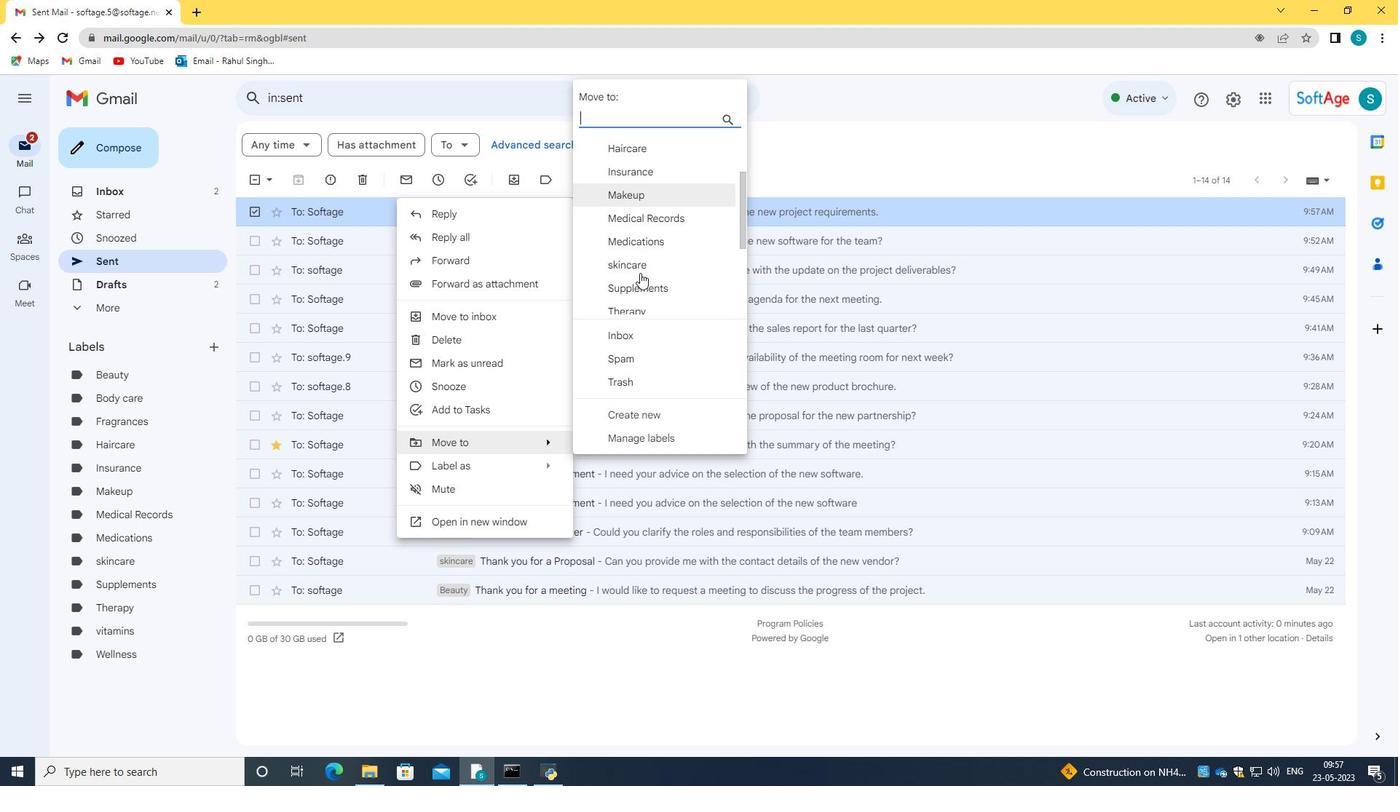 
Action: Mouse scrolled (640, 272) with delta (0, 0)
Screenshot: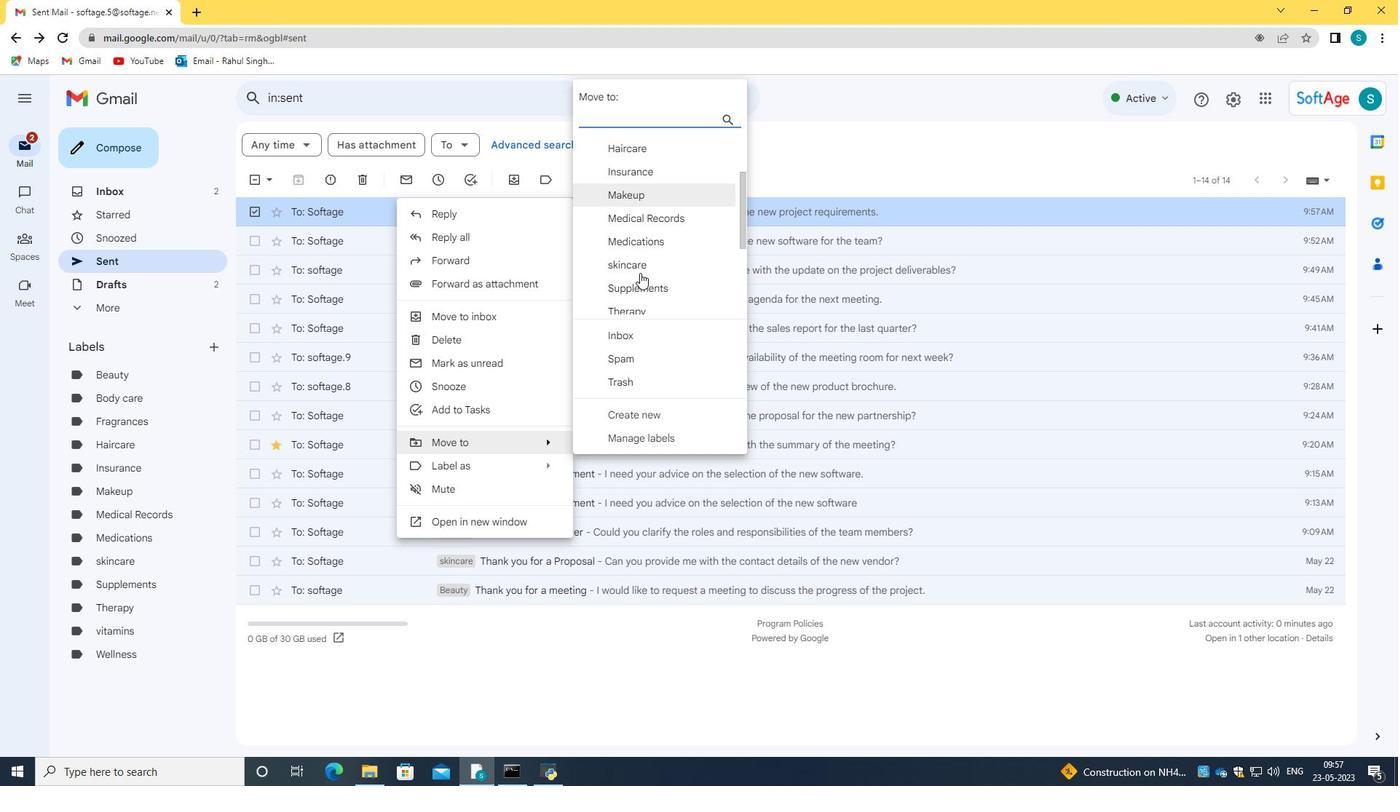 
Action: Mouse moved to (643, 246)
Screenshot: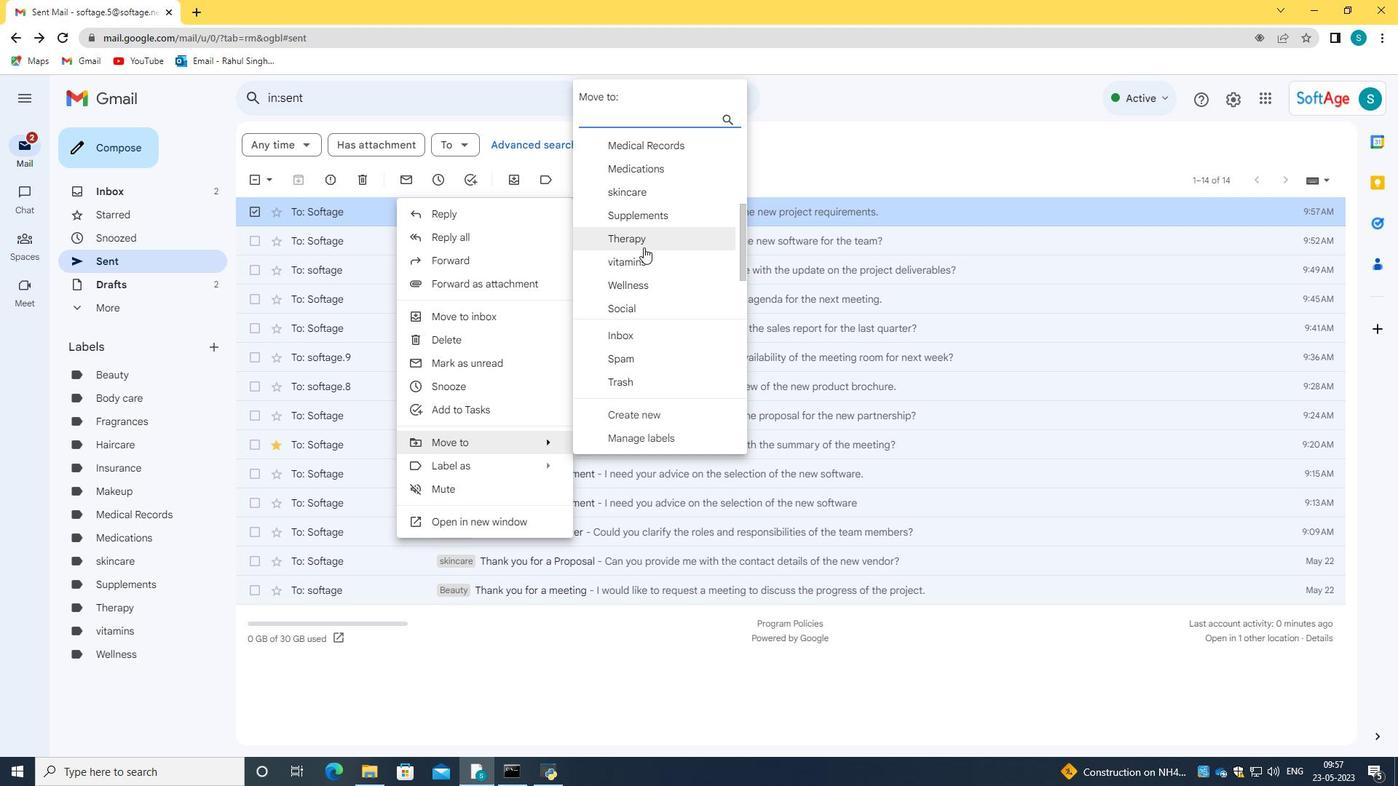 
Action: Mouse pressed left at (643, 246)
Screenshot: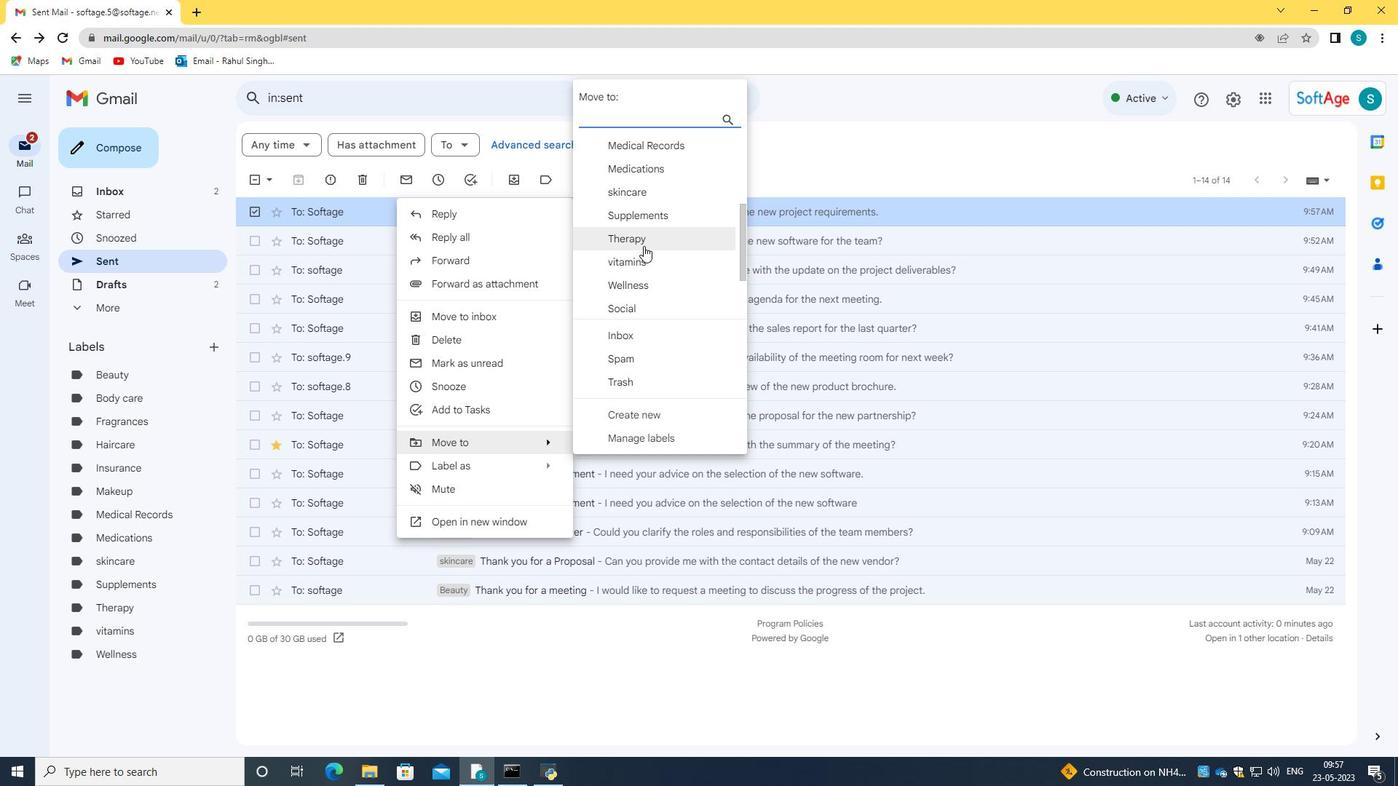 
Action: Mouse moved to (135, 611)
Screenshot: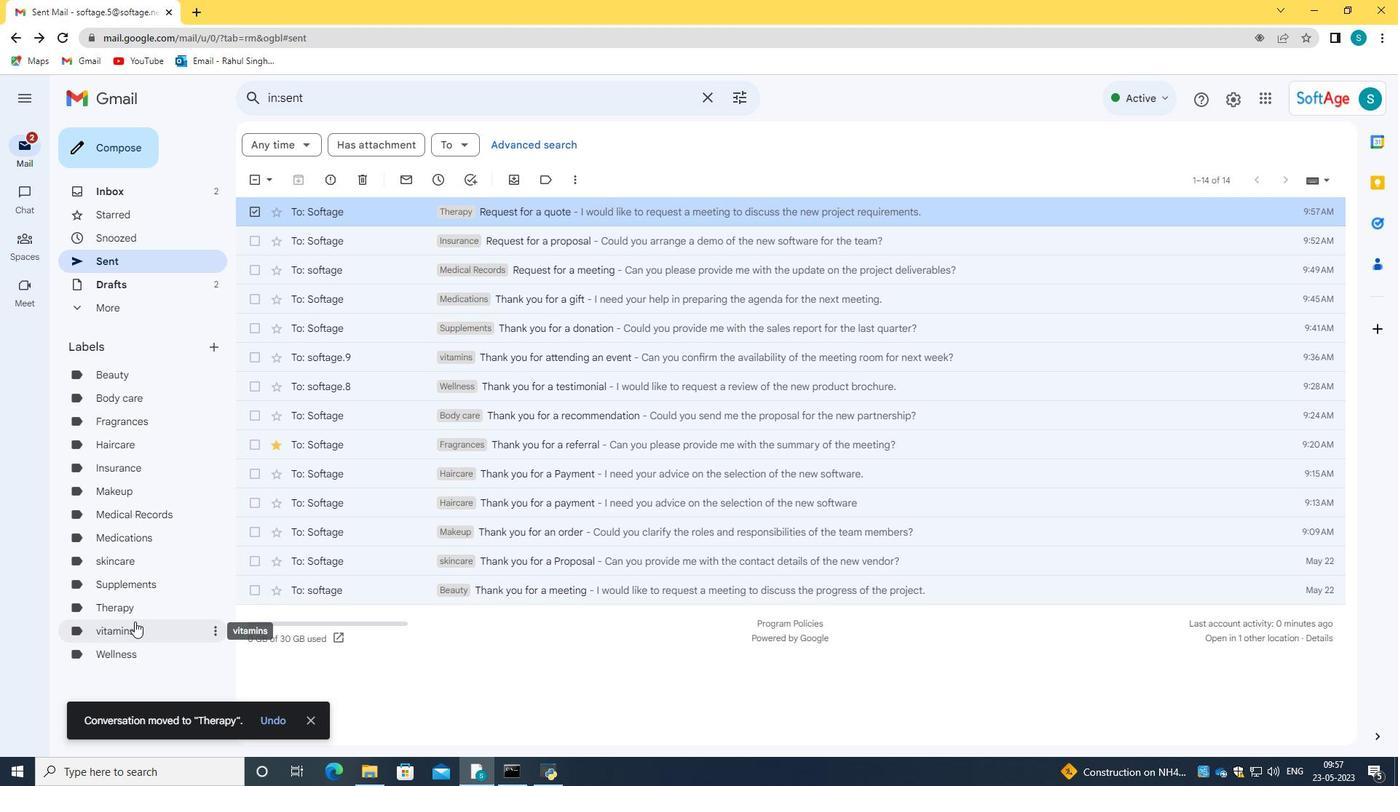 
Action: Mouse pressed left at (135, 611)
Screenshot: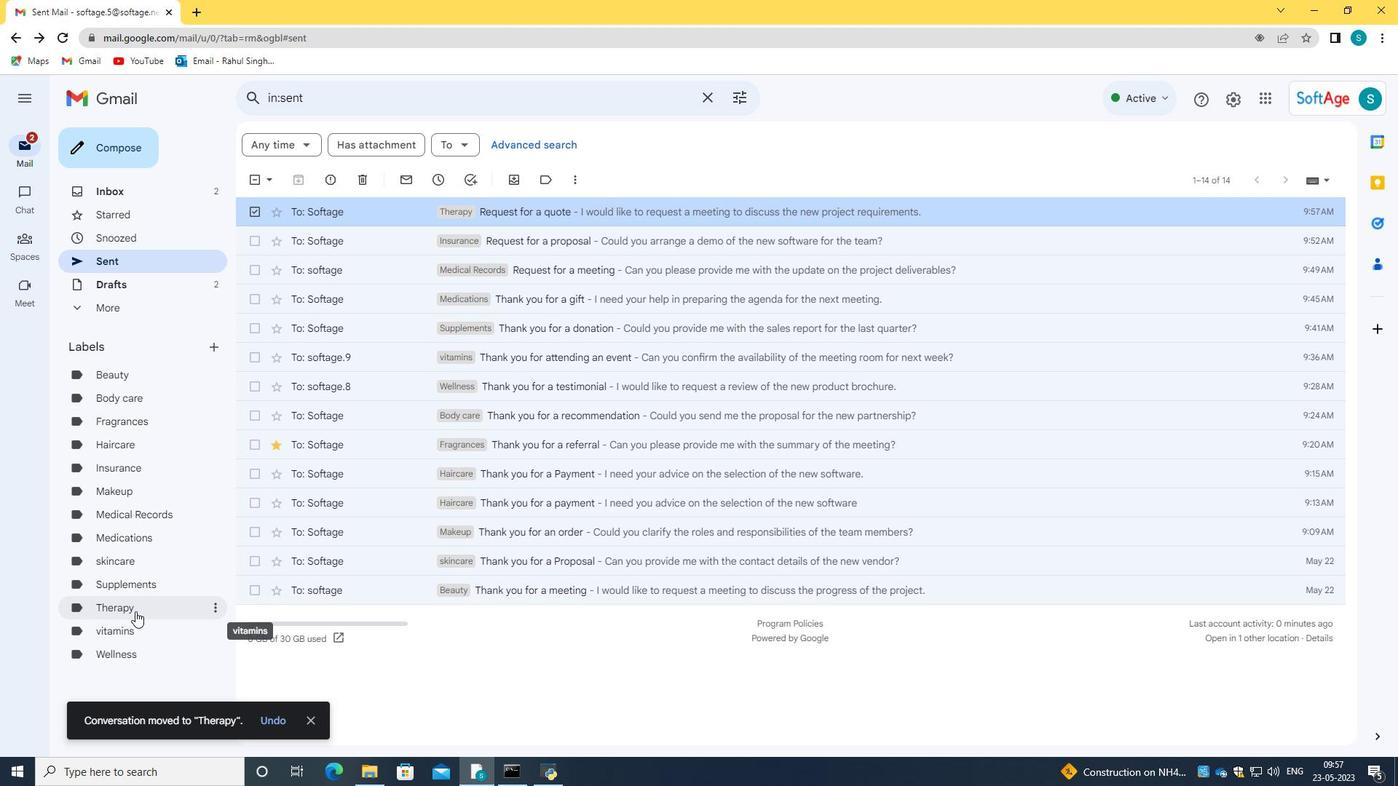
Action: Mouse moved to (353, 209)
Screenshot: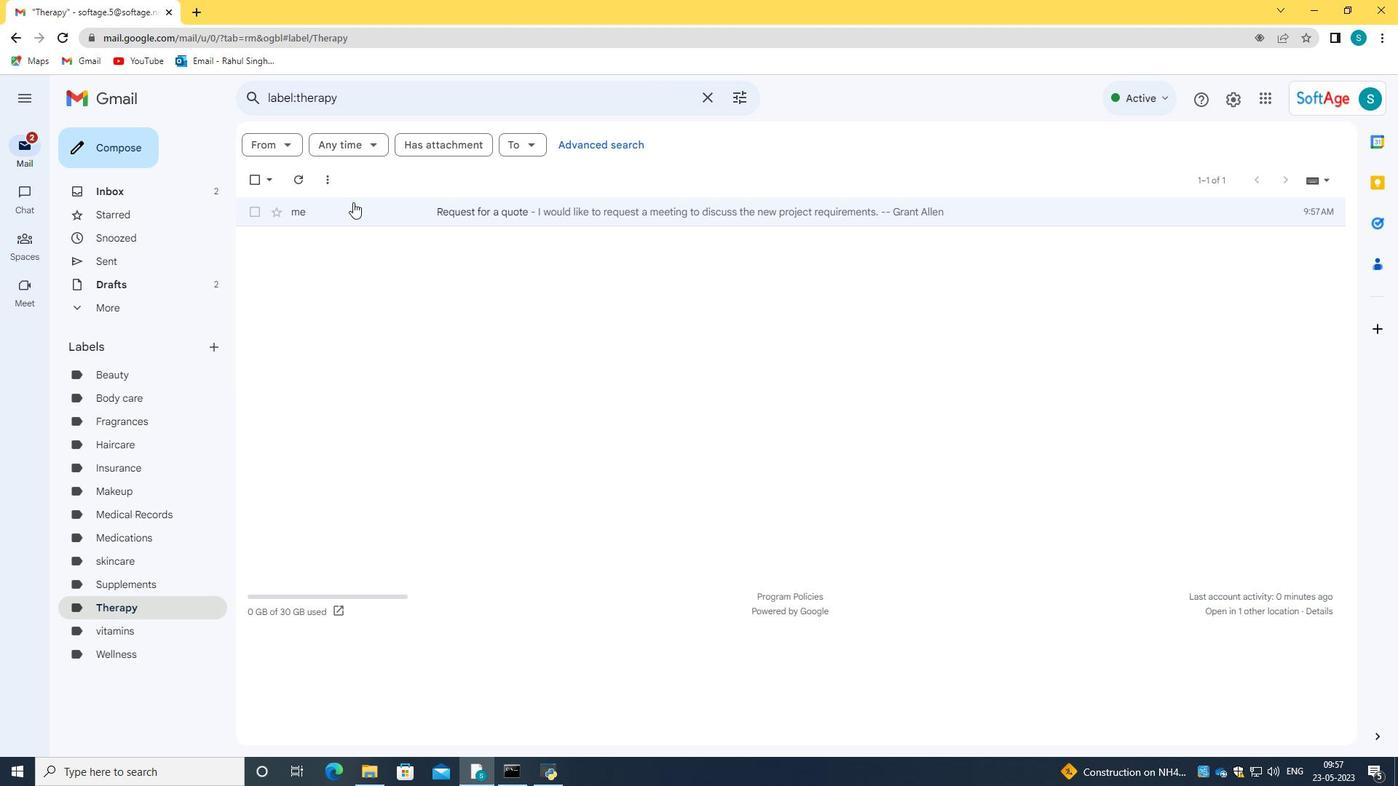 
Action: Mouse pressed left at (353, 209)
Screenshot: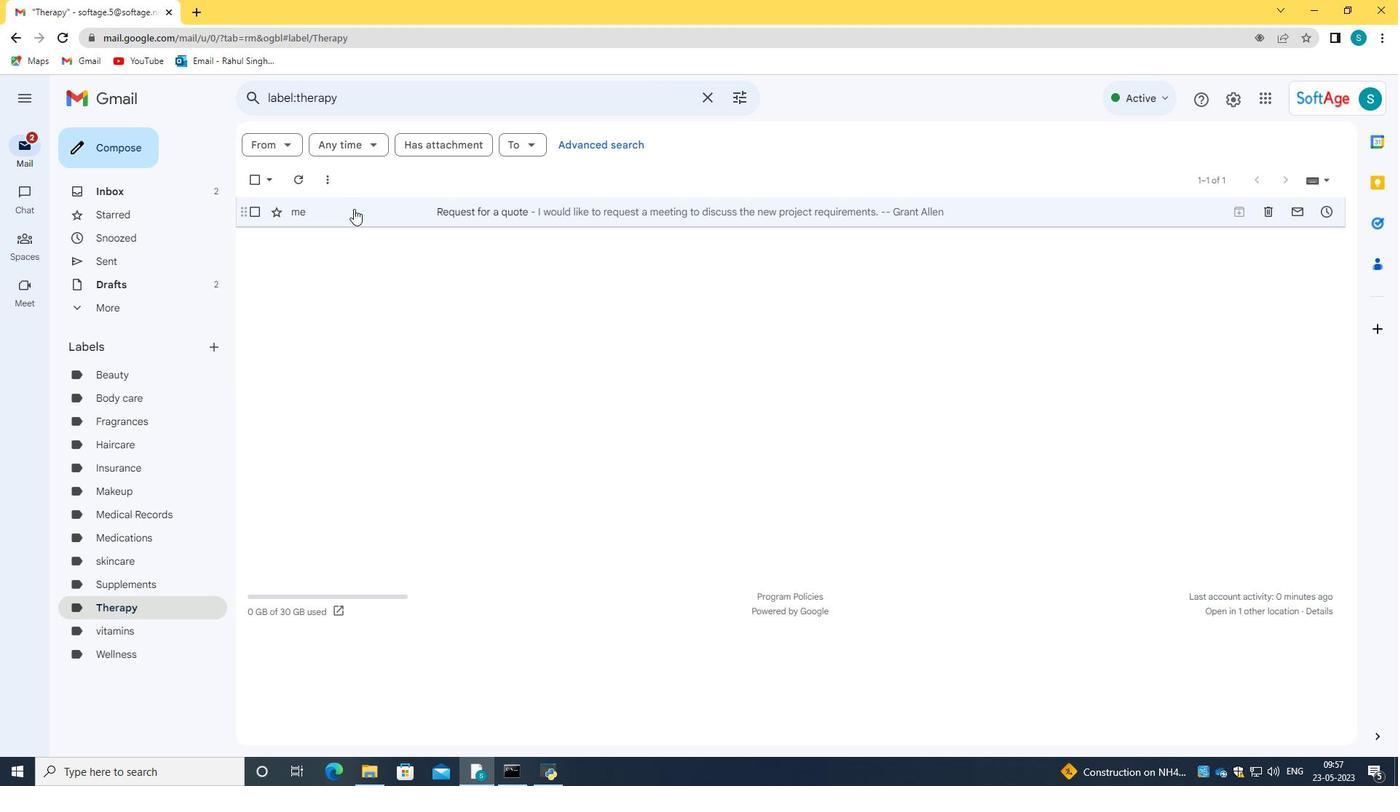 
Action: Mouse moved to (435, 301)
Screenshot: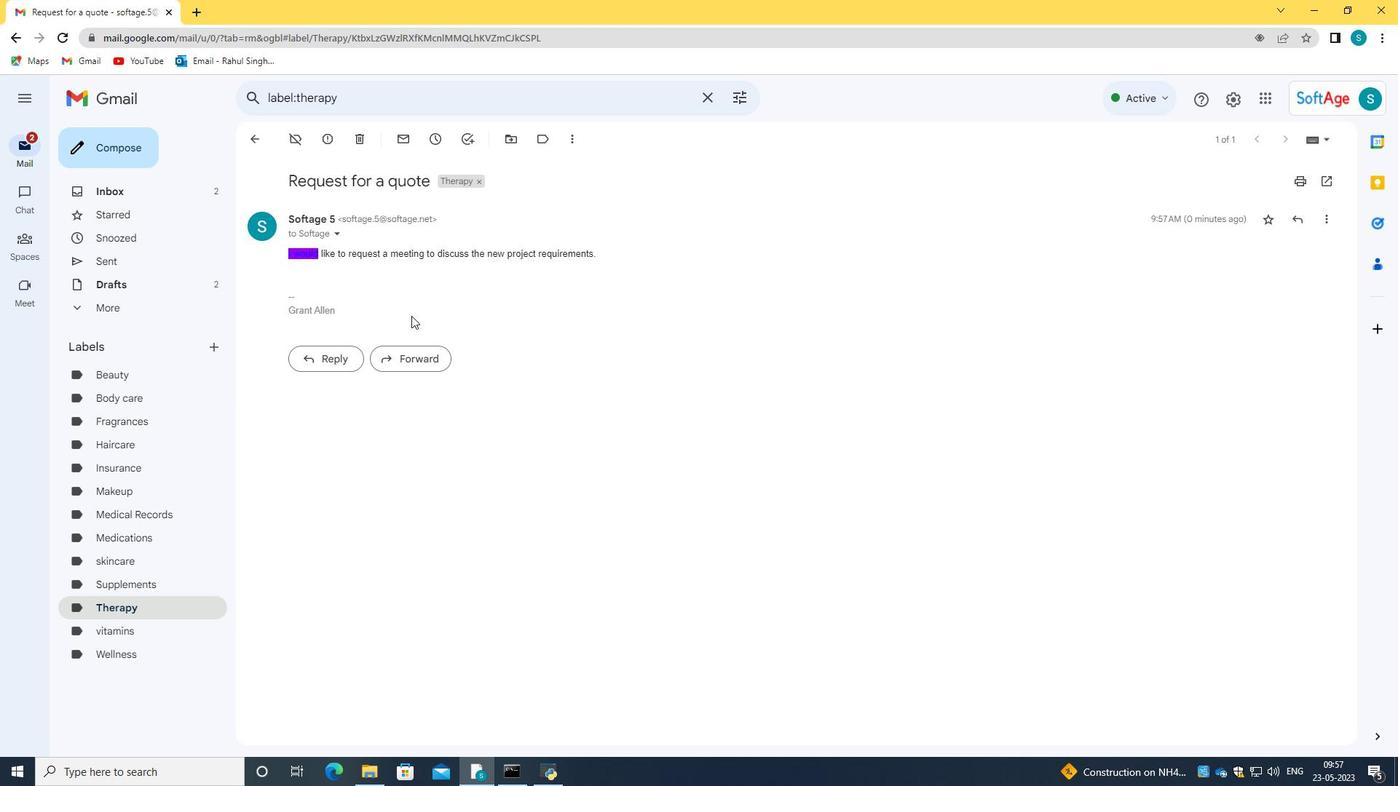 
Action: Mouse pressed left at (435, 301)
Screenshot: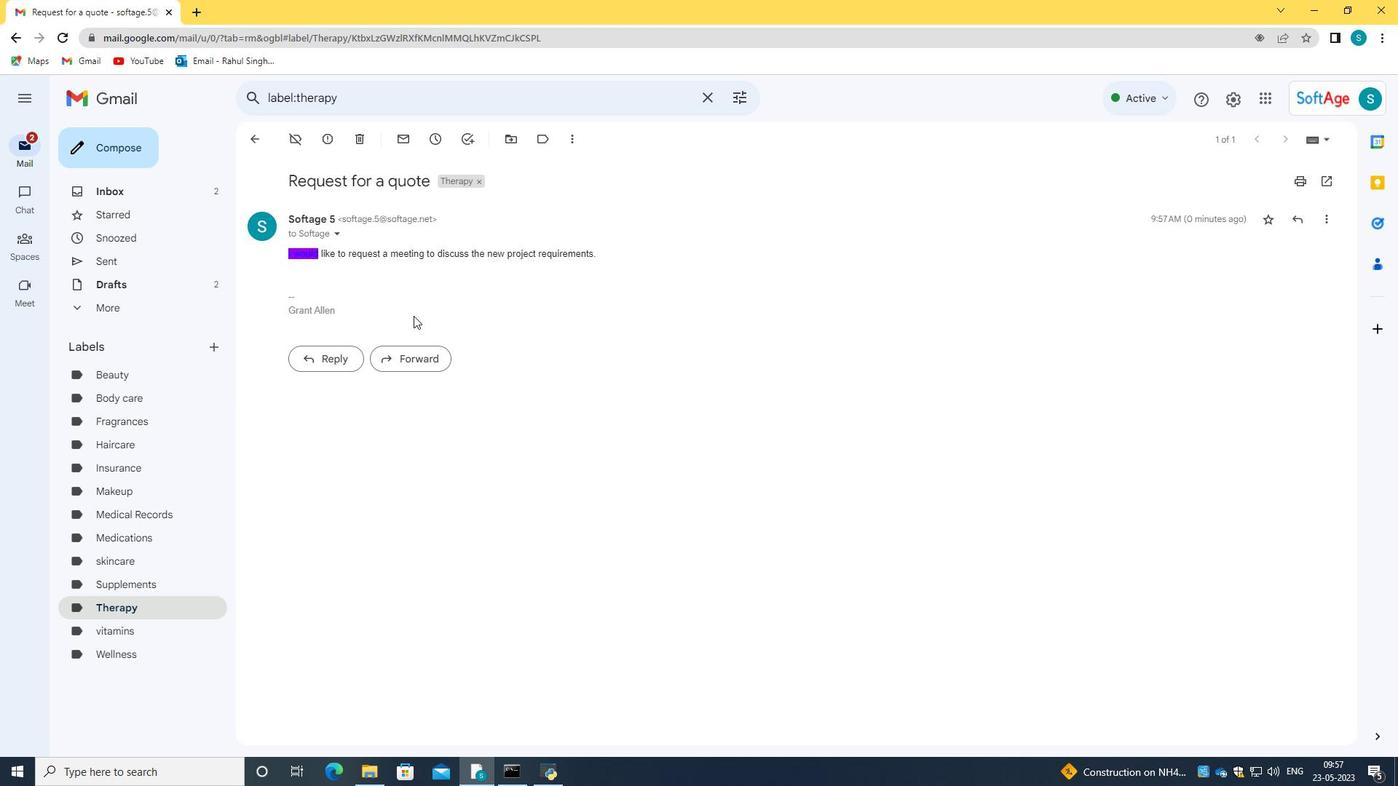
